 Task: Find connections with filter location Bichena with filter topic #technologywith filter profile language Spanish with filter current company SWAROVSKI with filter school Shree Jain Vidyalaya with filter industry Gambling Facilities and Casinos with filter service category Computer Repair with filter keywords title Data Analyst
Action: Mouse moved to (304, 363)
Screenshot: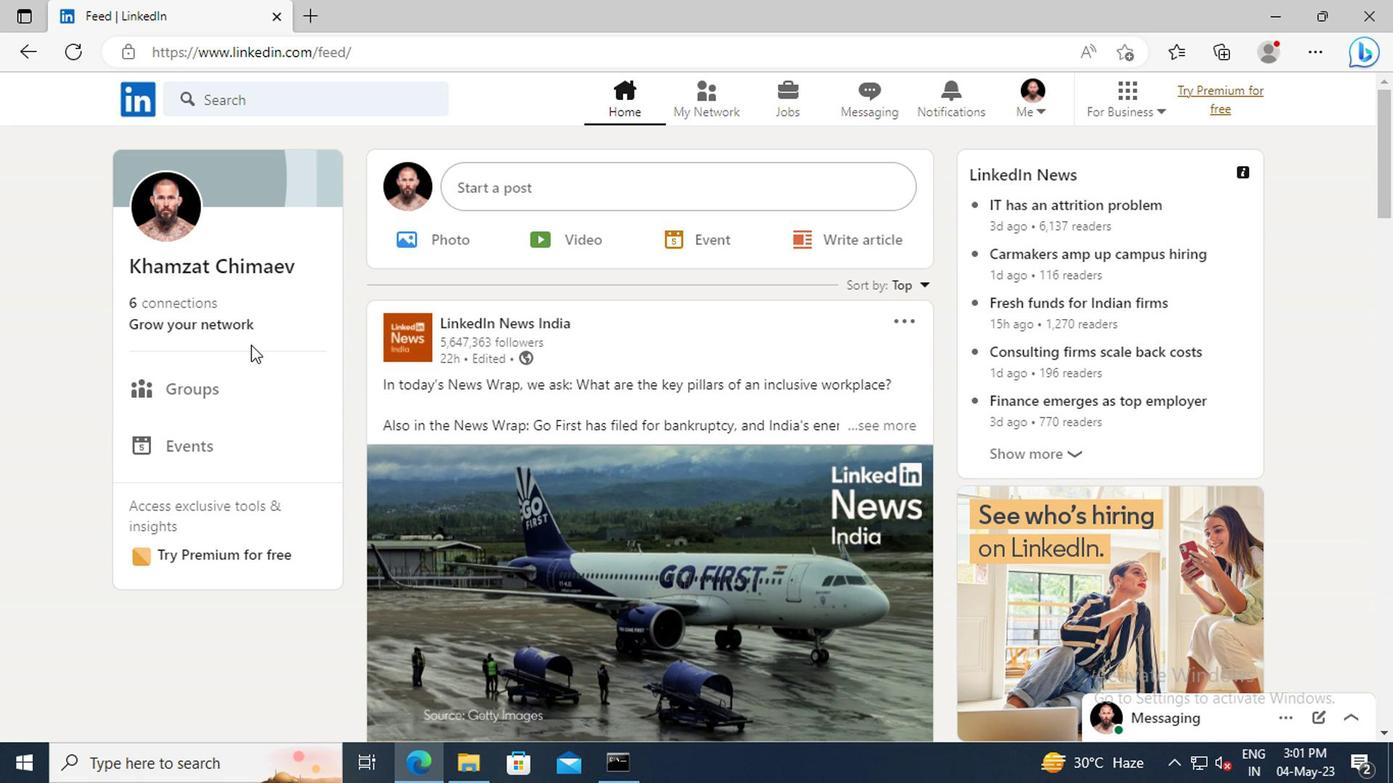 
Action: Mouse pressed left at (304, 363)
Screenshot: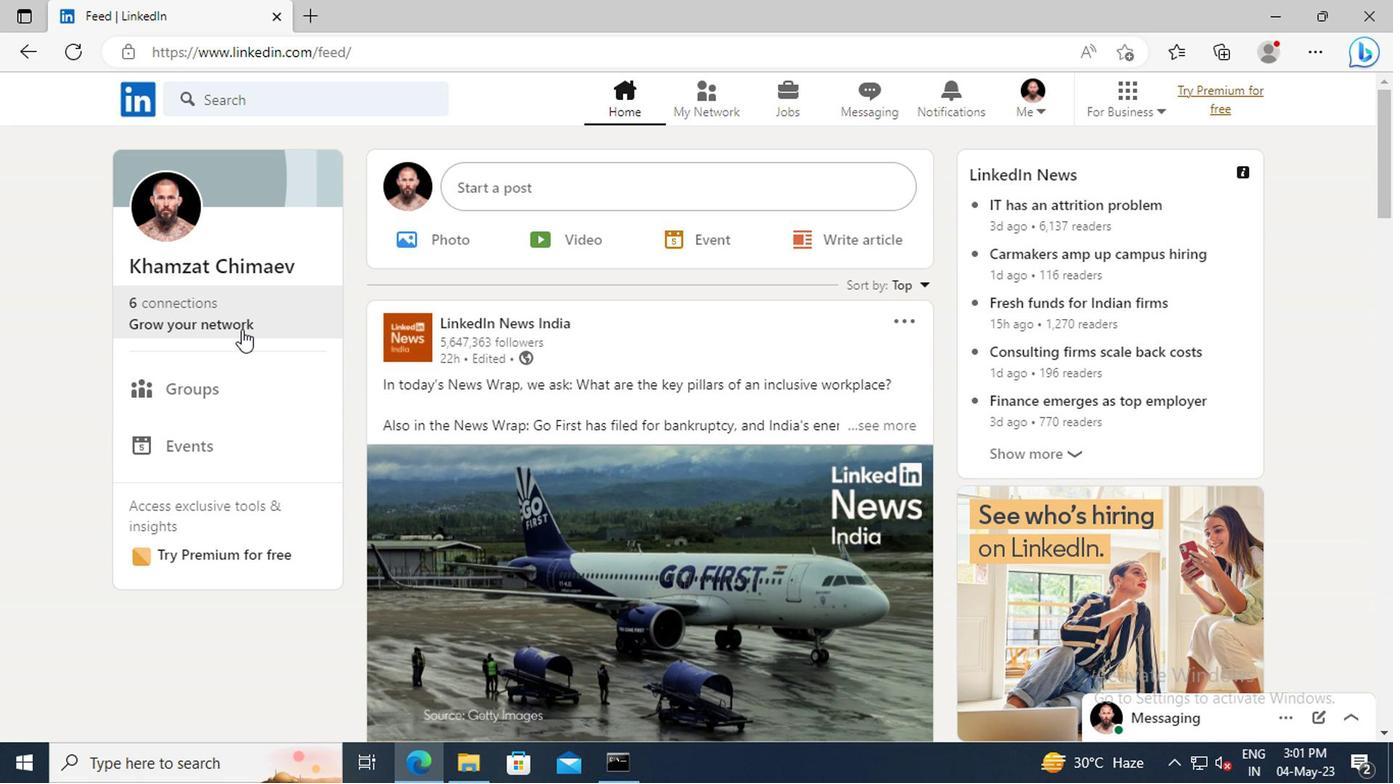 
Action: Mouse moved to (296, 291)
Screenshot: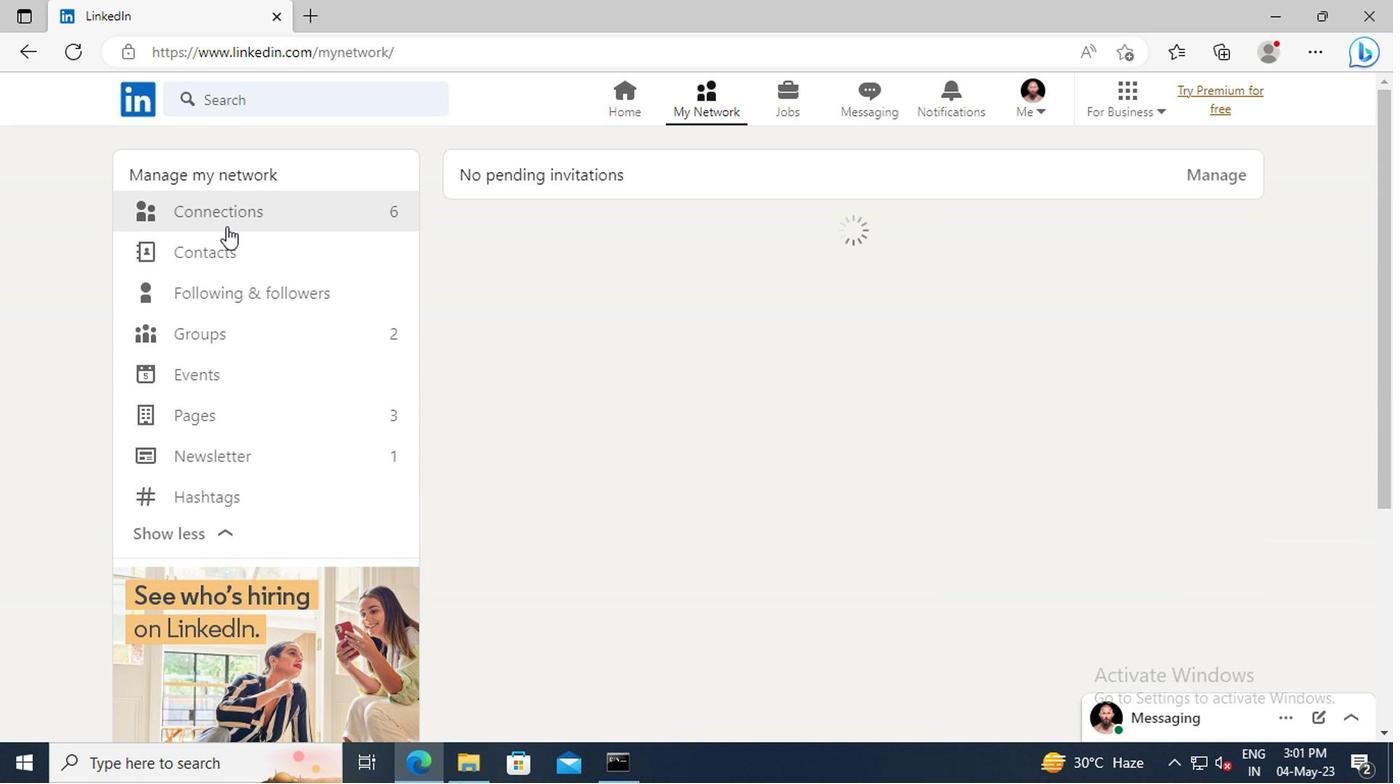 
Action: Mouse pressed left at (296, 291)
Screenshot: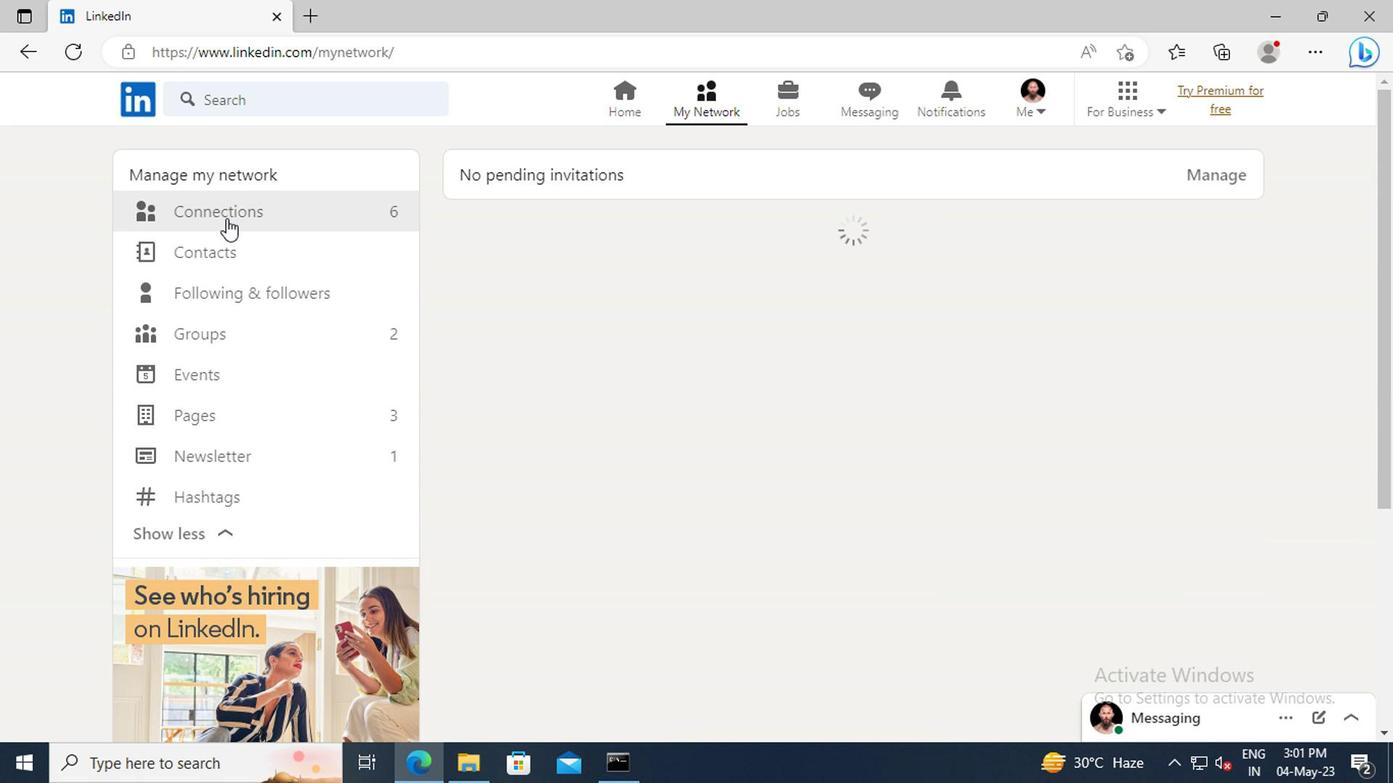 
Action: Mouse moved to (729, 289)
Screenshot: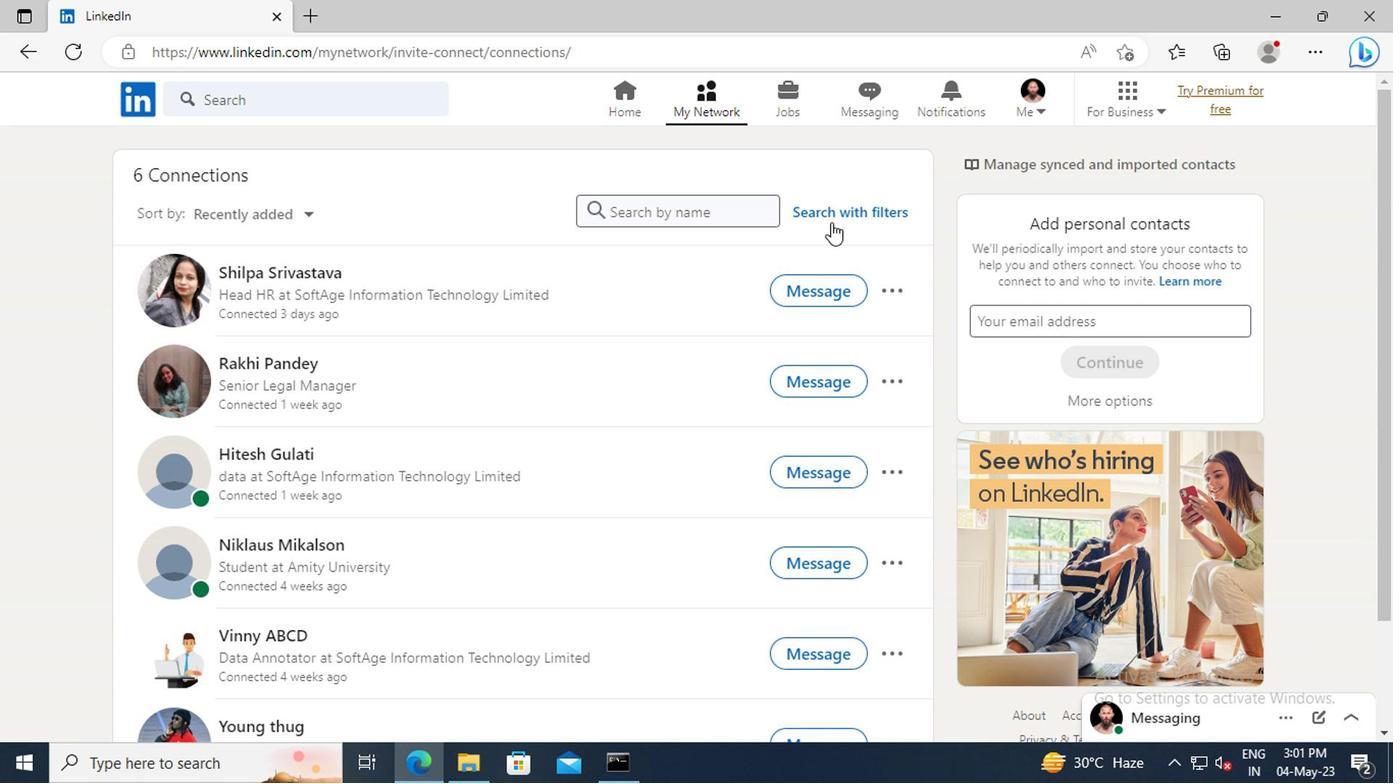 
Action: Mouse pressed left at (729, 289)
Screenshot: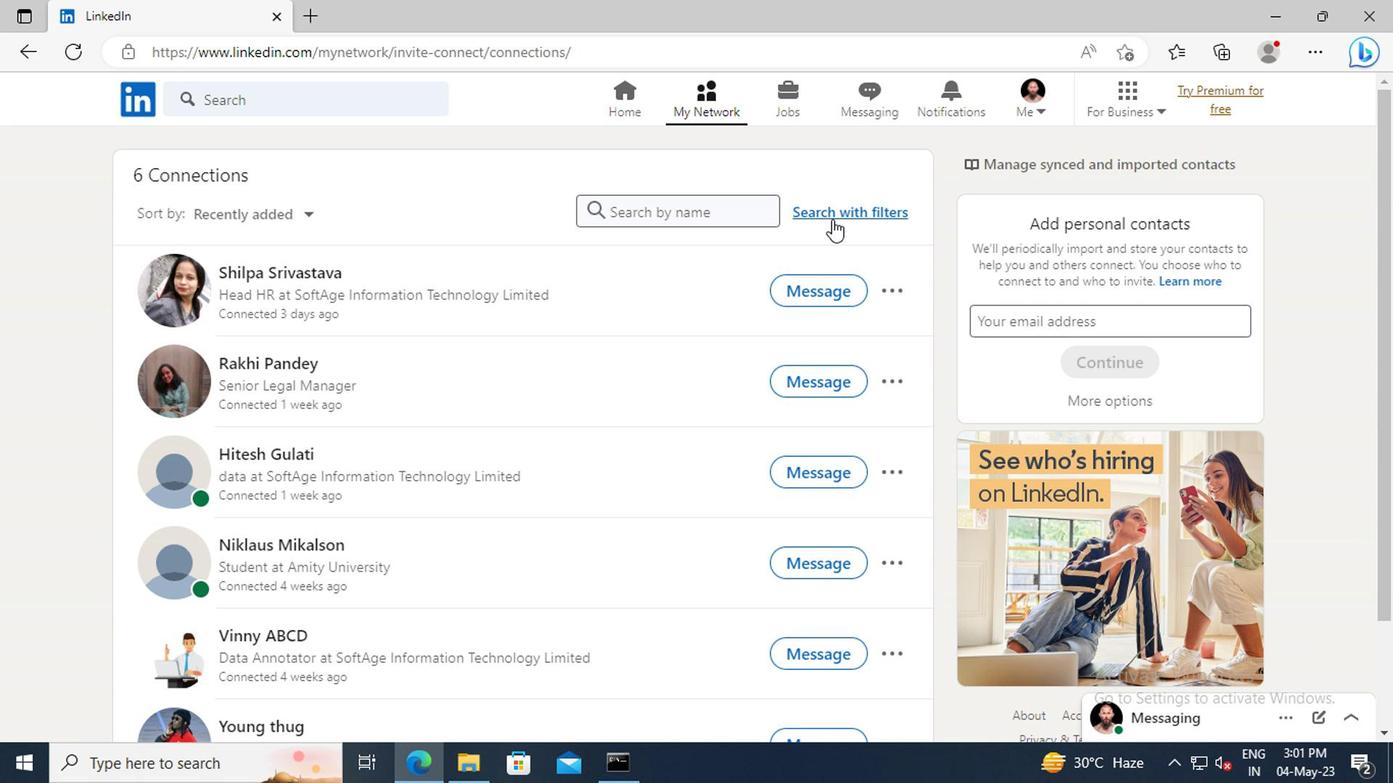 
Action: Mouse moved to (684, 250)
Screenshot: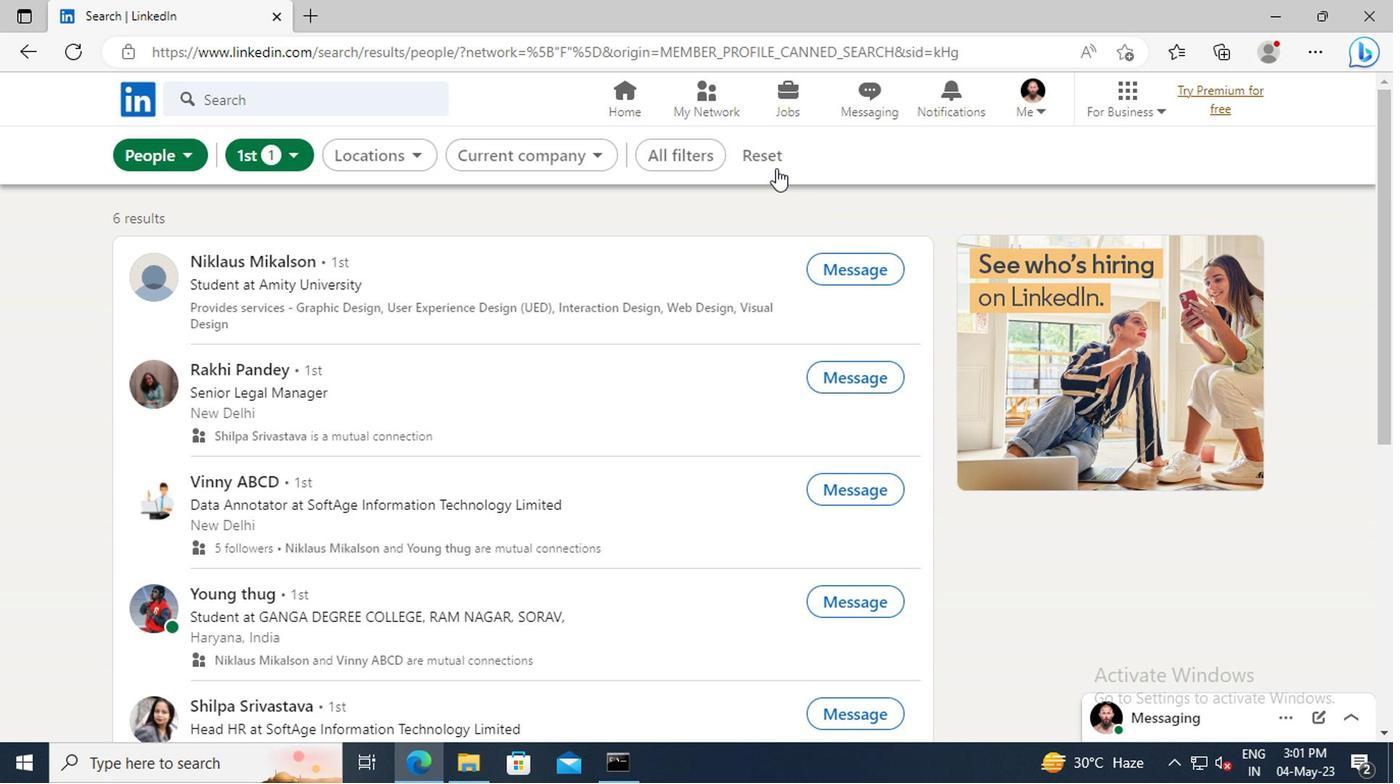 
Action: Mouse pressed left at (684, 250)
Screenshot: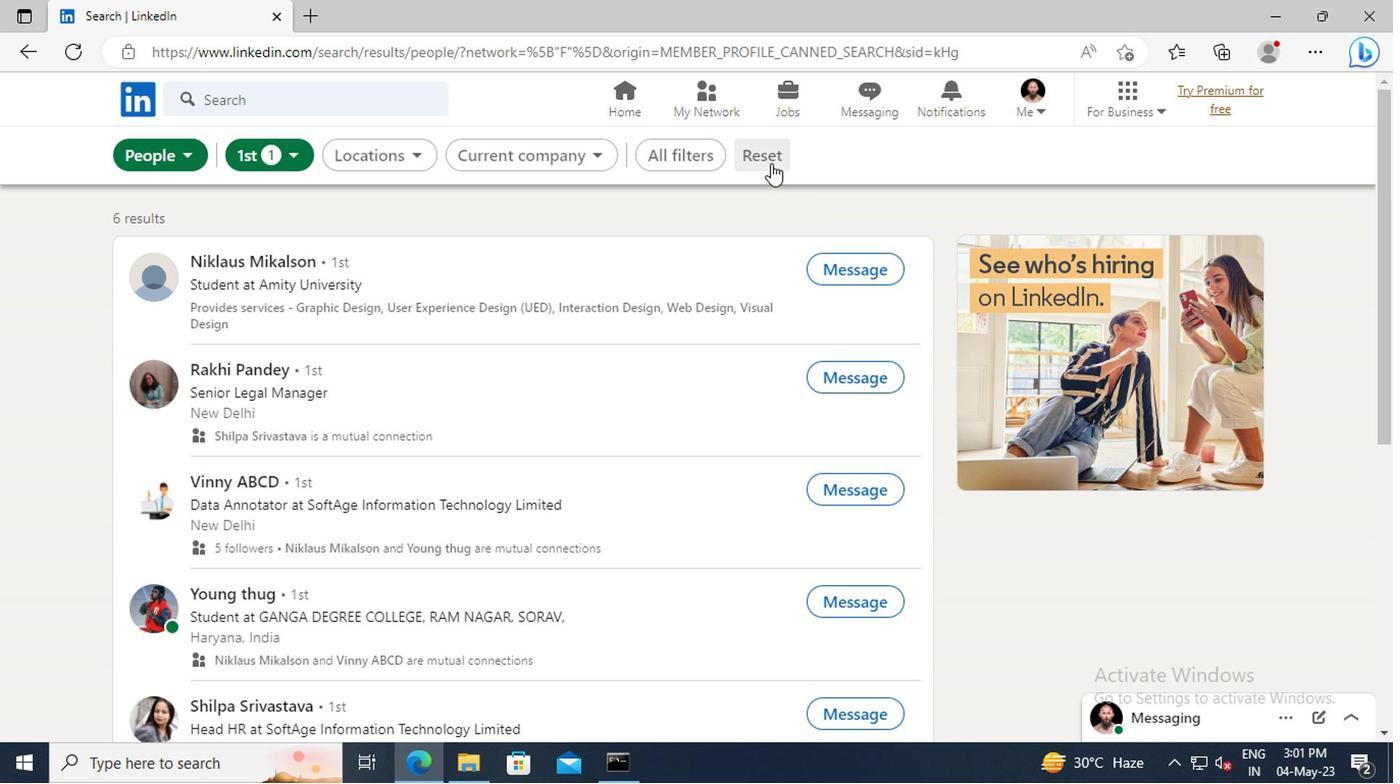
Action: Mouse moved to (669, 249)
Screenshot: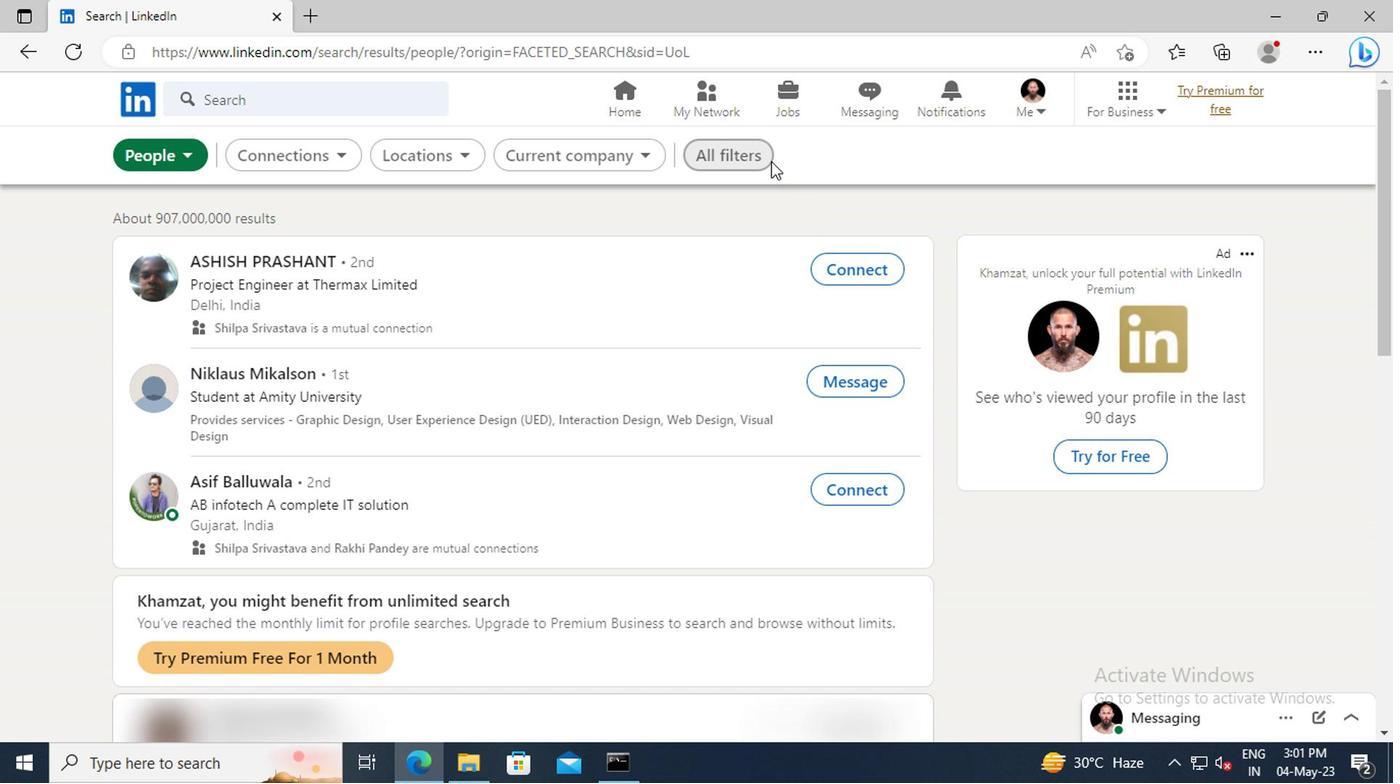 
Action: Mouse pressed left at (669, 249)
Screenshot: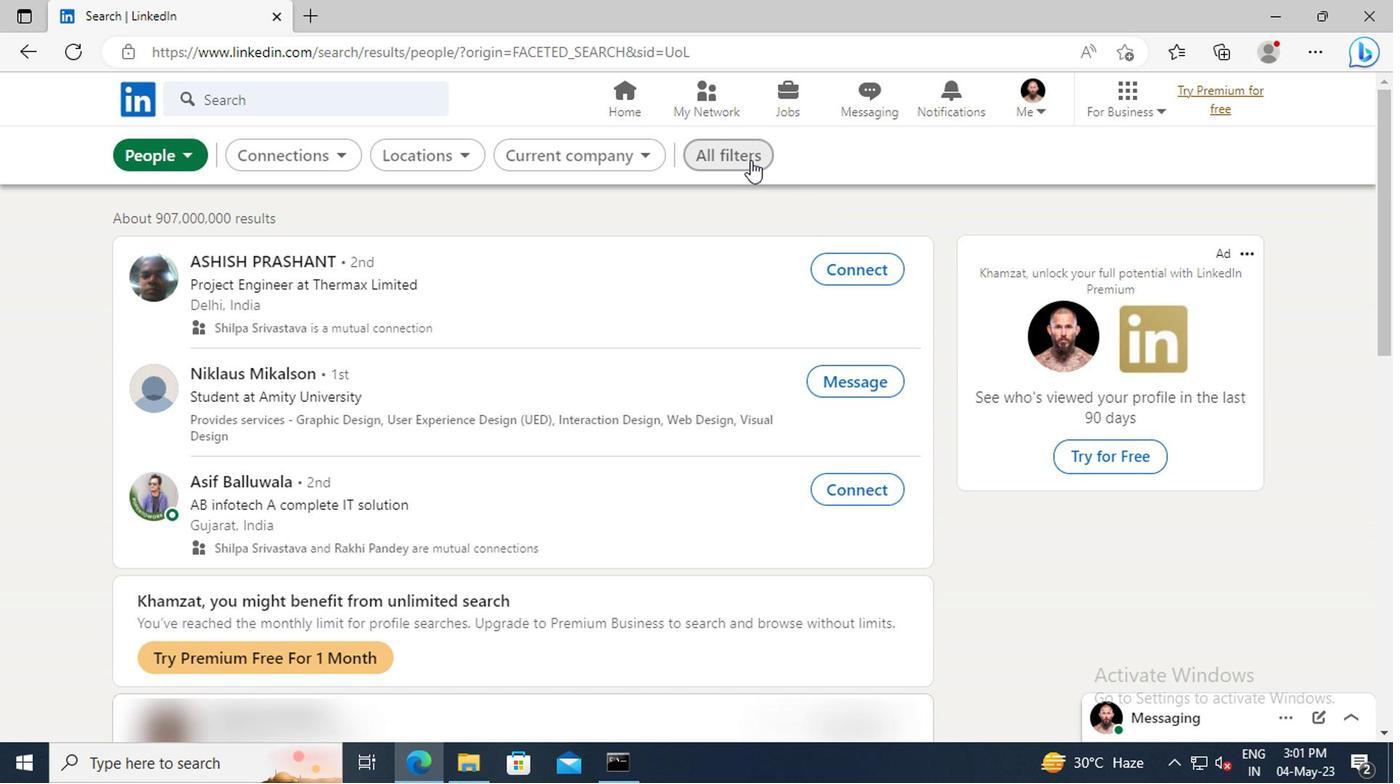 
Action: Mouse moved to (928, 398)
Screenshot: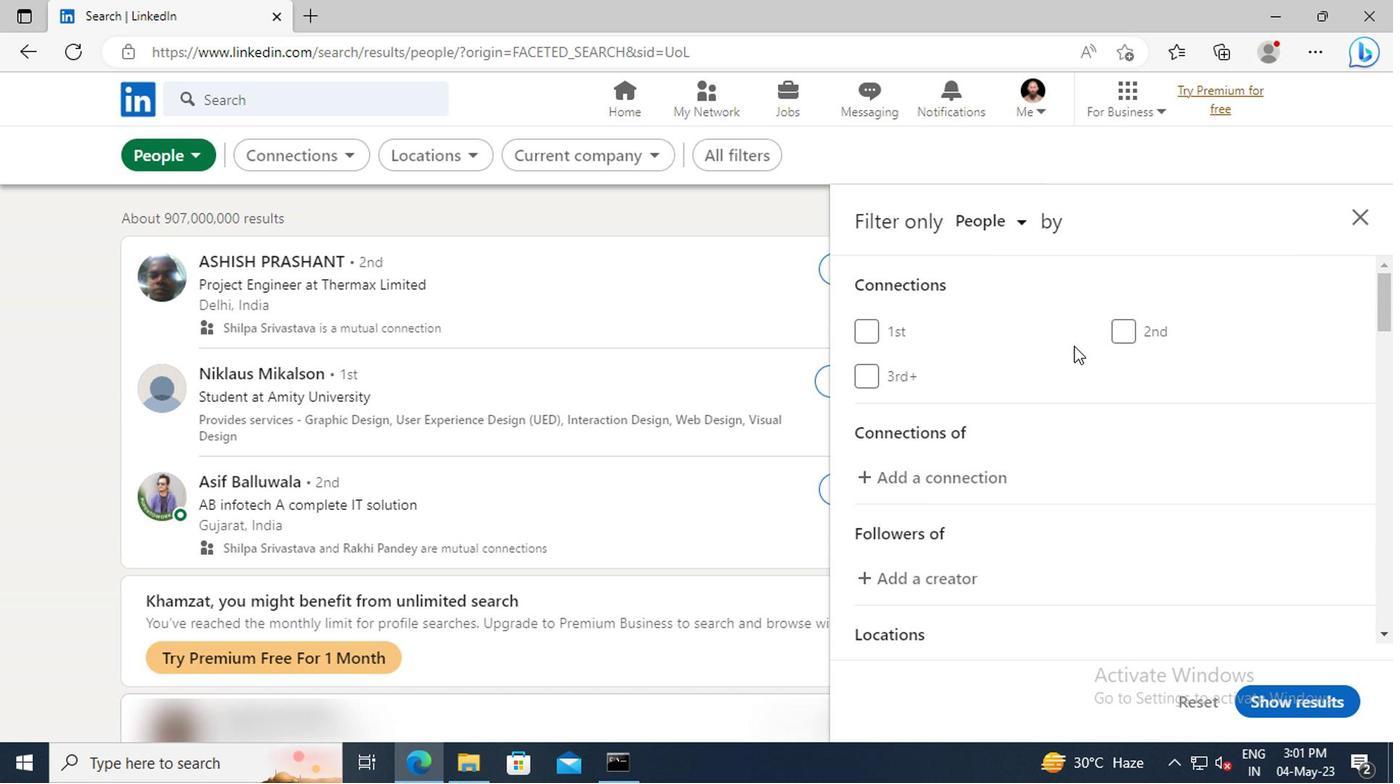 
Action: Mouse scrolled (928, 397) with delta (0, 0)
Screenshot: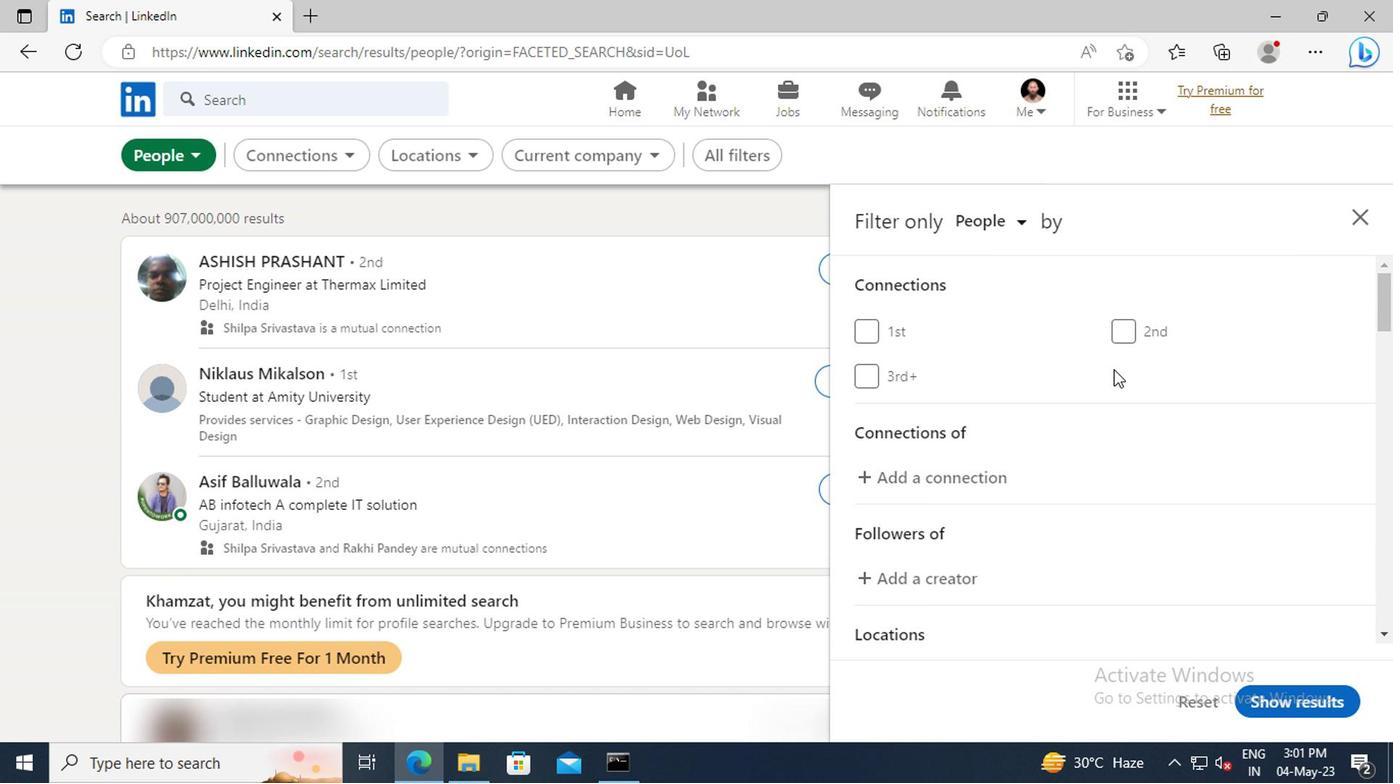 
Action: Mouse scrolled (928, 397) with delta (0, 0)
Screenshot: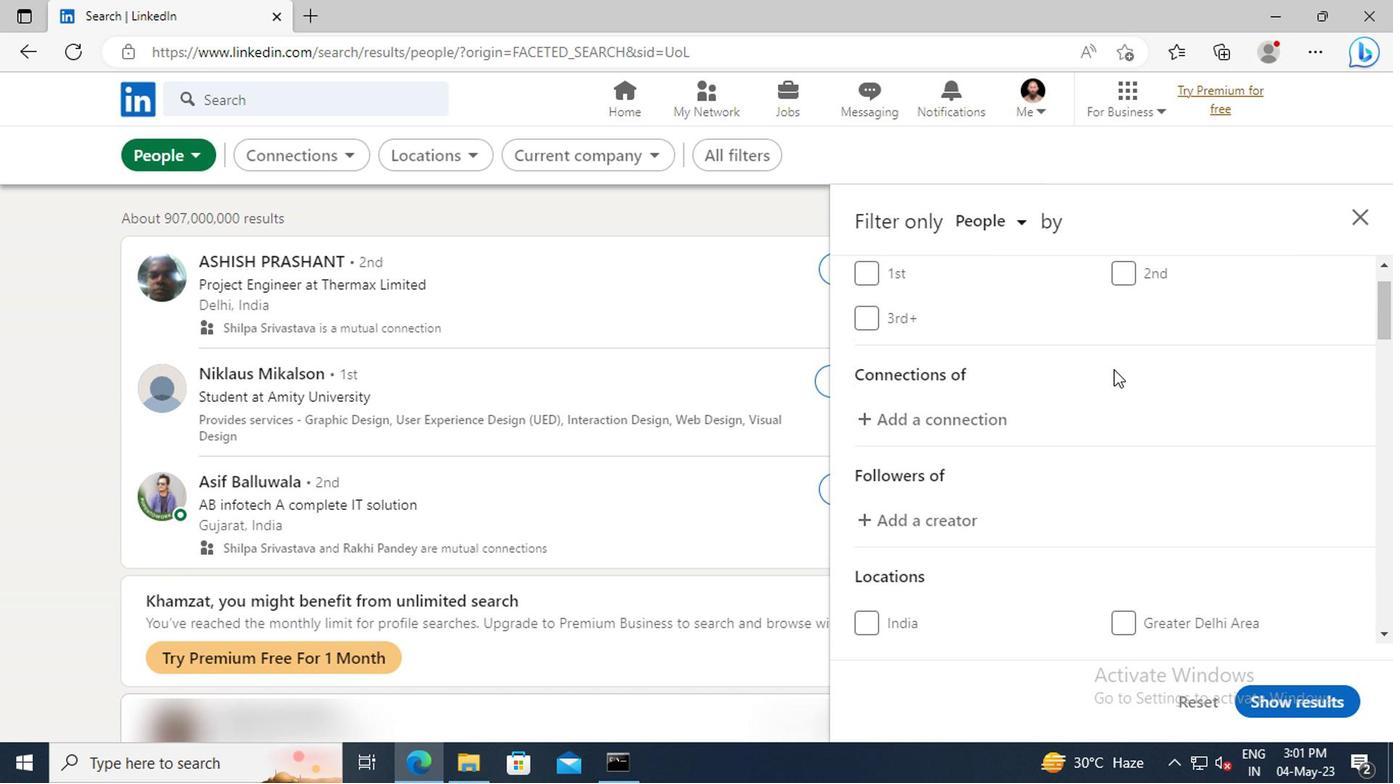 
Action: Mouse scrolled (928, 397) with delta (0, 0)
Screenshot: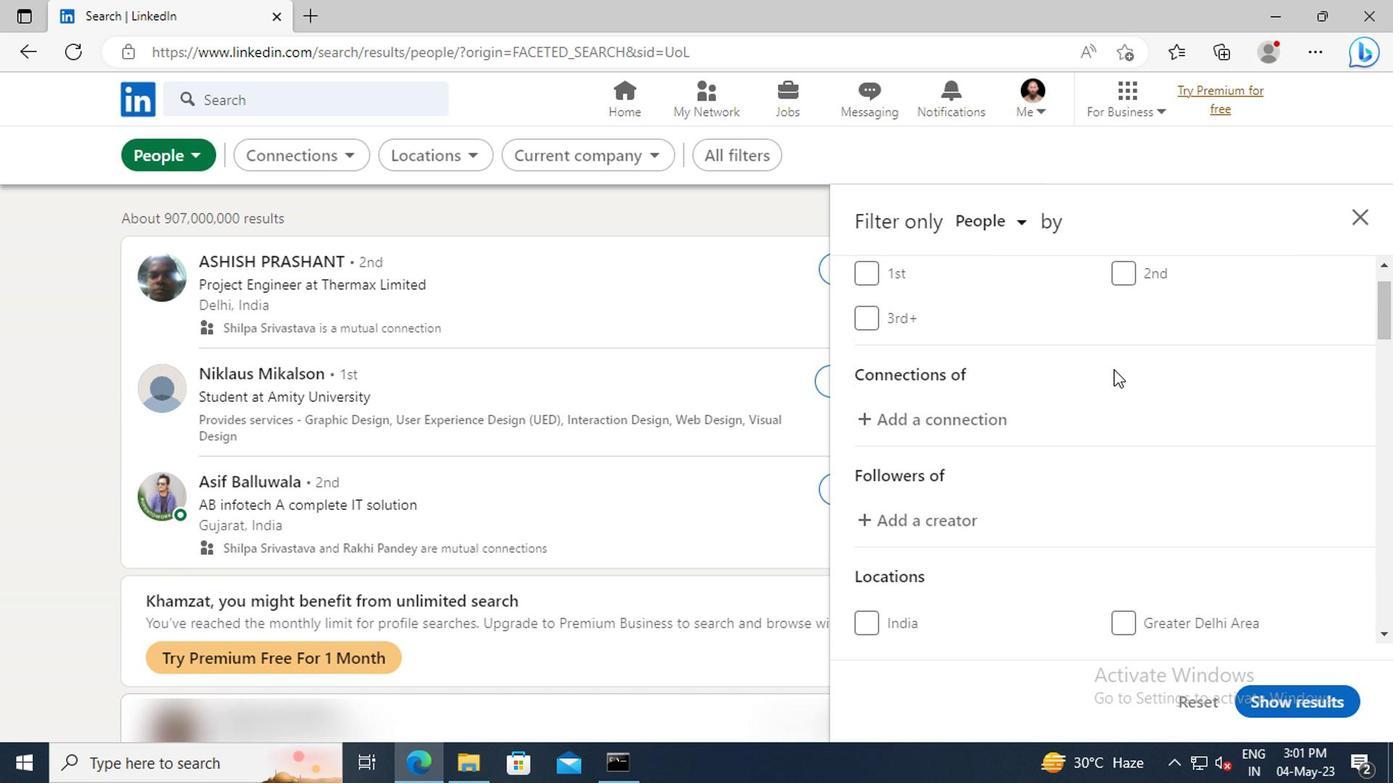 
Action: Mouse scrolled (928, 397) with delta (0, 0)
Screenshot: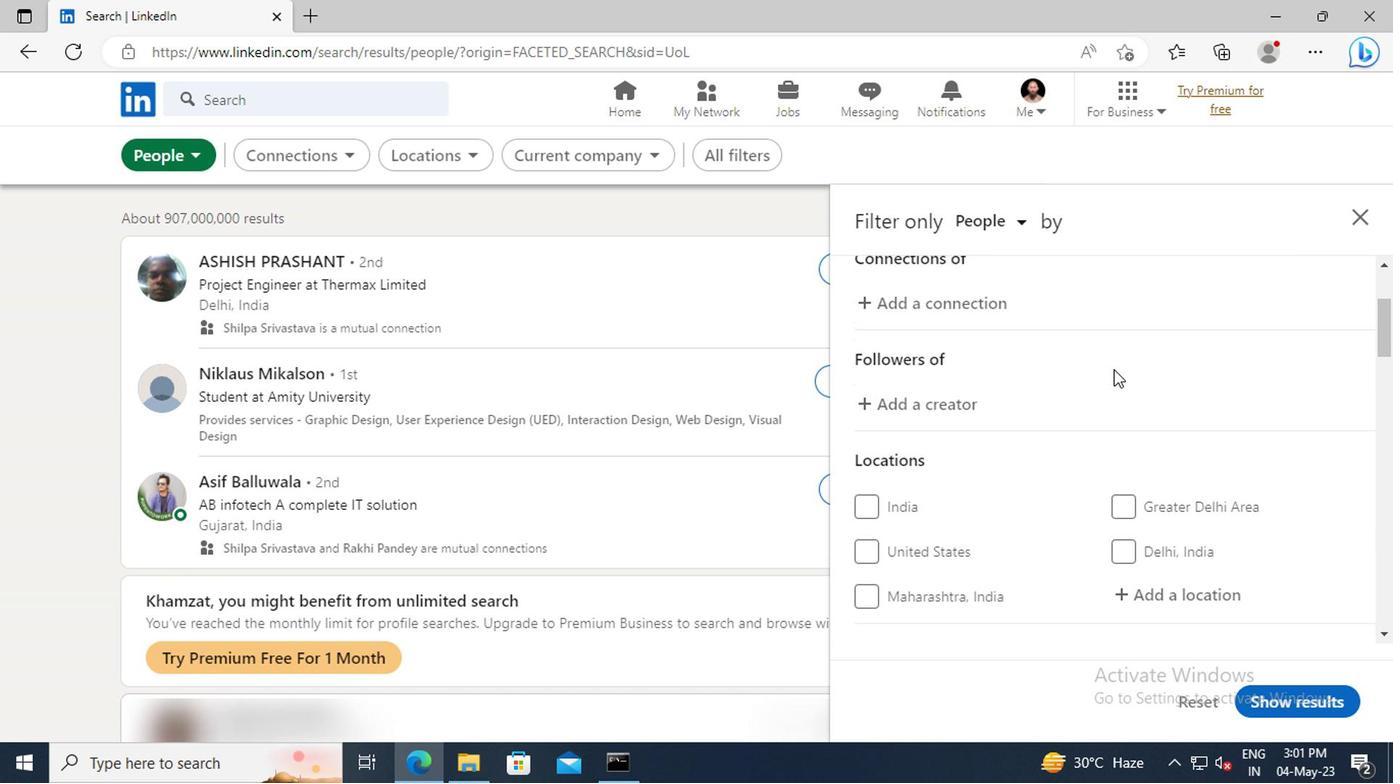 
Action: Mouse scrolled (928, 397) with delta (0, 0)
Screenshot: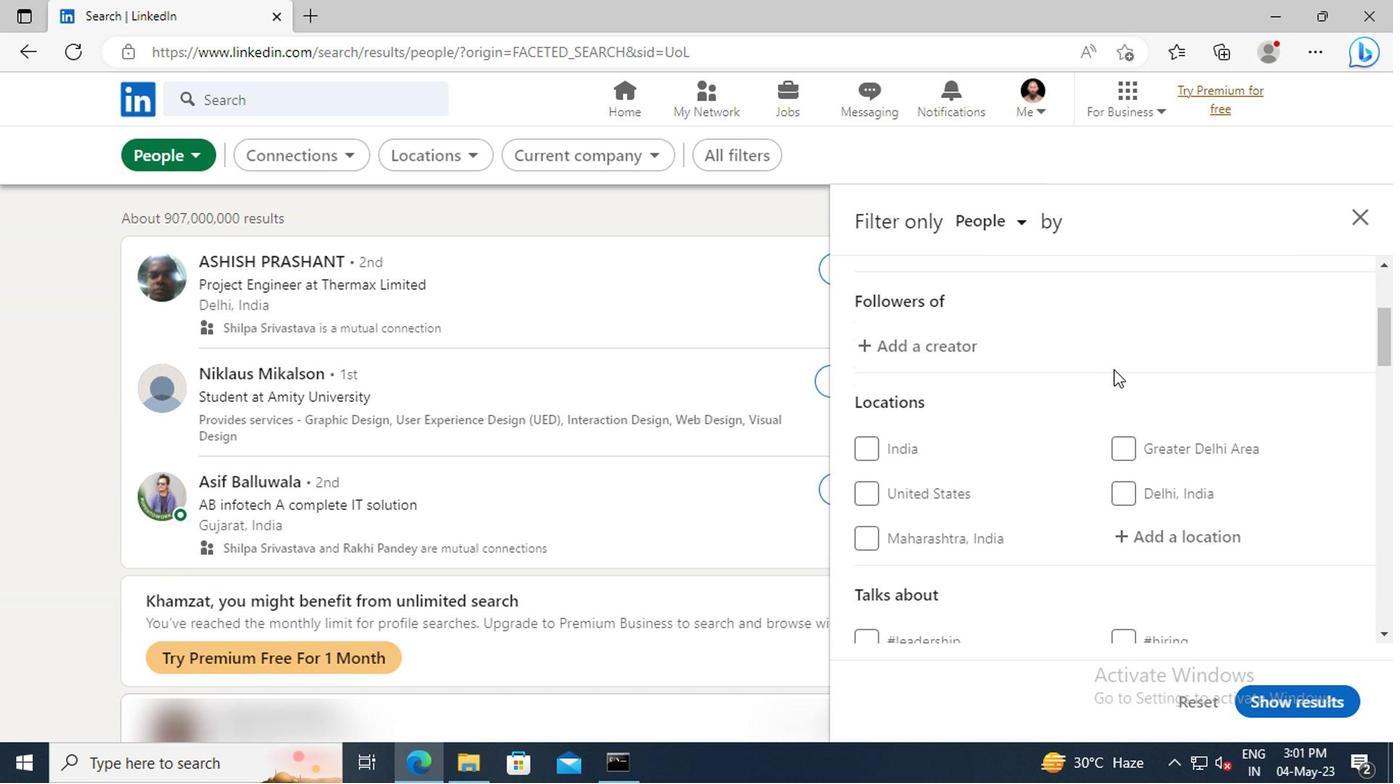 
Action: Mouse moved to (935, 475)
Screenshot: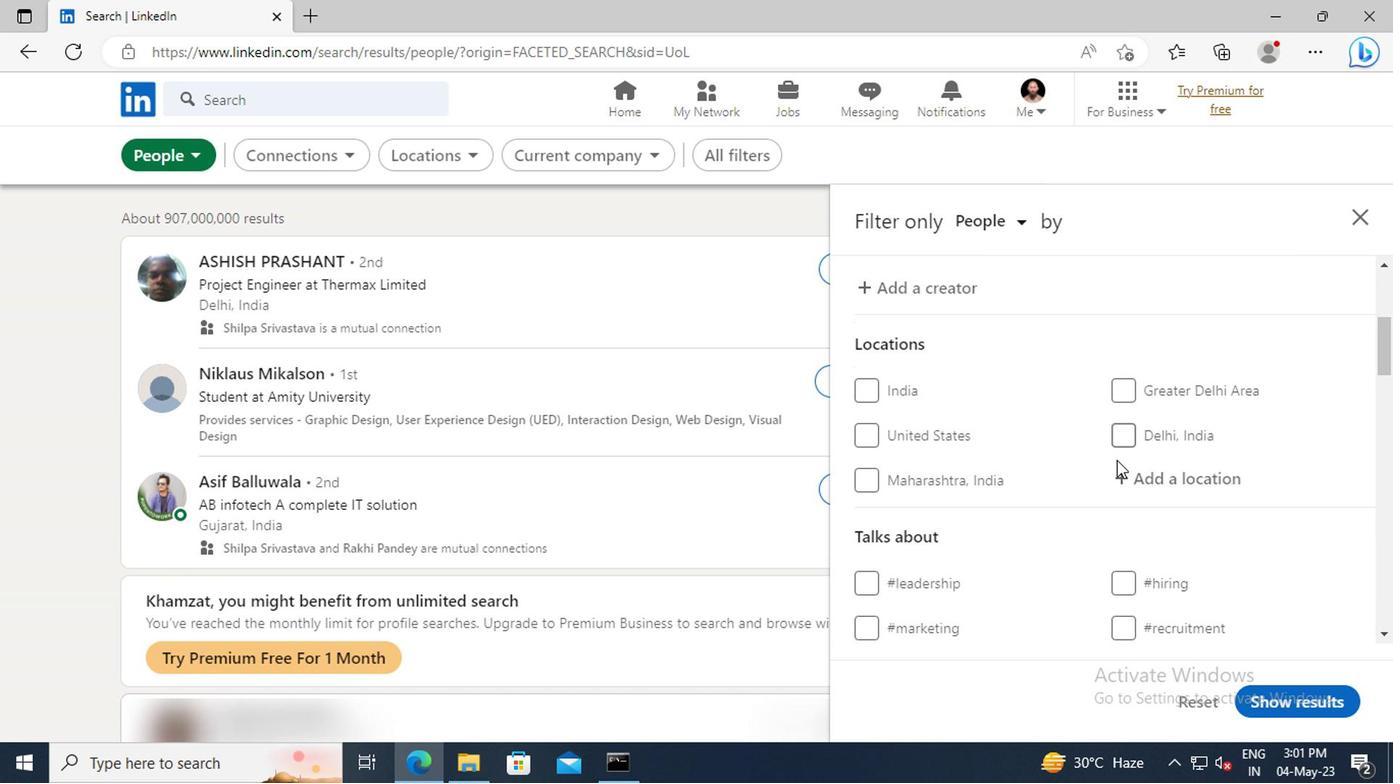 
Action: Mouse pressed left at (935, 475)
Screenshot: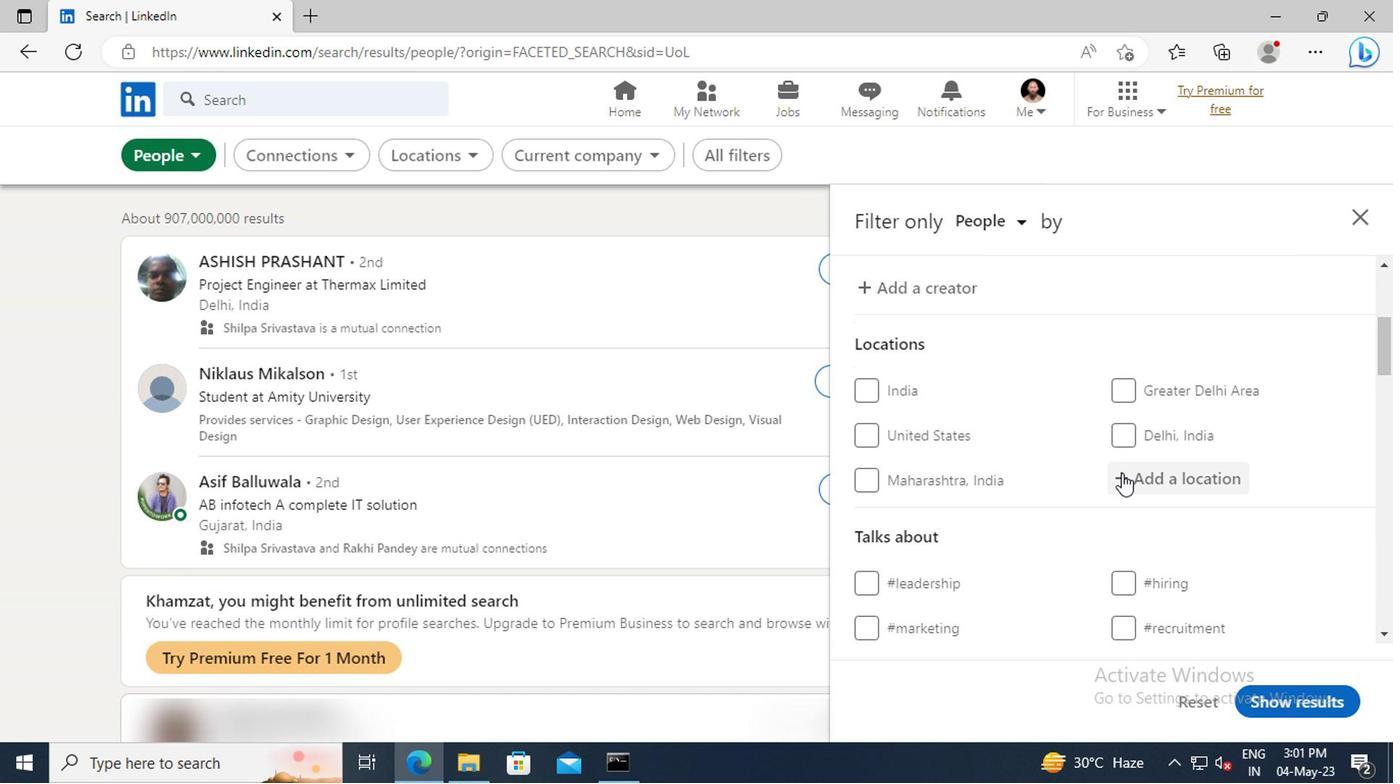 
Action: Key pressed <Key.shift>BICHENA<Key.enter>
Screenshot: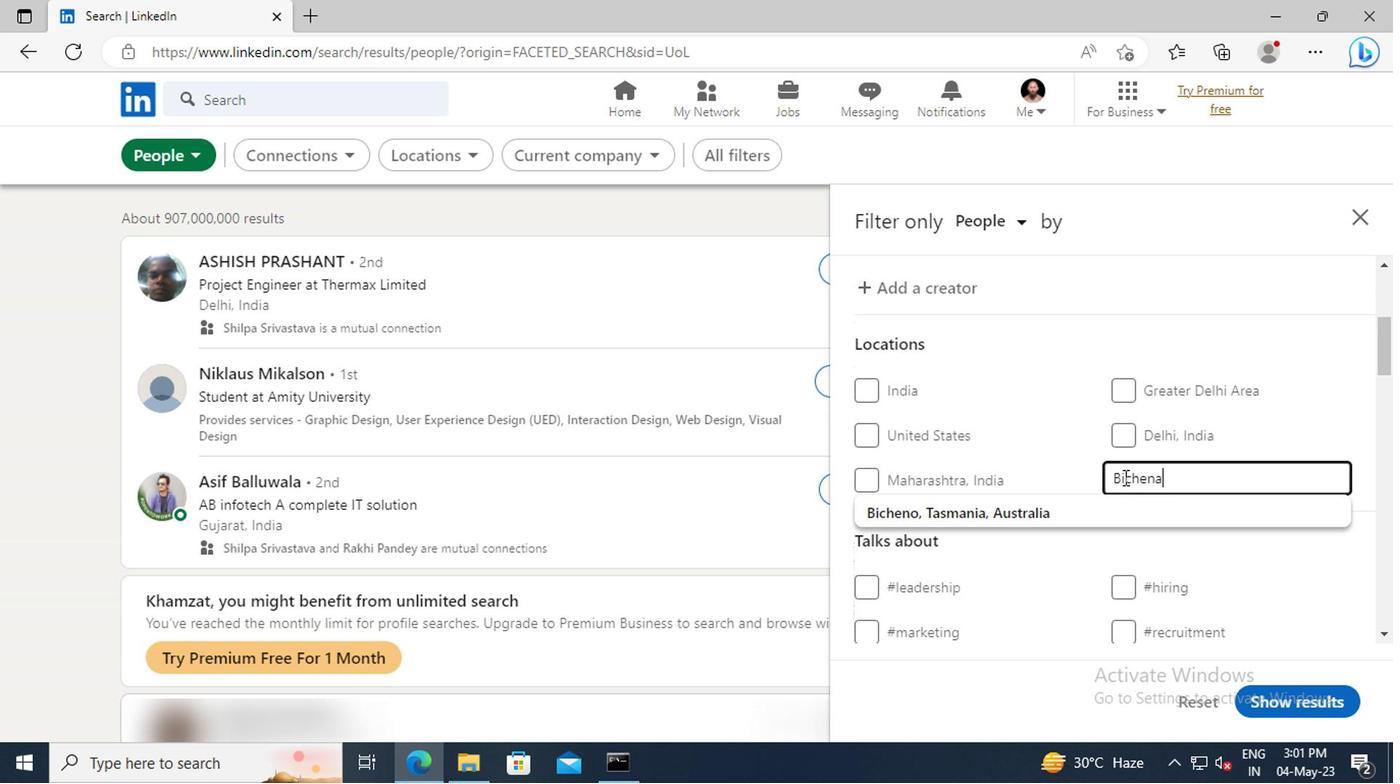 
Action: Mouse scrolled (935, 474) with delta (0, 0)
Screenshot: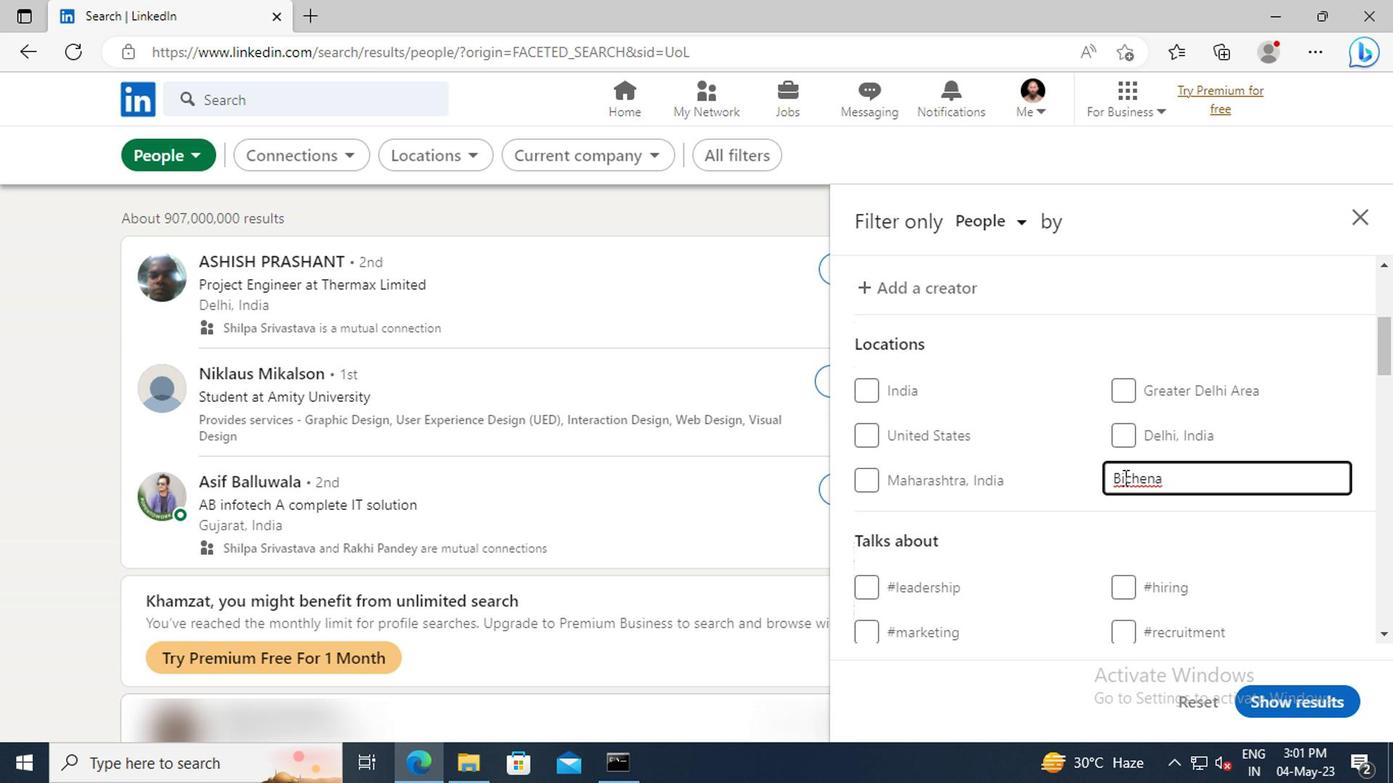 
Action: Mouse scrolled (935, 474) with delta (0, 0)
Screenshot: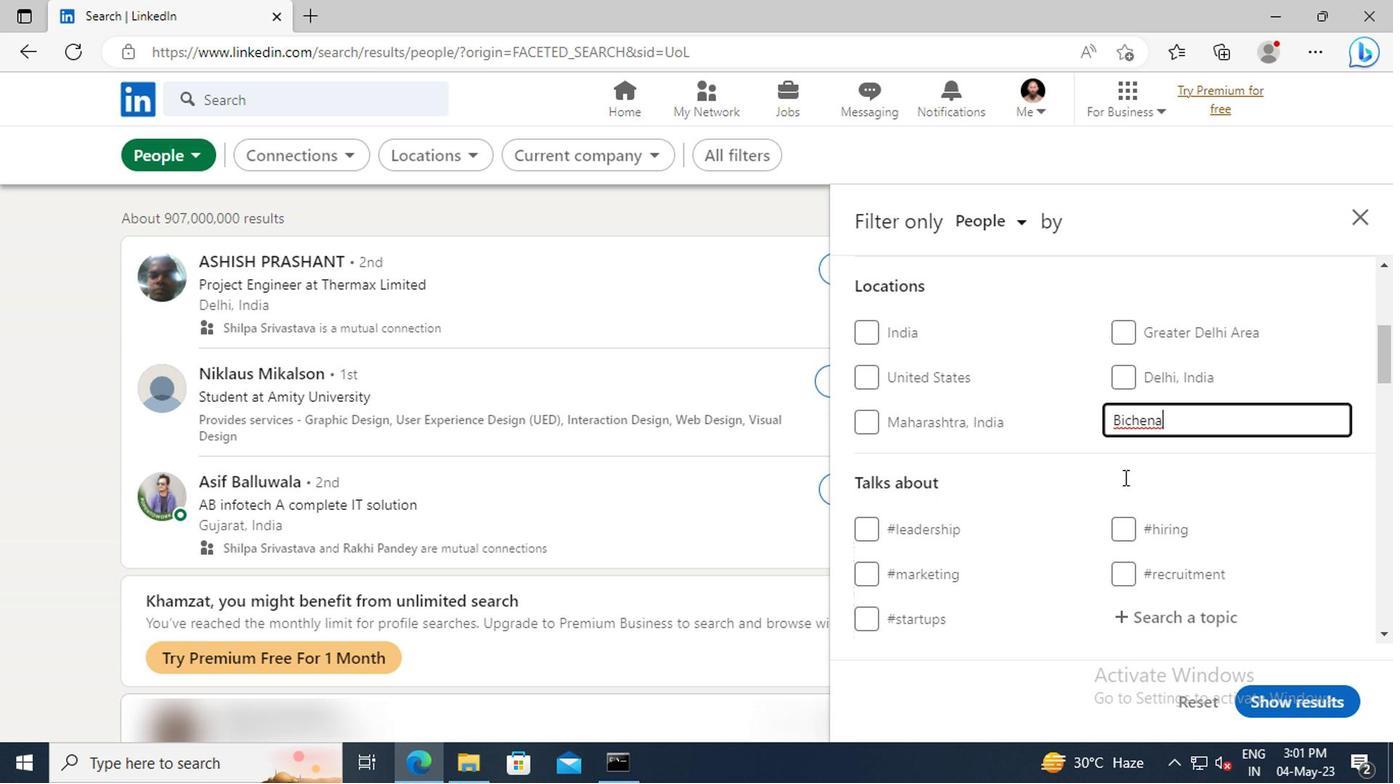 
Action: Mouse scrolled (935, 474) with delta (0, 0)
Screenshot: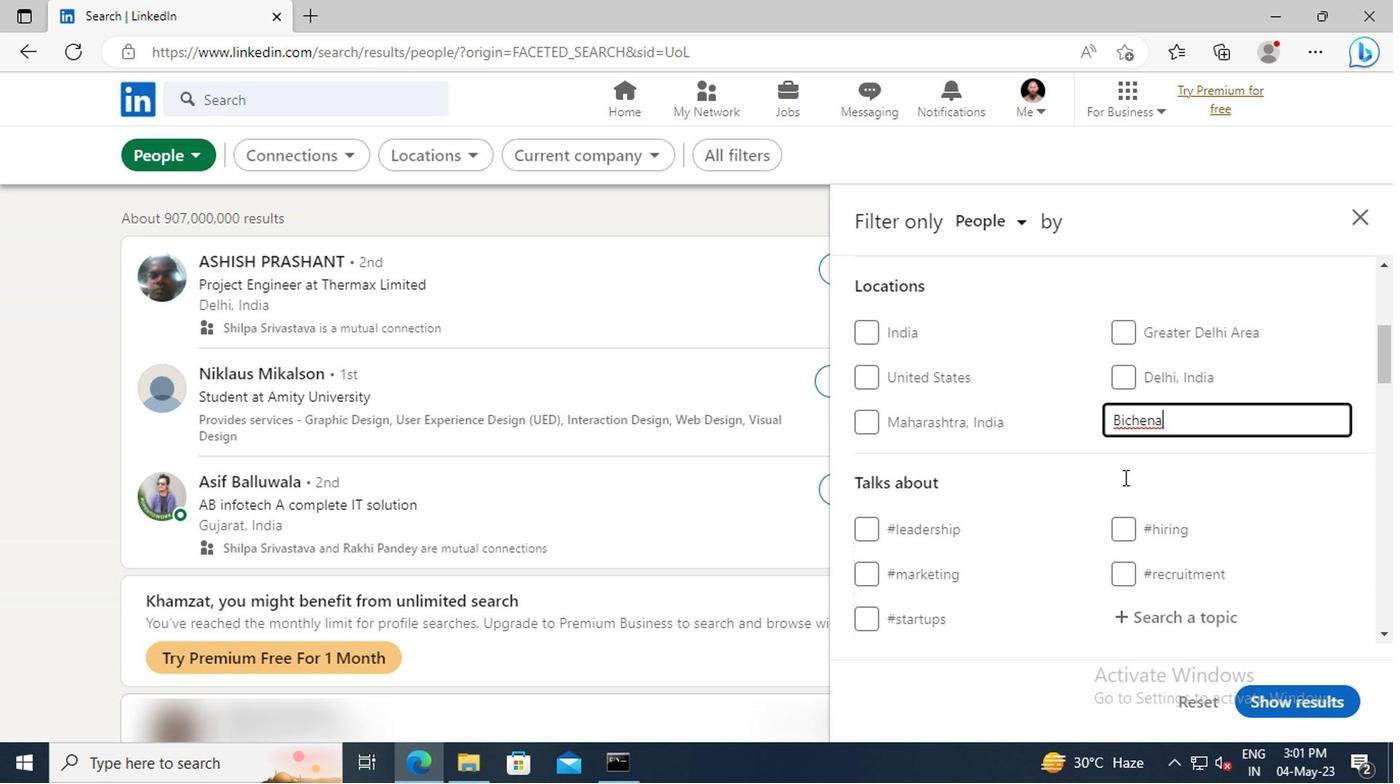 
Action: Mouse moved to (946, 484)
Screenshot: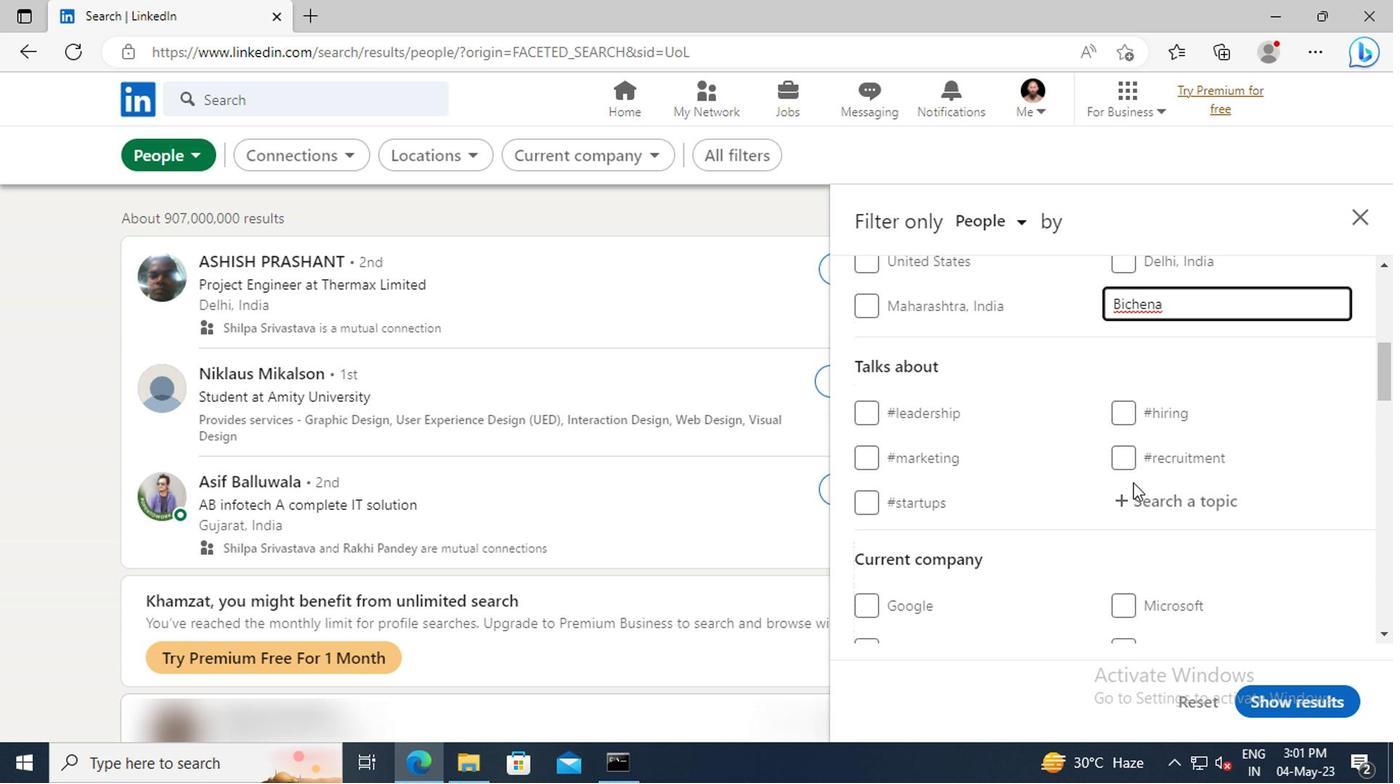 
Action: Mouse pressed left at (946, 484)
Screenshot: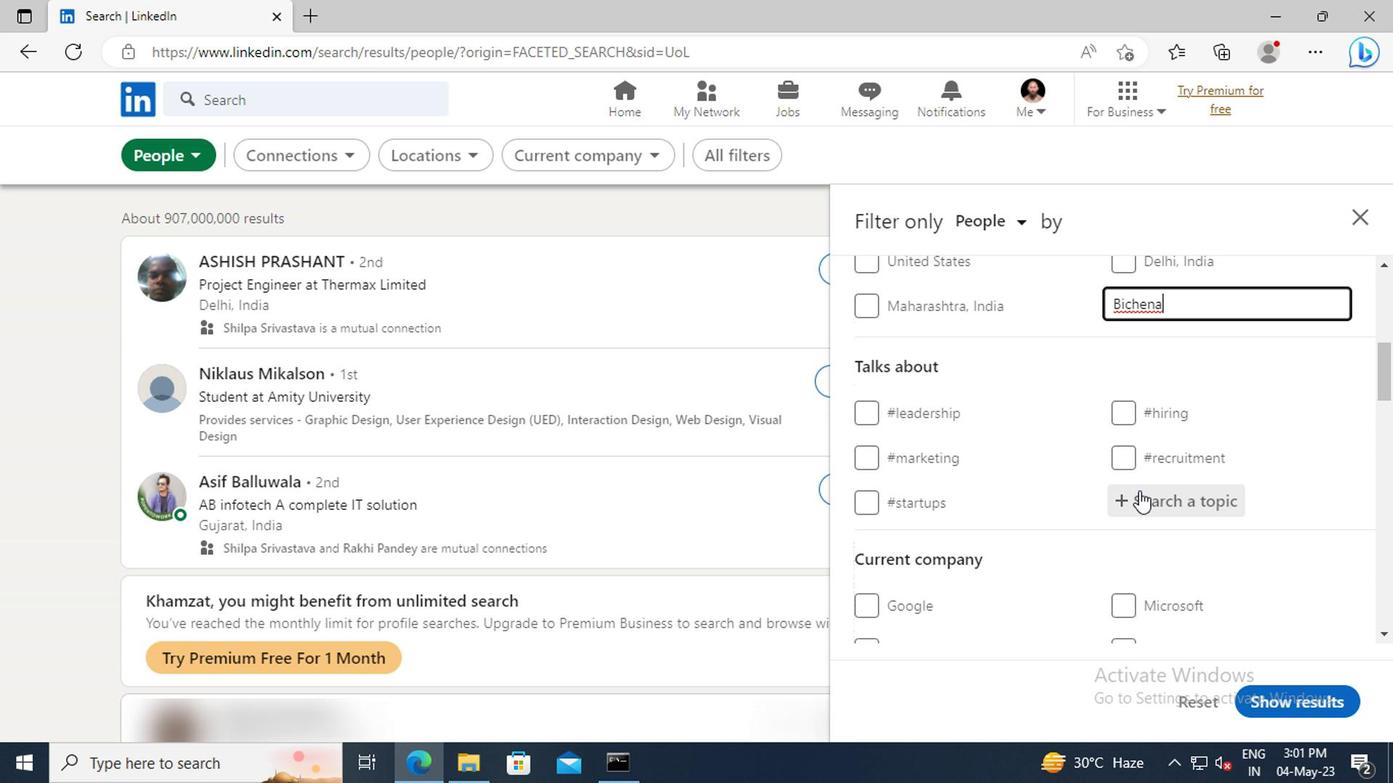 
Action: Key pressed TECHNOLO
Screenshot: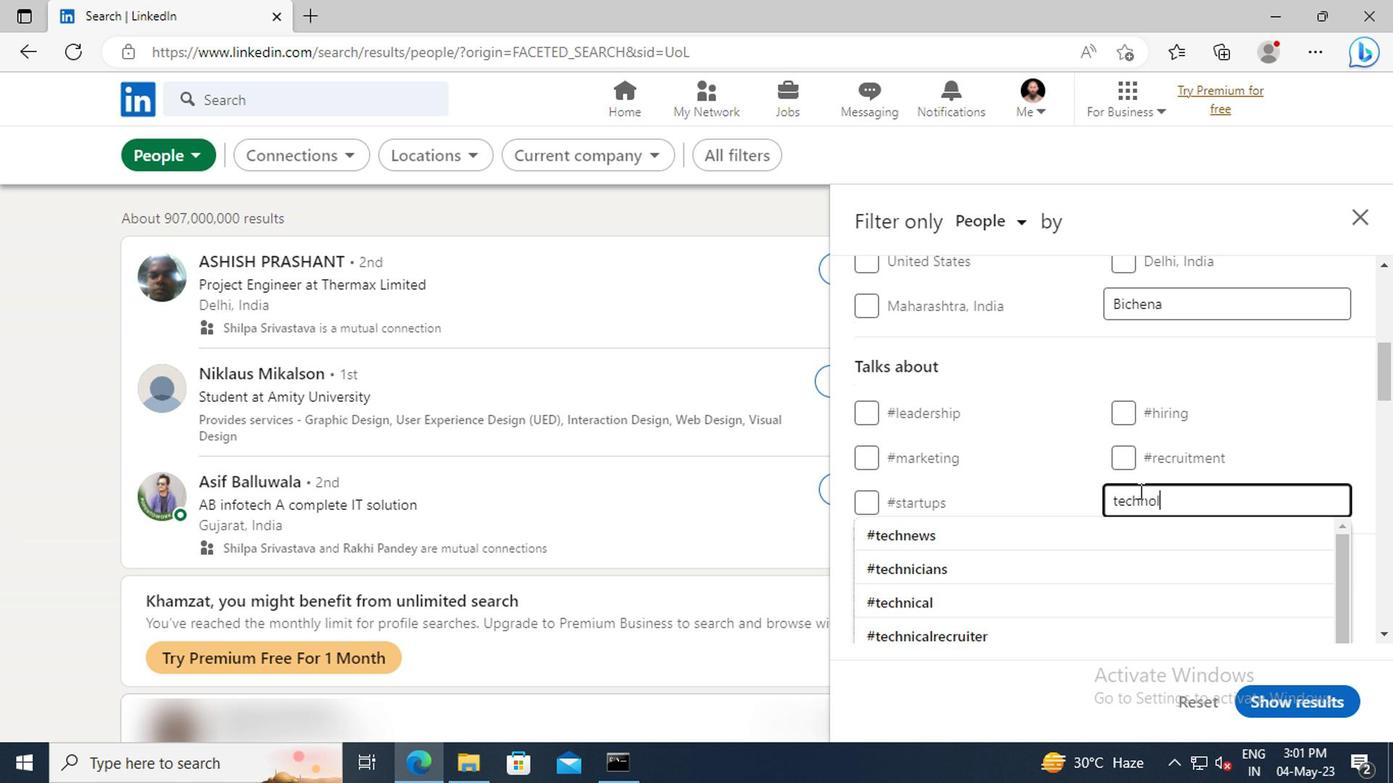 
Action: Mouse moved to (947, 508)
Screenshot: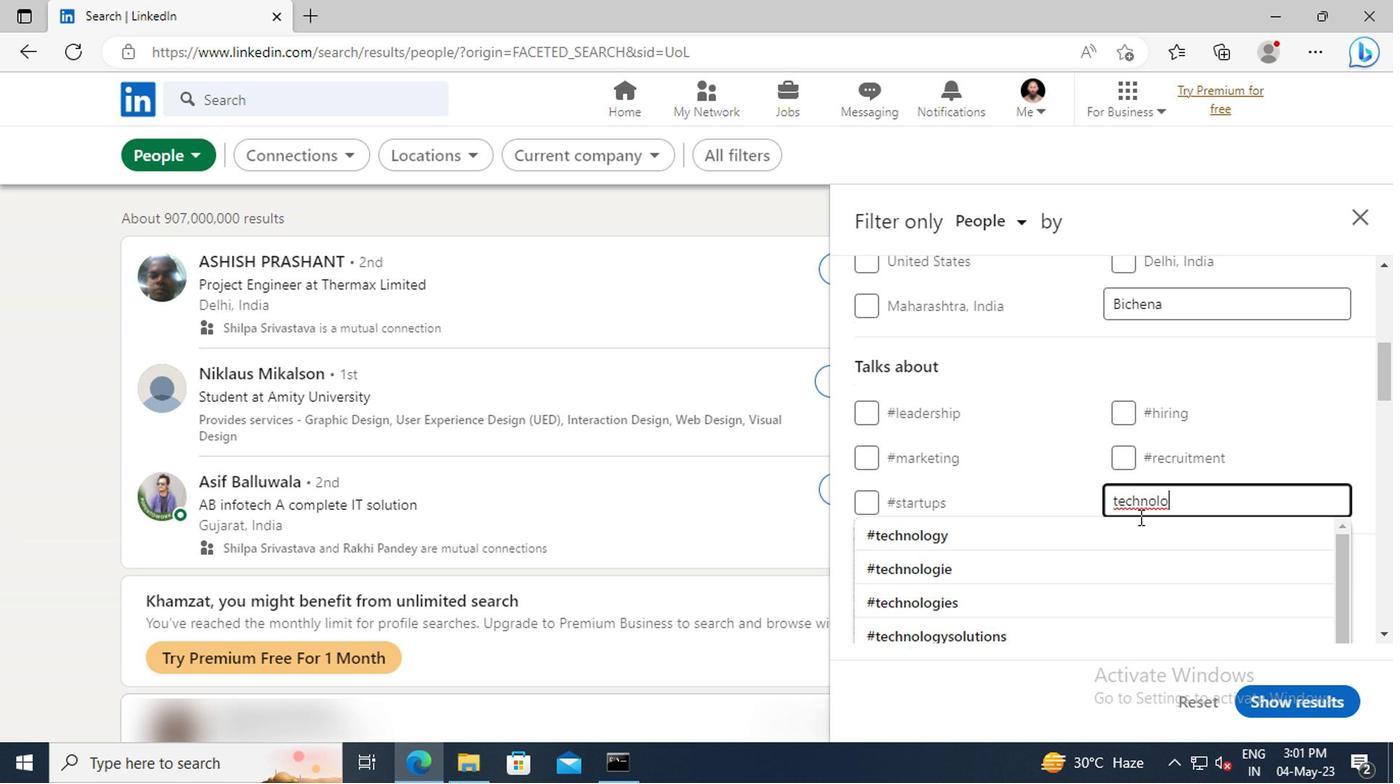 
Action: Mouse pressed left at (947, 508)
Screenshot: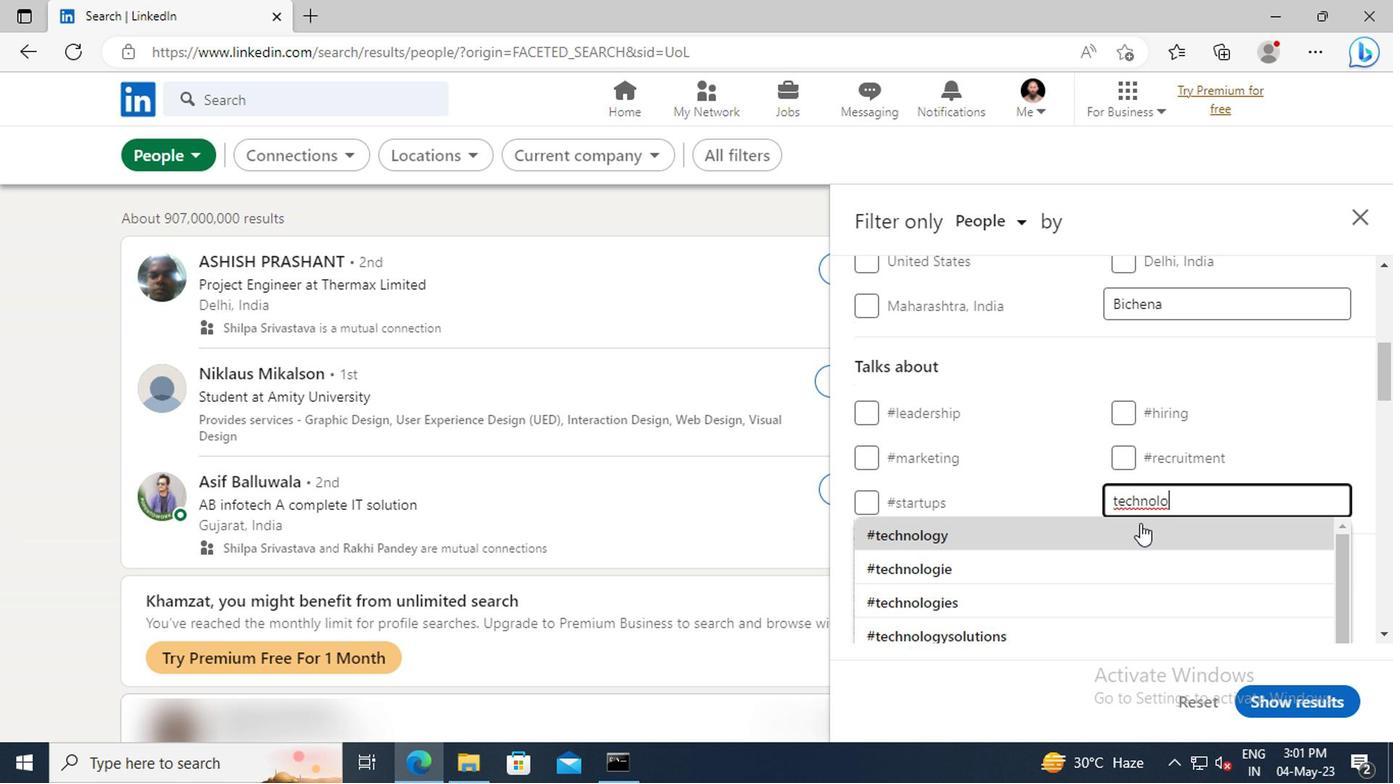 
Action: Mouse scrolled (947, 507) with delta (0, 0)
Screenshot: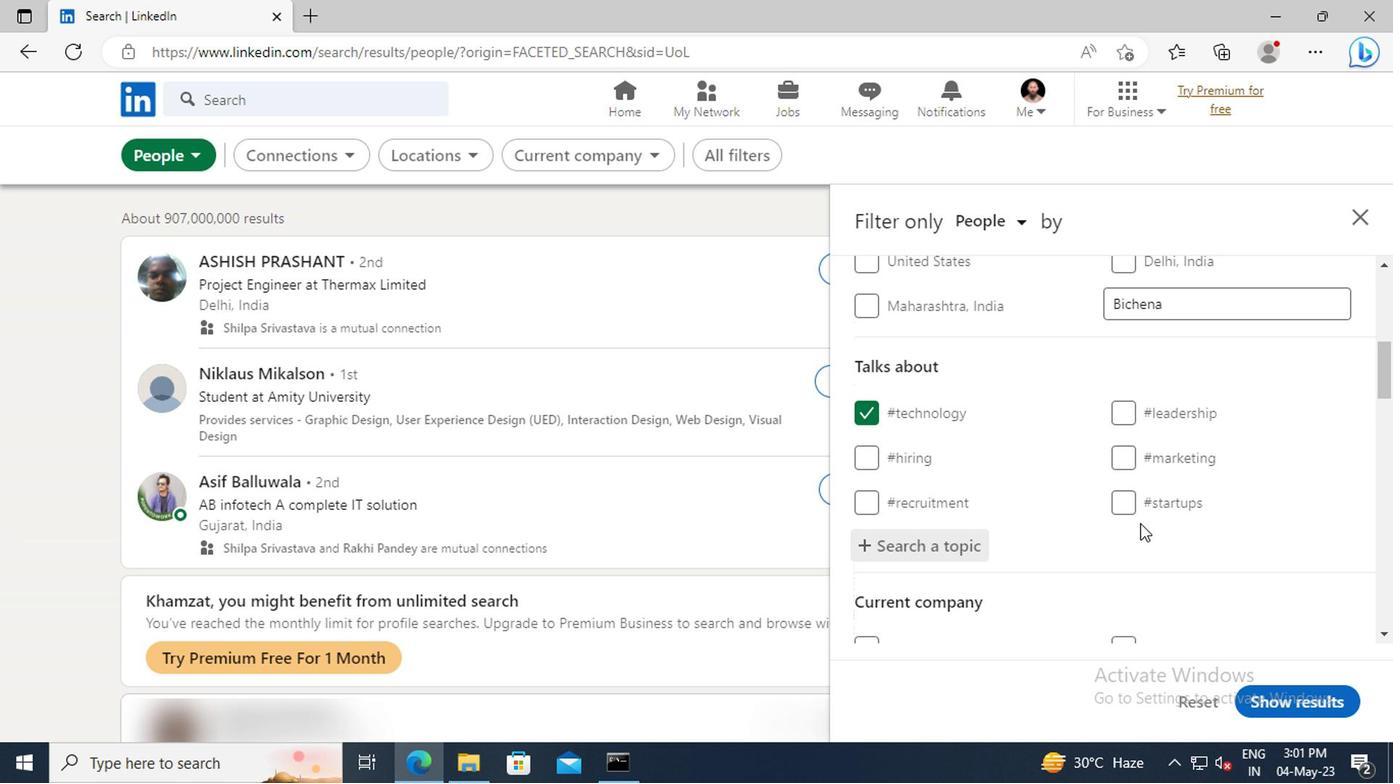 
Action: Mouse scrolled (947, 507) with delta (0, 0)
Screenshot: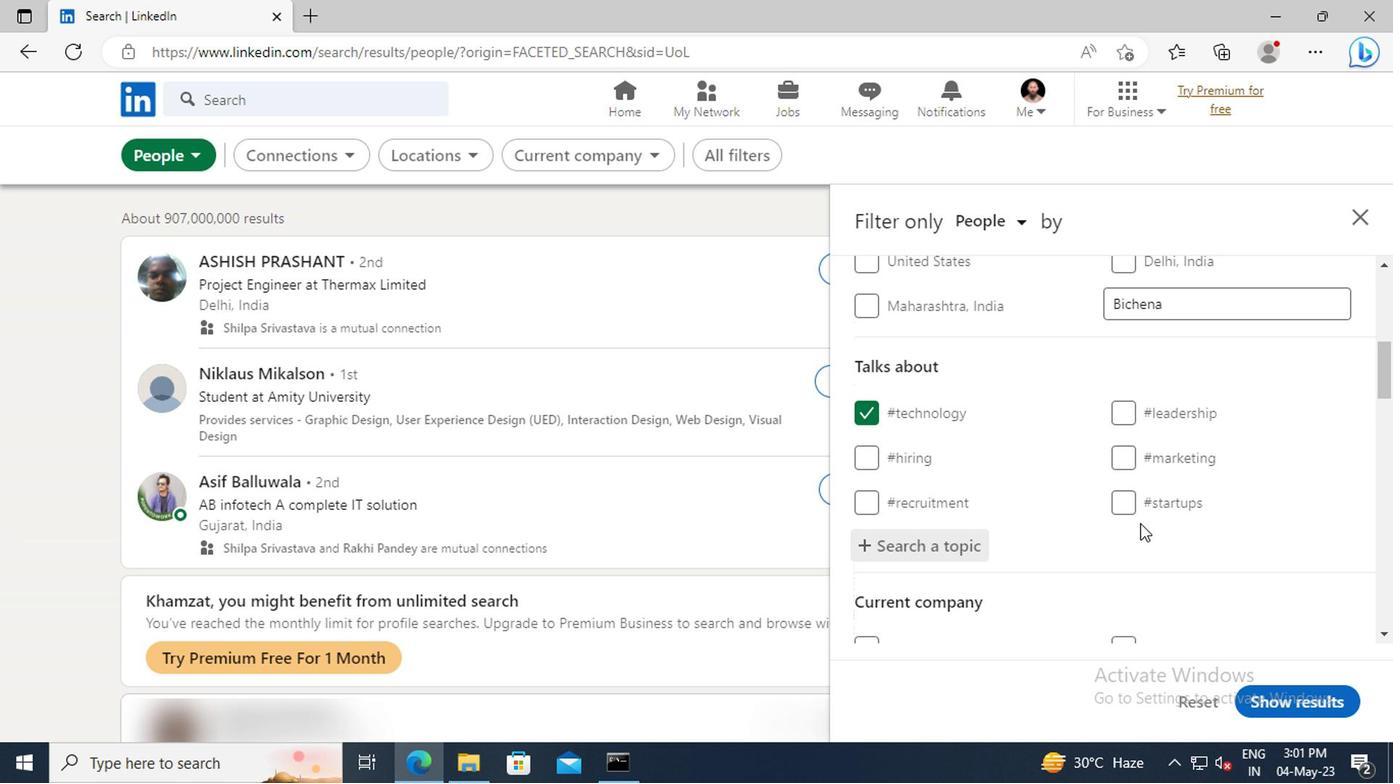 
Action: Mouse scrolled (947, 507) with delta (0, 0)
Screenshot: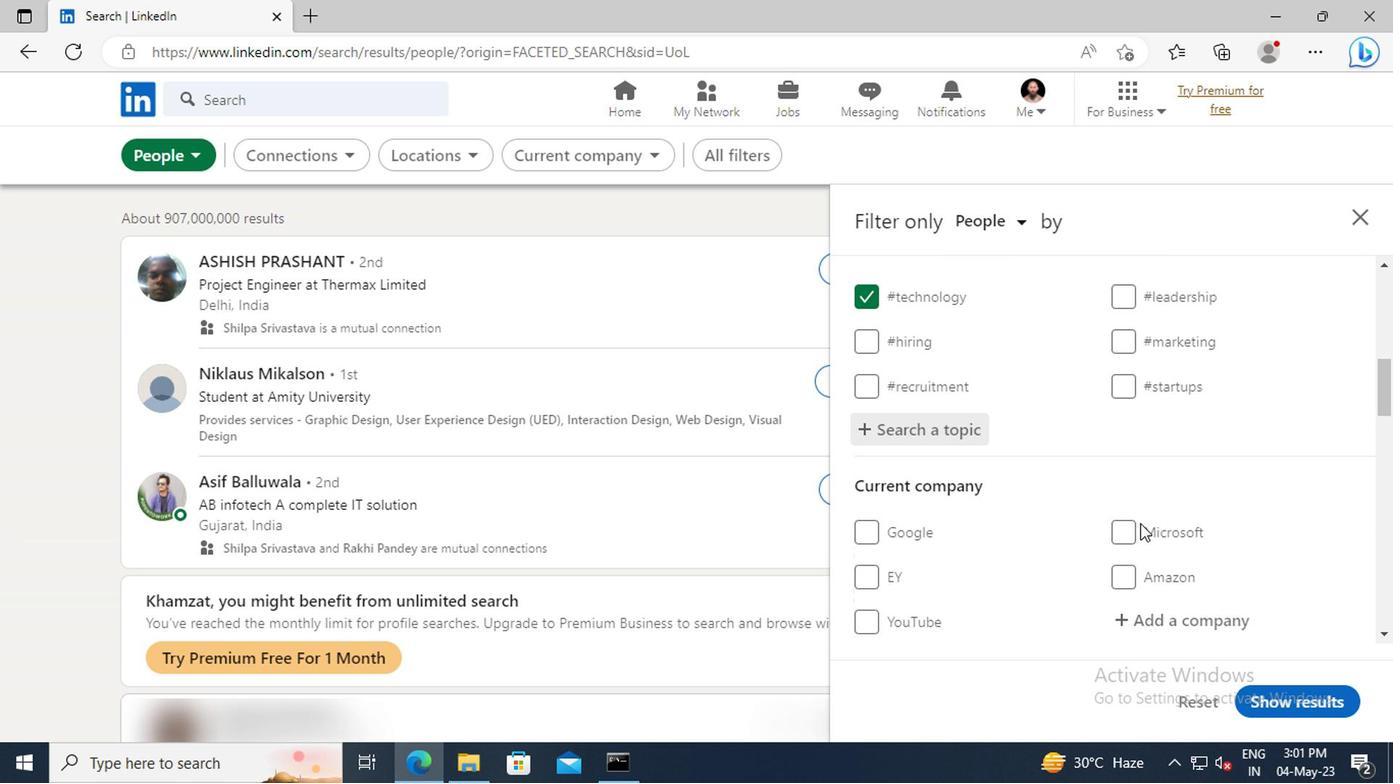 
Action: Mouse scrolled (947, 507) with delta (0, 0)
Screenshot: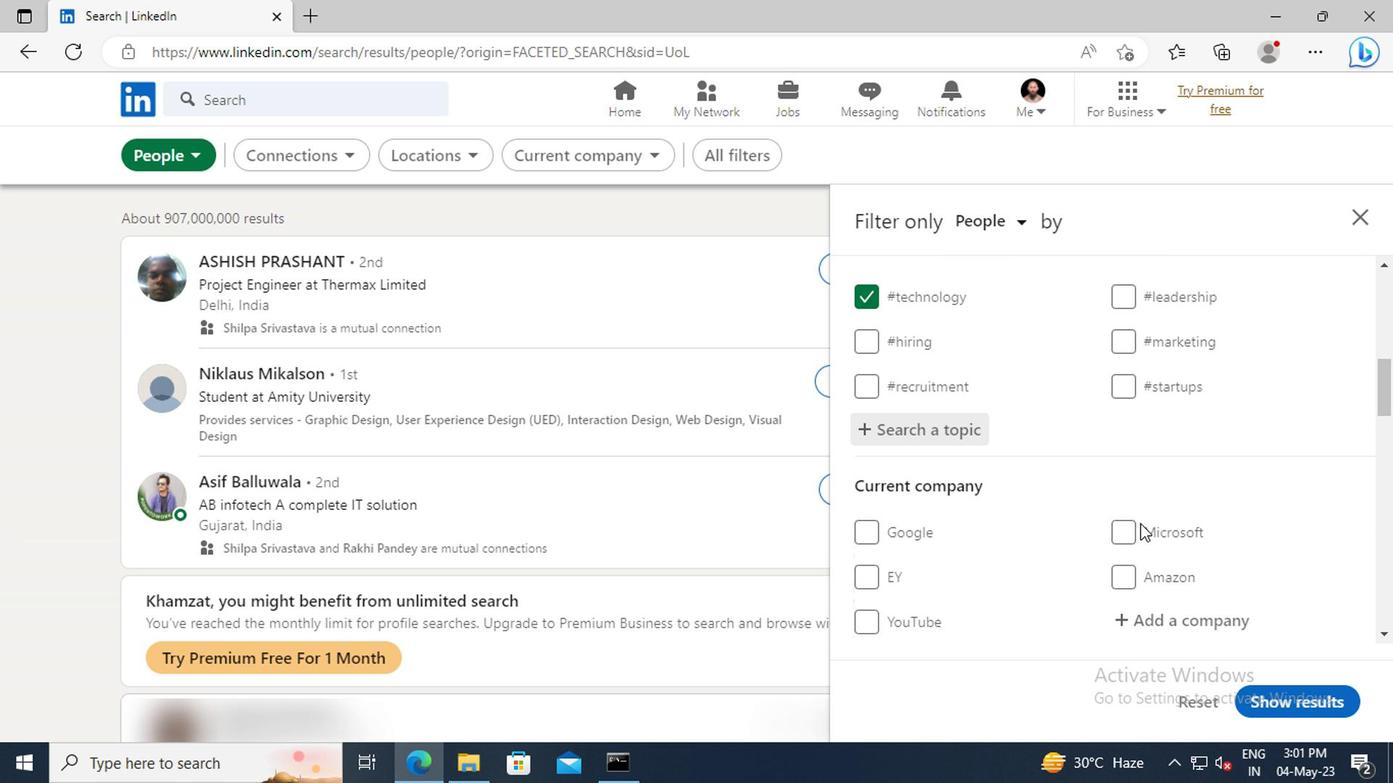 
Action: Mouse scrolled (947, 507) with delta (0, 0)
Screenshot: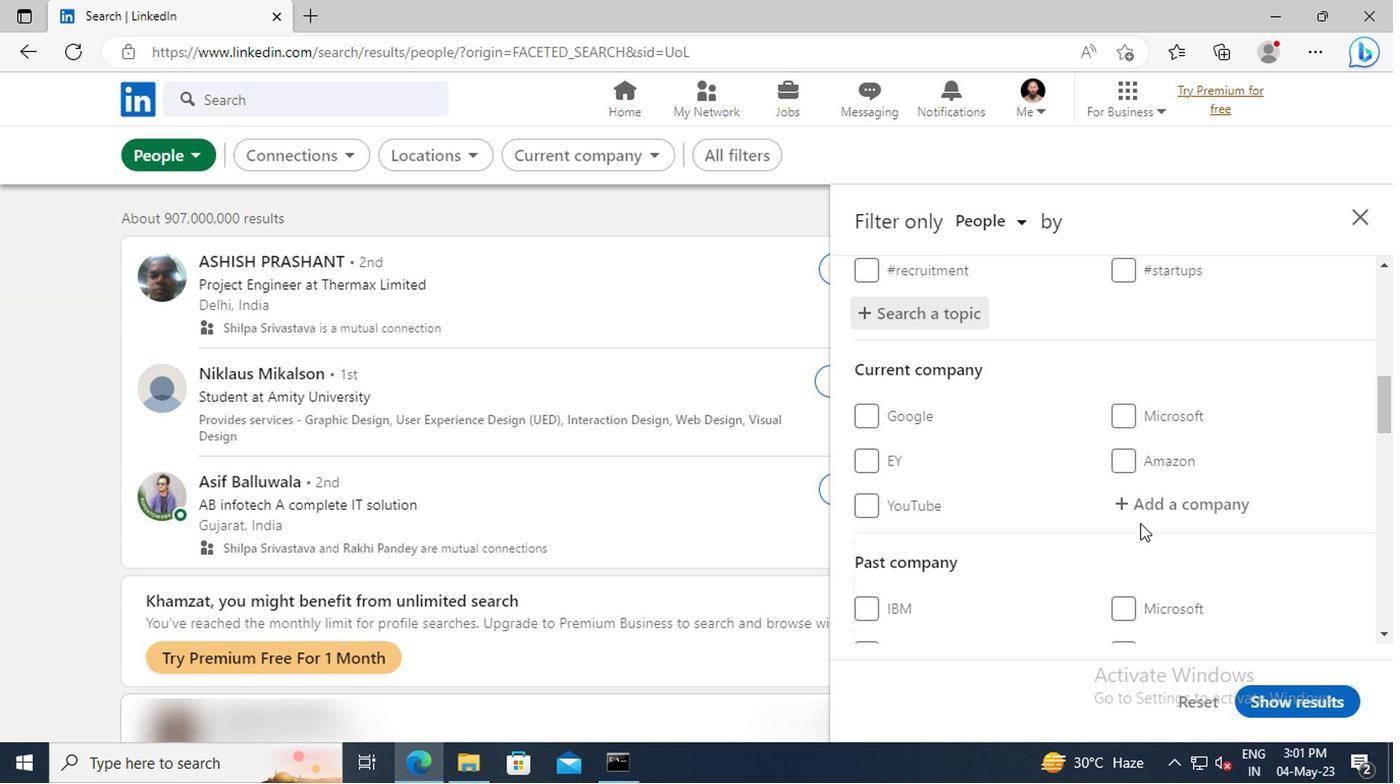 
Action: Mouse scrolled (947, 507) with delta (0, 0)
Screenshot: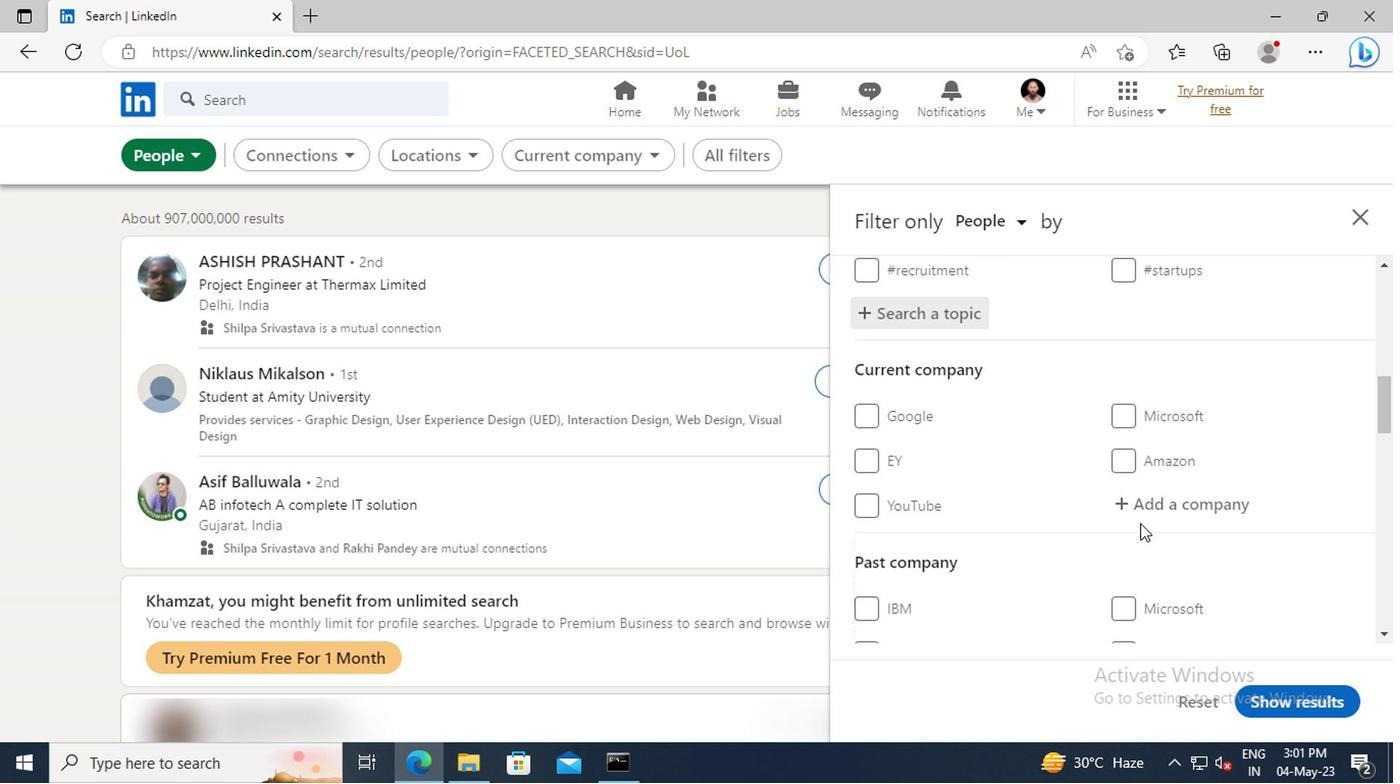 
Action: Mouse scrolled (947, 507) with delta (0, 0)
Screenshot: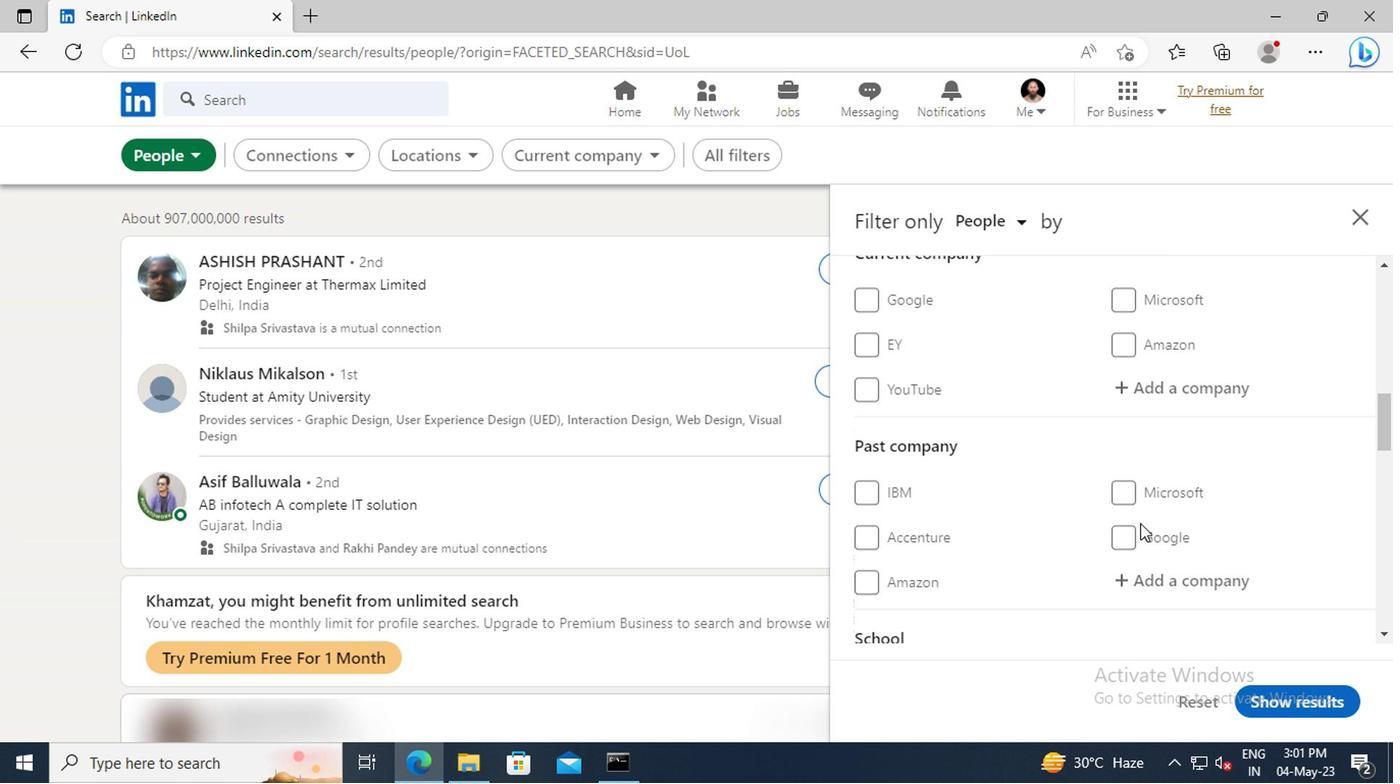 
Action: Mouse scrolled (947, 507) with delta (0, 0)
Screenshot: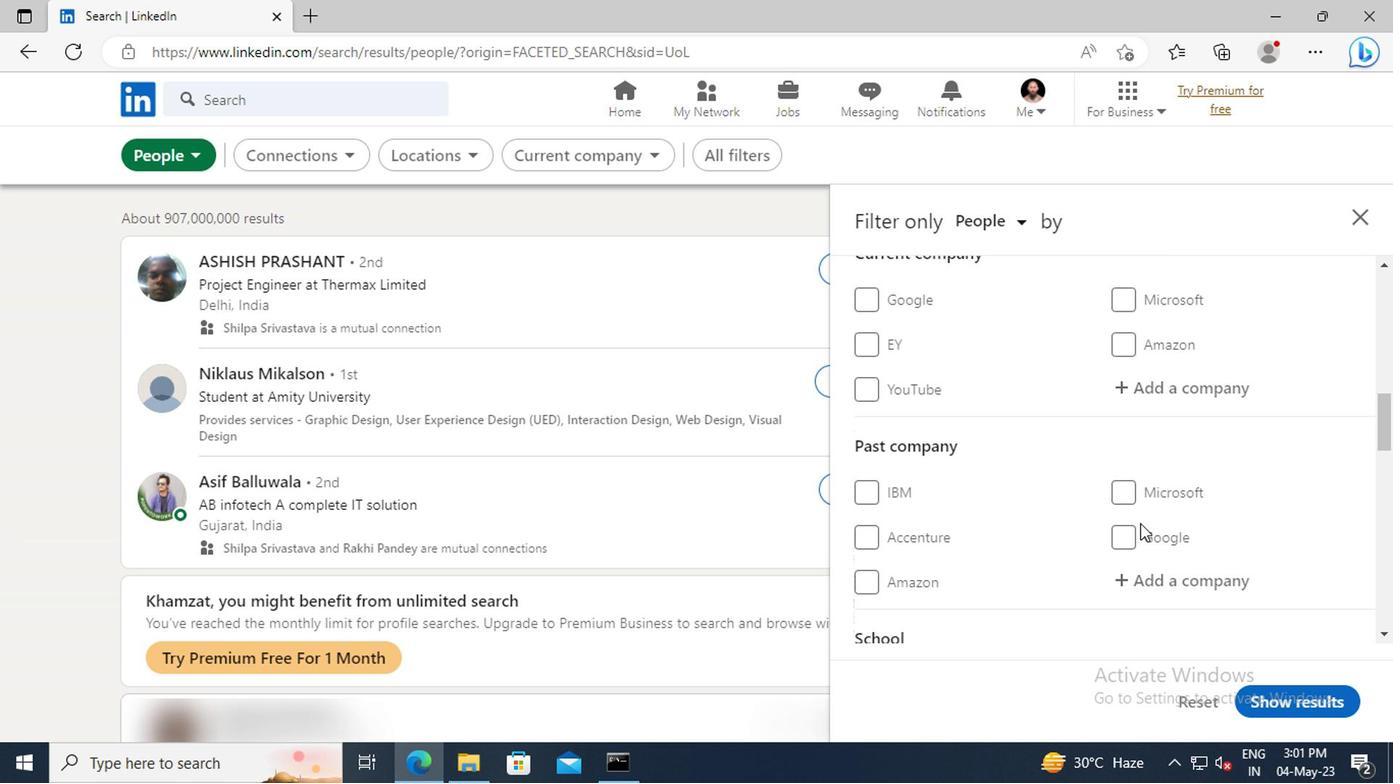 
Action: Mouse scrolled (947, 507) with delta (0, 0)
Screenshot: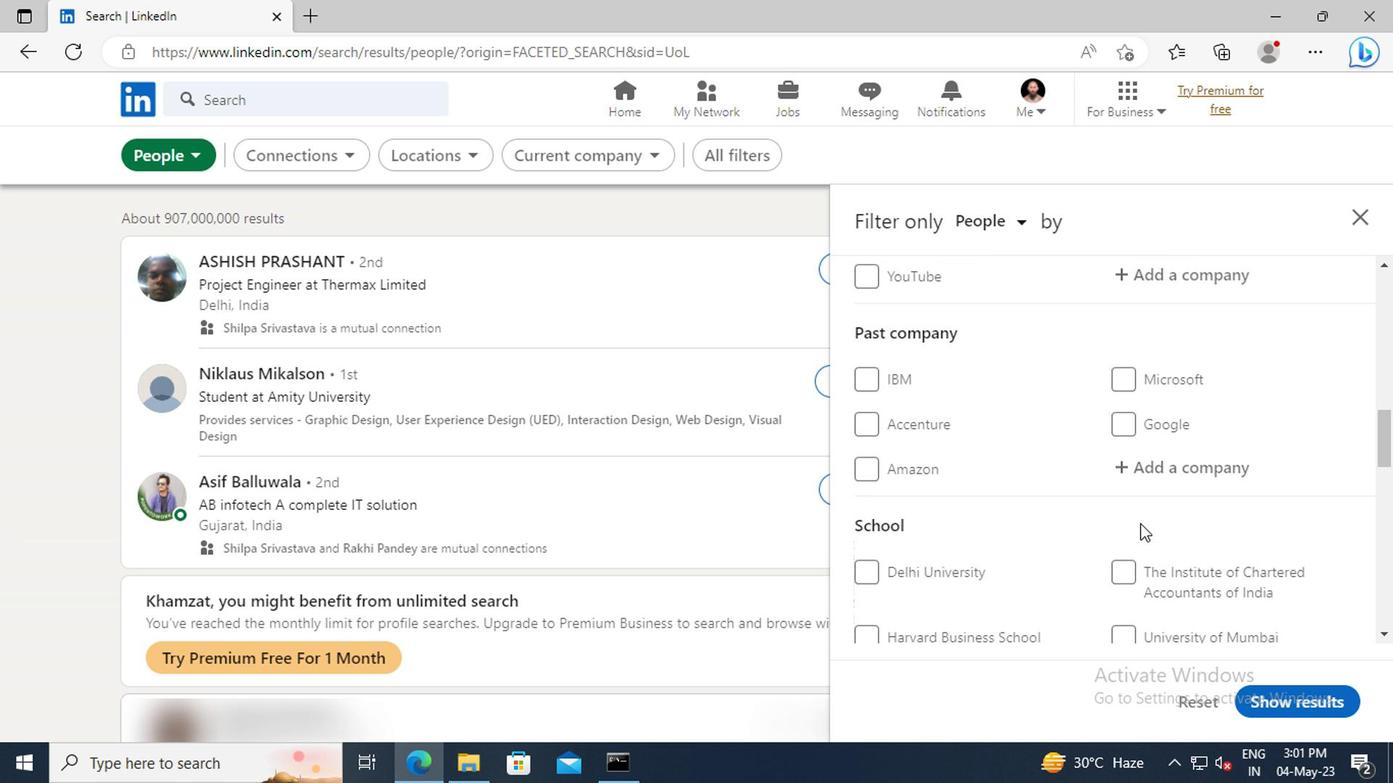 
Action: Mouse scrolled (947, 507) with delta (0, 0)
Screenshot: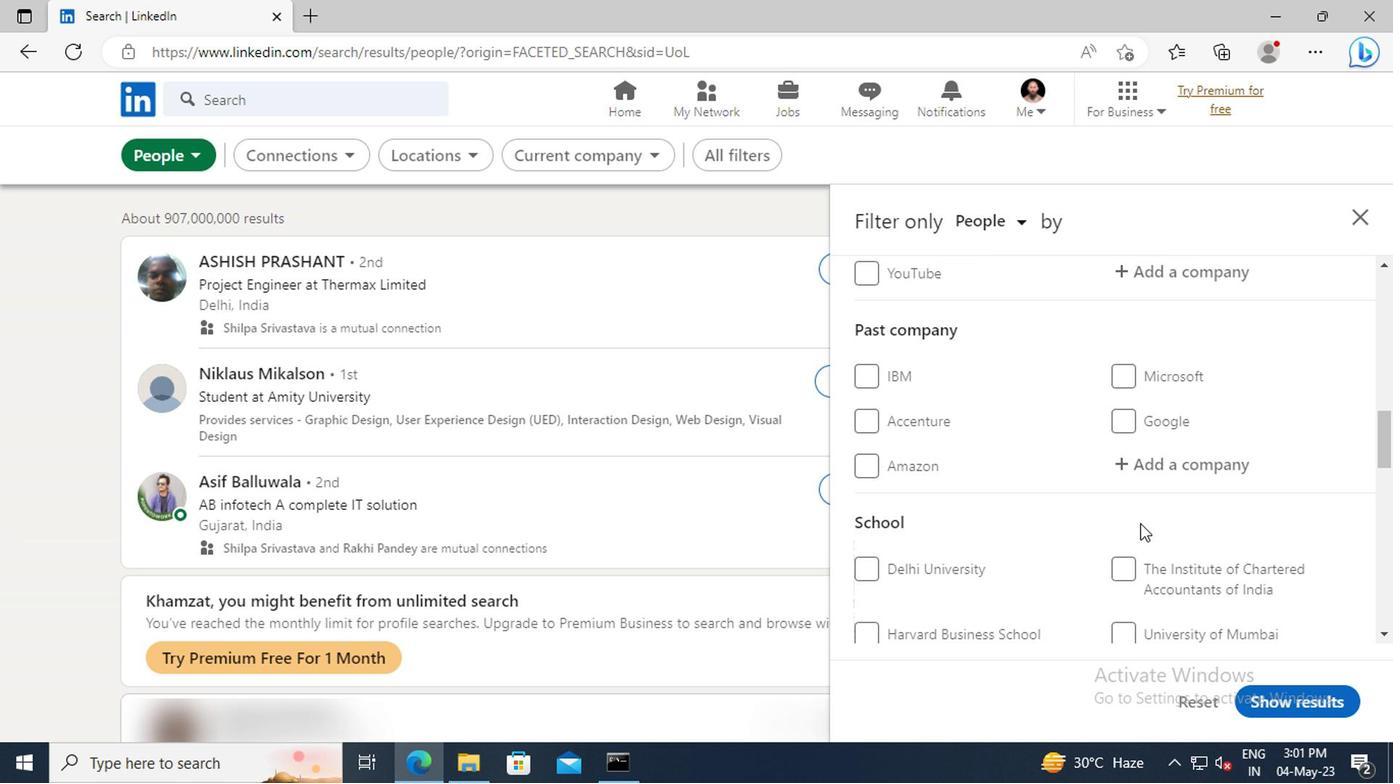 
Action: Mouse scrolled (947, 507) with delta (0, 0)
Screenshot: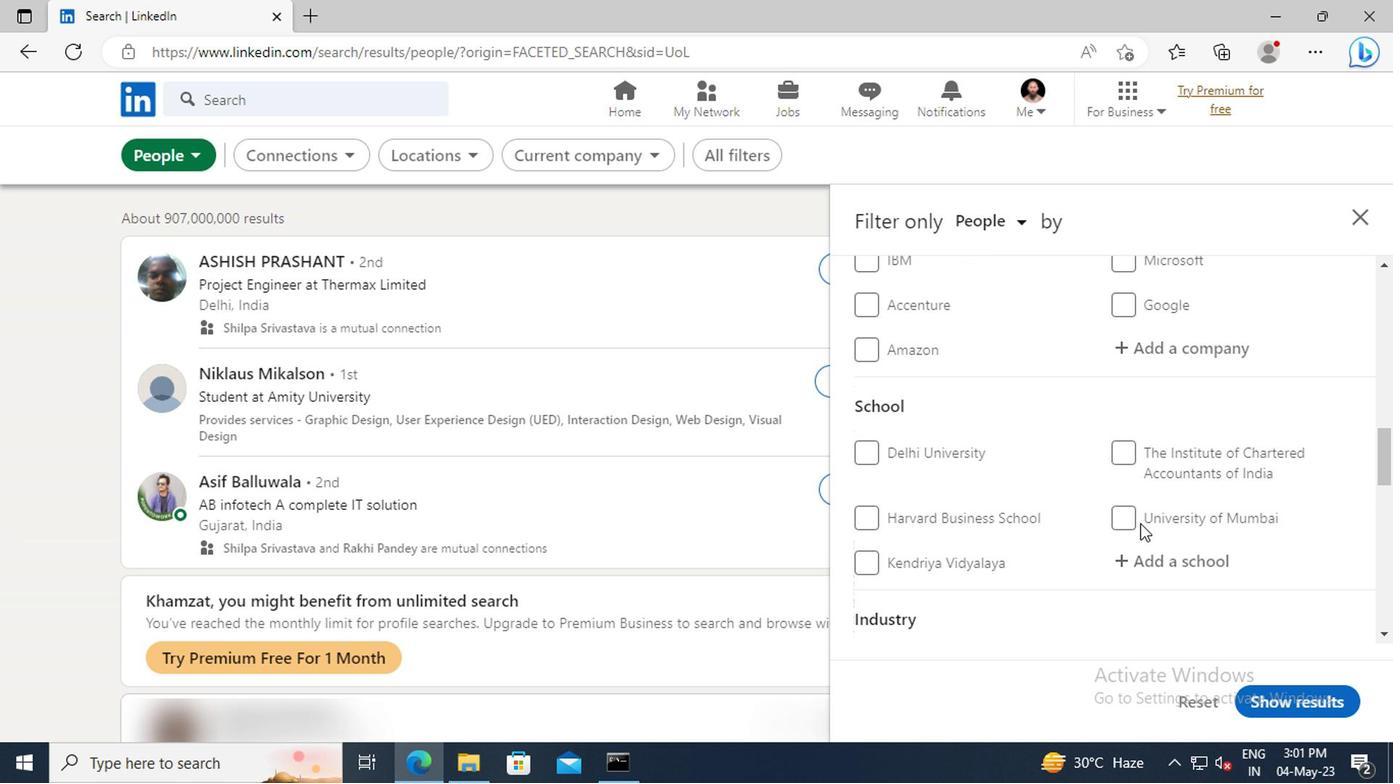 
Action: Mouse scrolled (947, 507) with delta (0, 0)
Screenshot: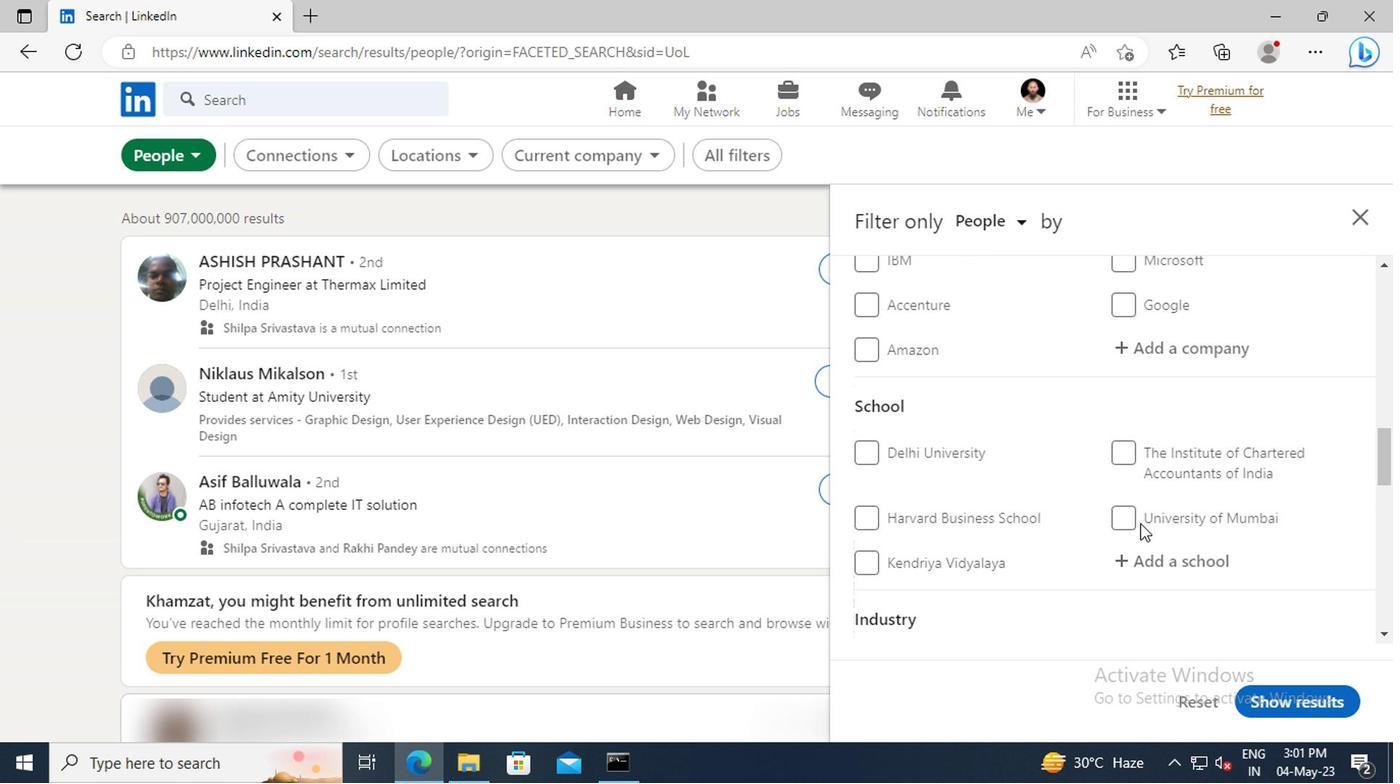 
Action: Mouse scrolled (947, 507) with delta (0, 0)
Screenshot: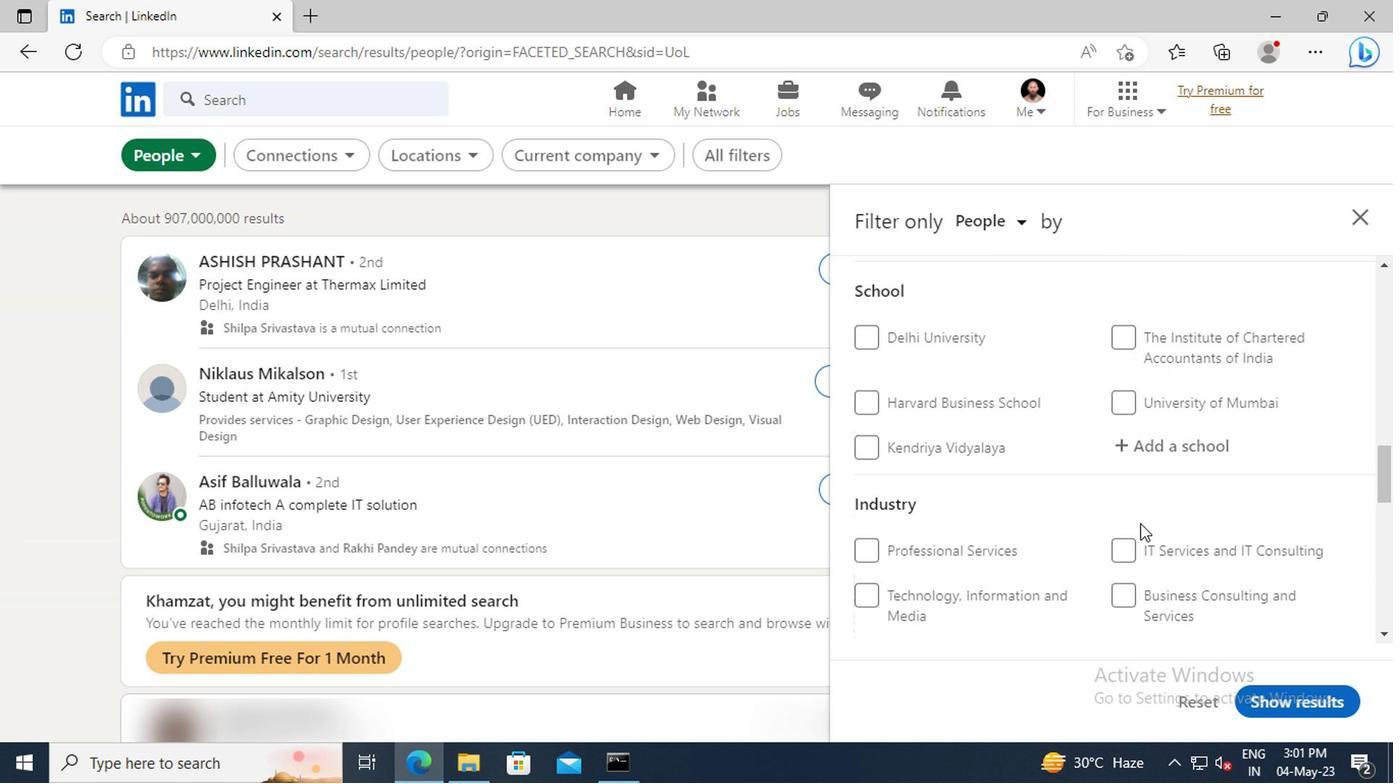 
Action: Mouse scrolled (947, 507) with delta (0, 0)
Screenshot: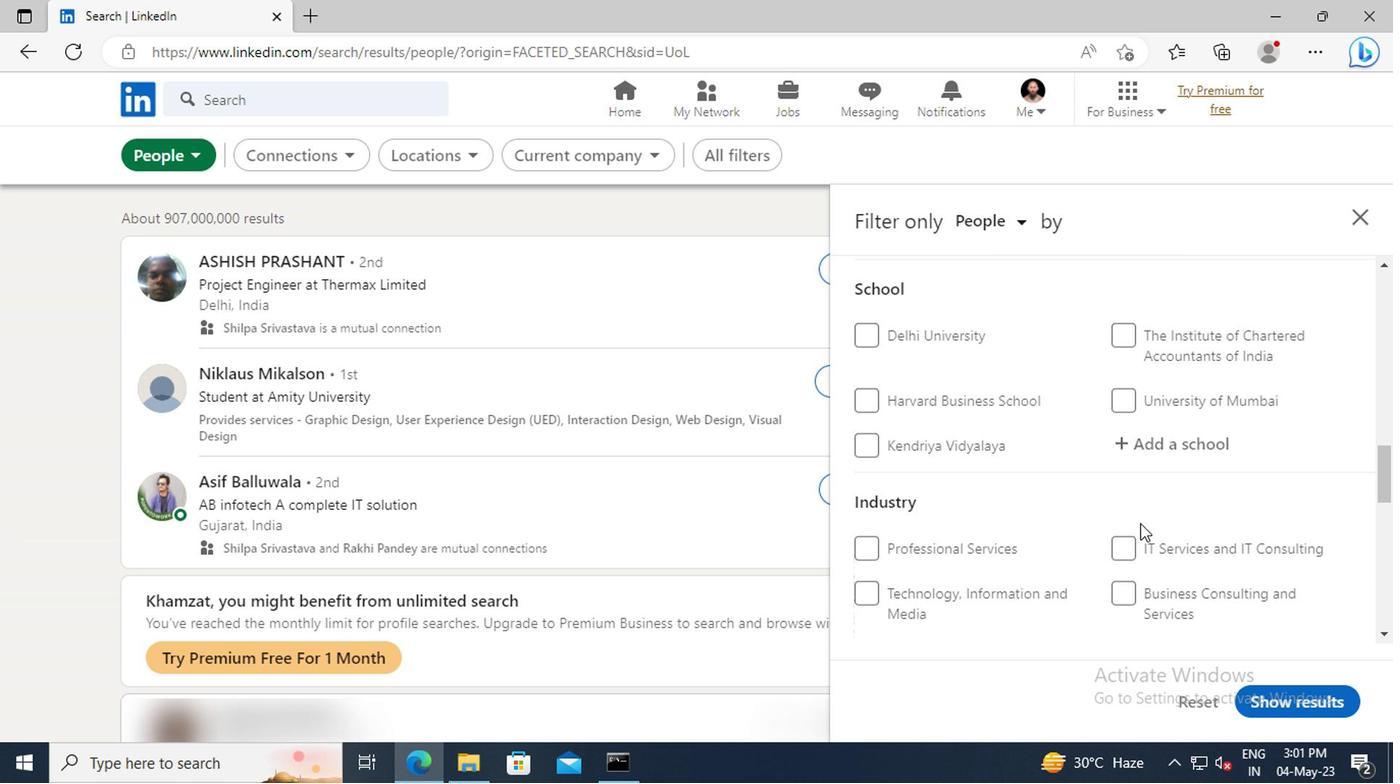 
Action: Mouse scrolled (947, 507) with delta (0, 0)
Screenshot: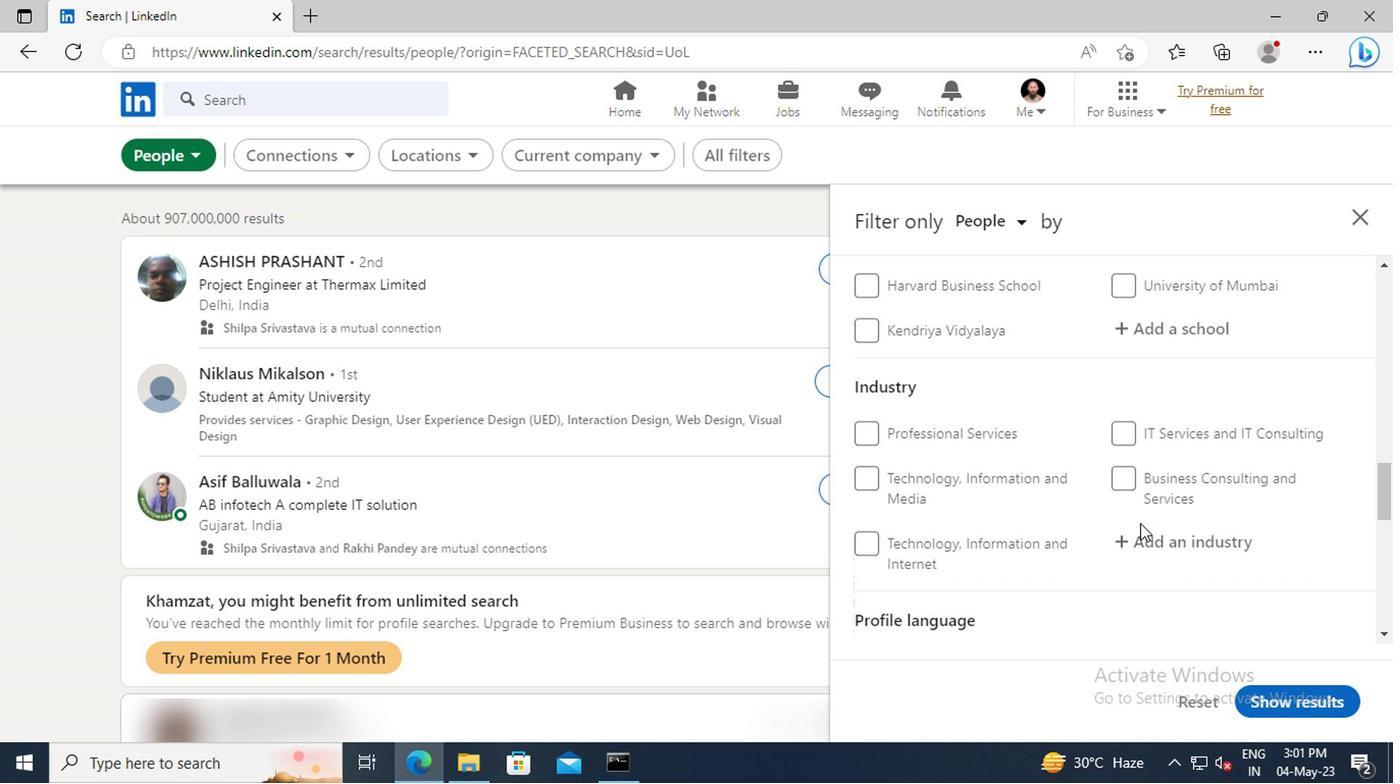 
Action: Mouse scrolled (947, 507) with delta (0, 0)
Screenshot: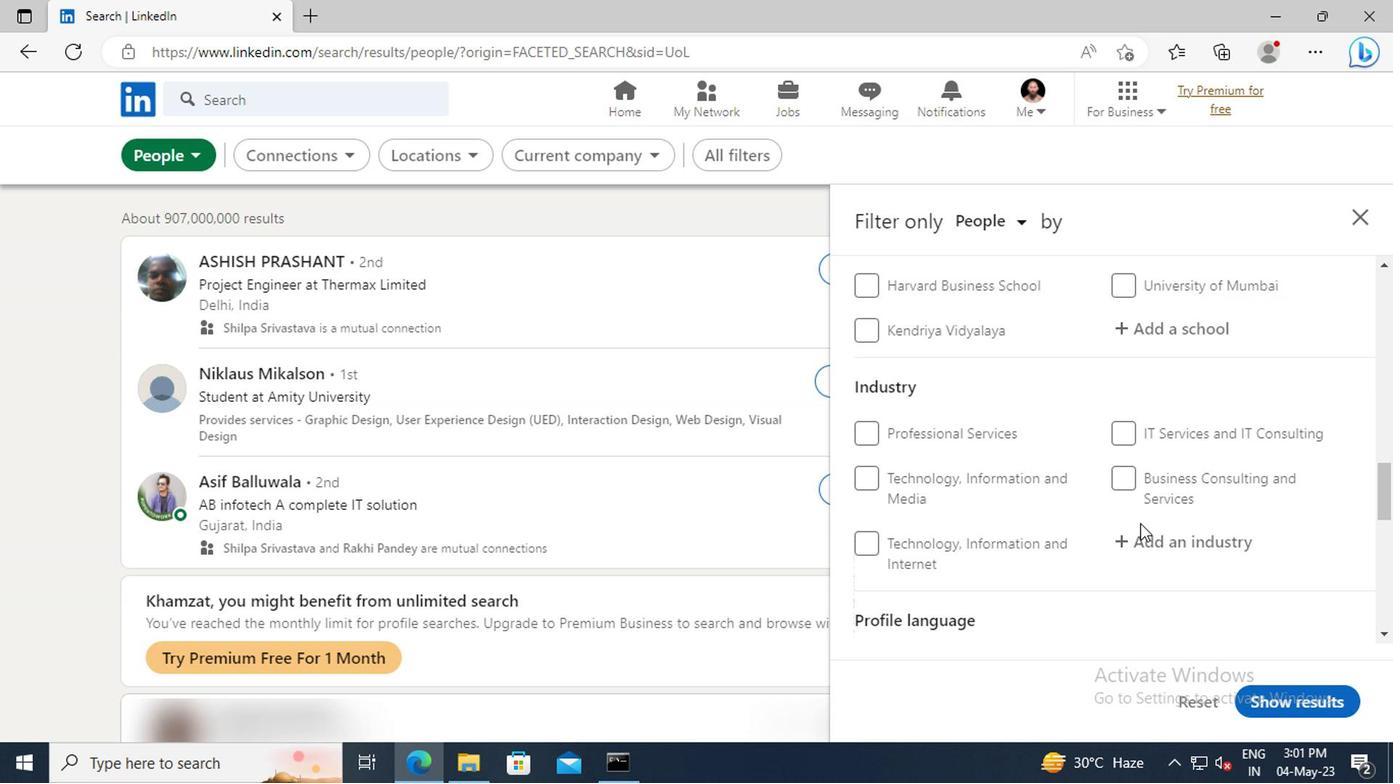 
Action: Mouse scrolled (947, 507) with delta (0, 0)
Screenshot: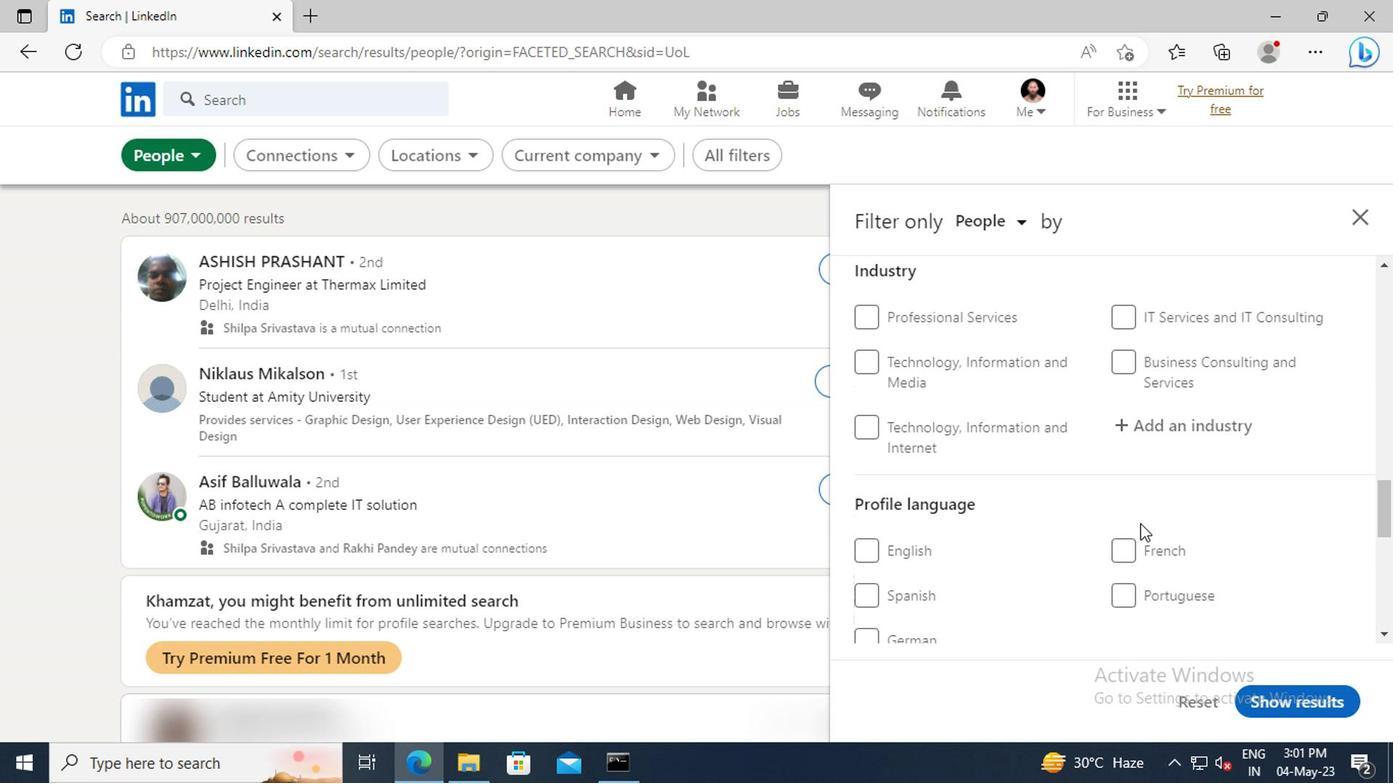 
Action: Mouse moved to (753, 516)
Screenshot: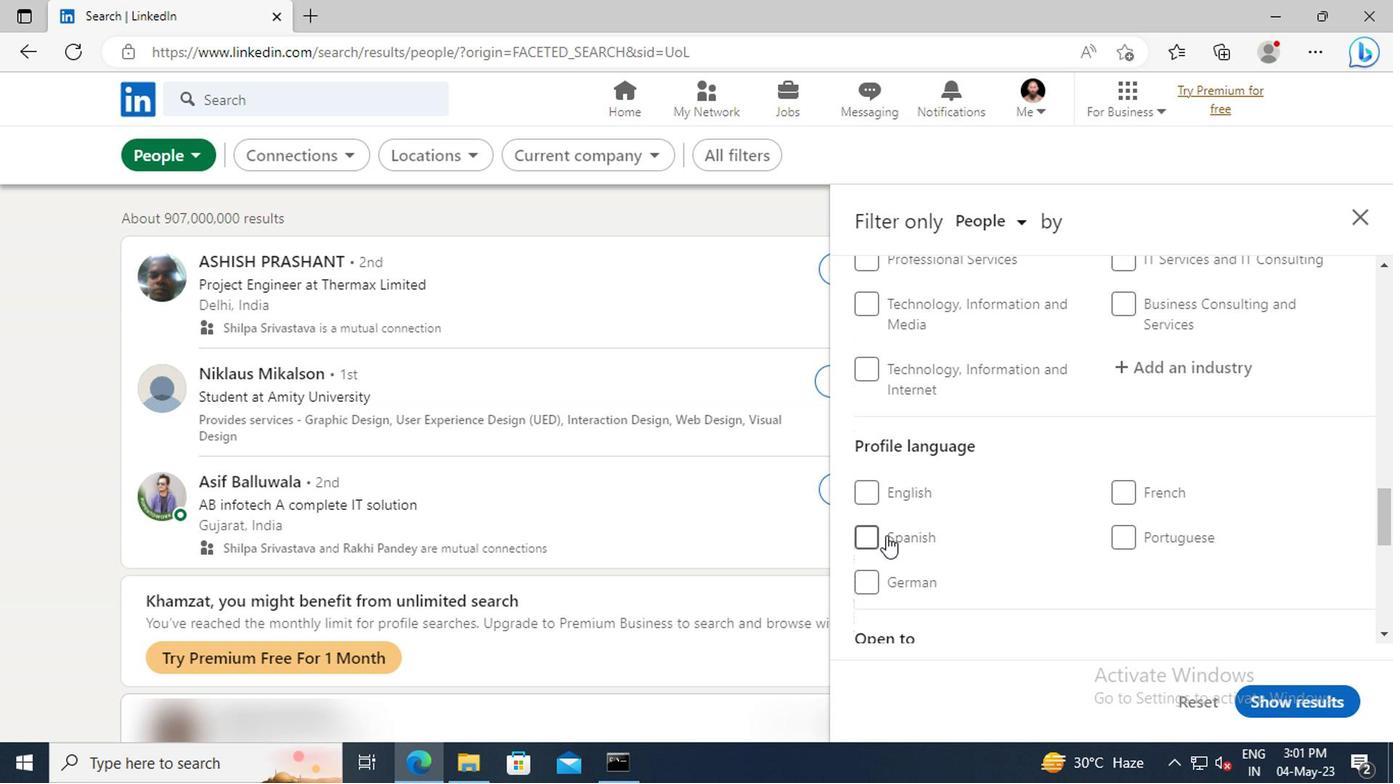 
Action: Mouse pressed left at (753, 516)
Screenshot: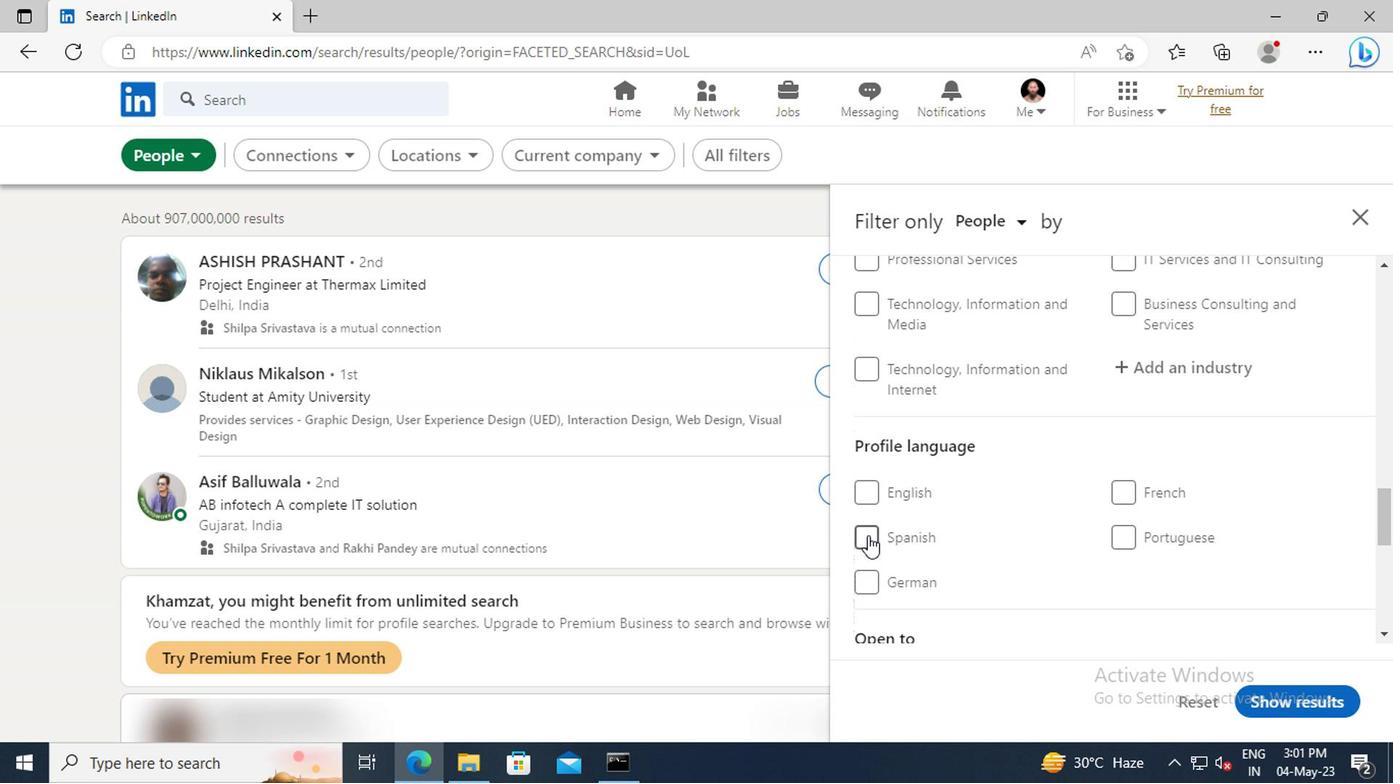 
Action: Mouse moved to (942, 511)
Screenshot: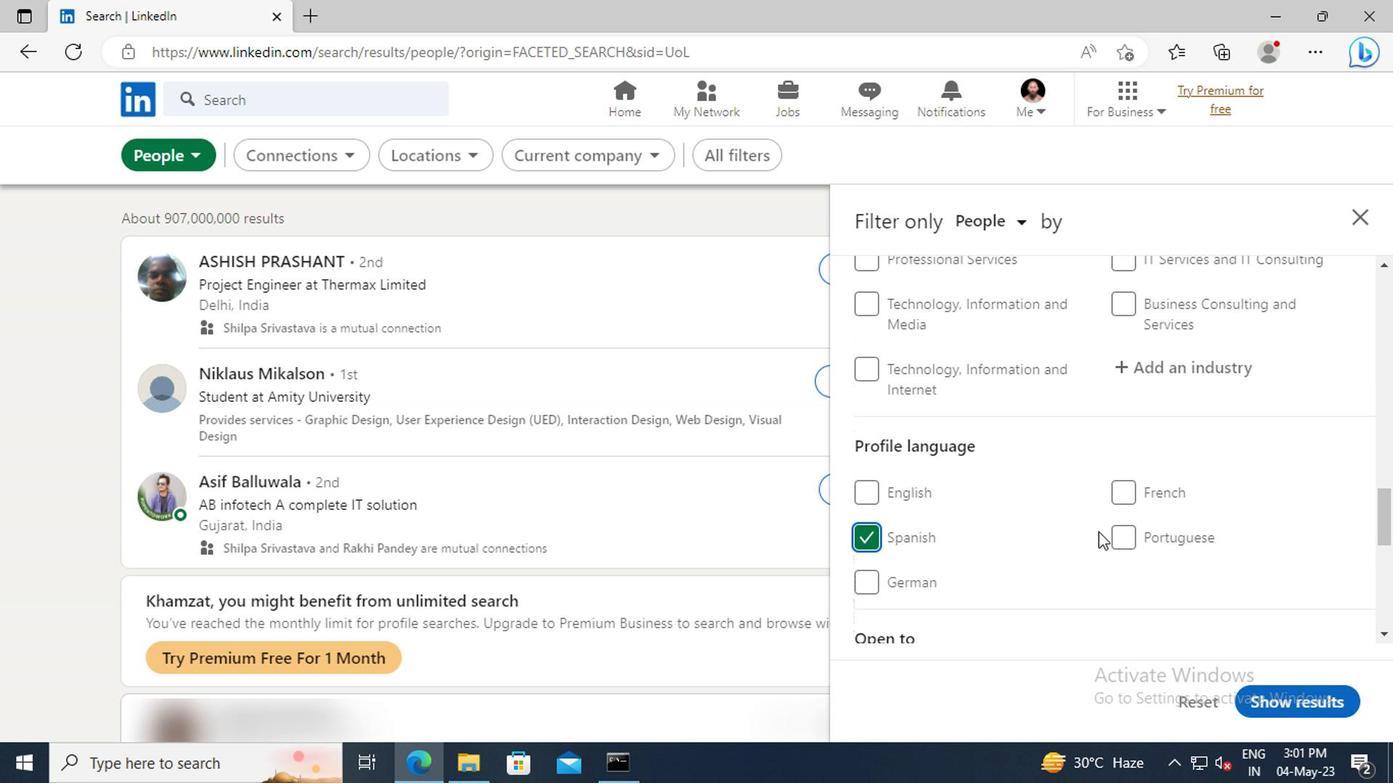 
Action: Mouse scrolled (942, 511) with delta (0, 0)
Screenshot: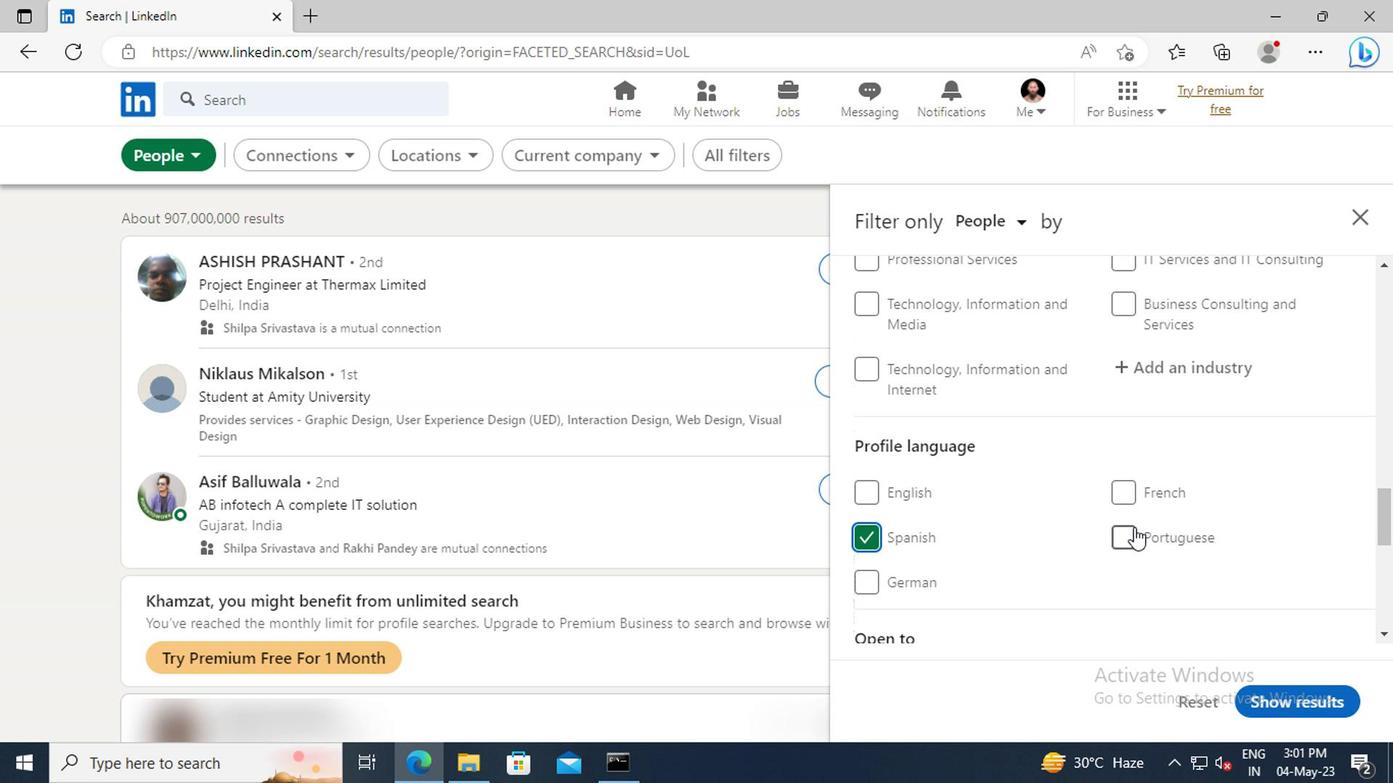 
Action: Mouse scrolled (942, 511) with delta (0, 0)
Screenshot: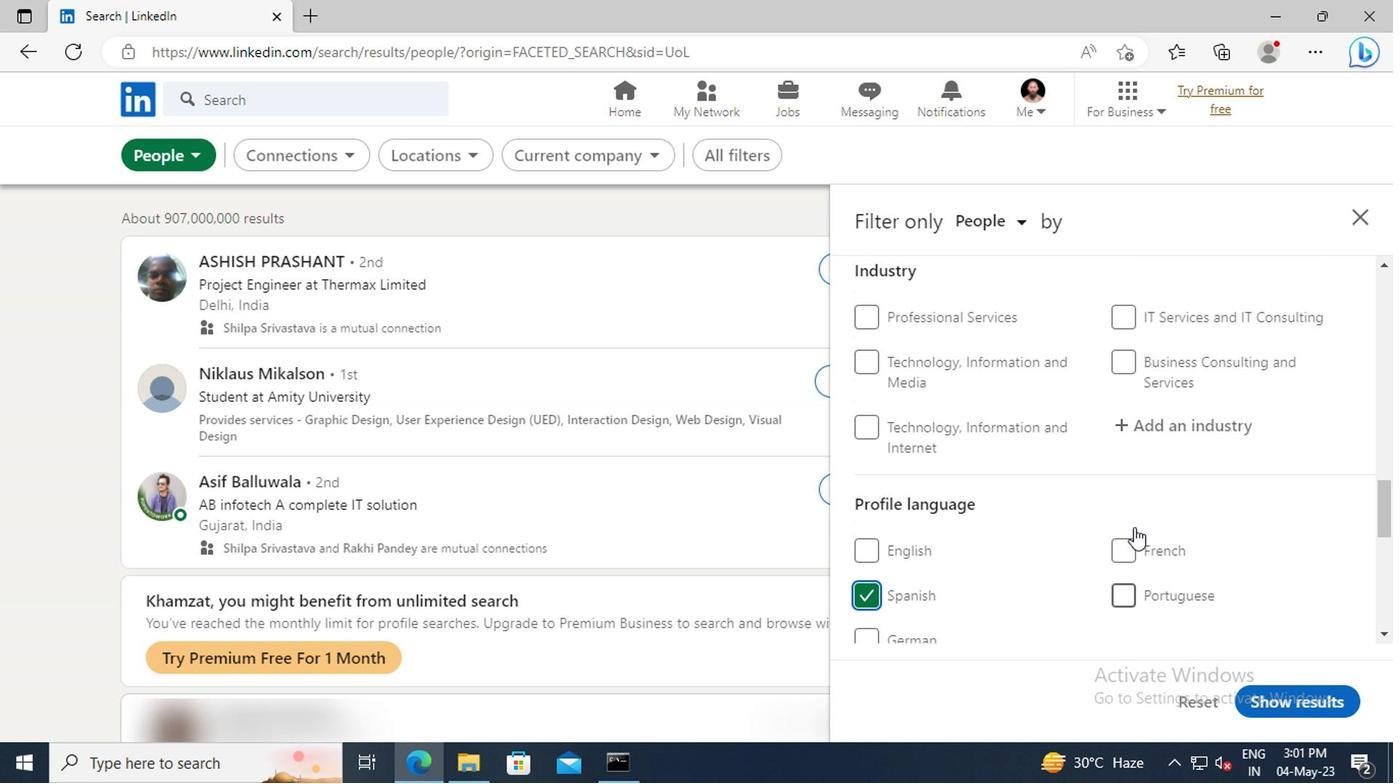 
Action: Mouse scrolled (942, 511) with delta (0, 0)
Screenshot: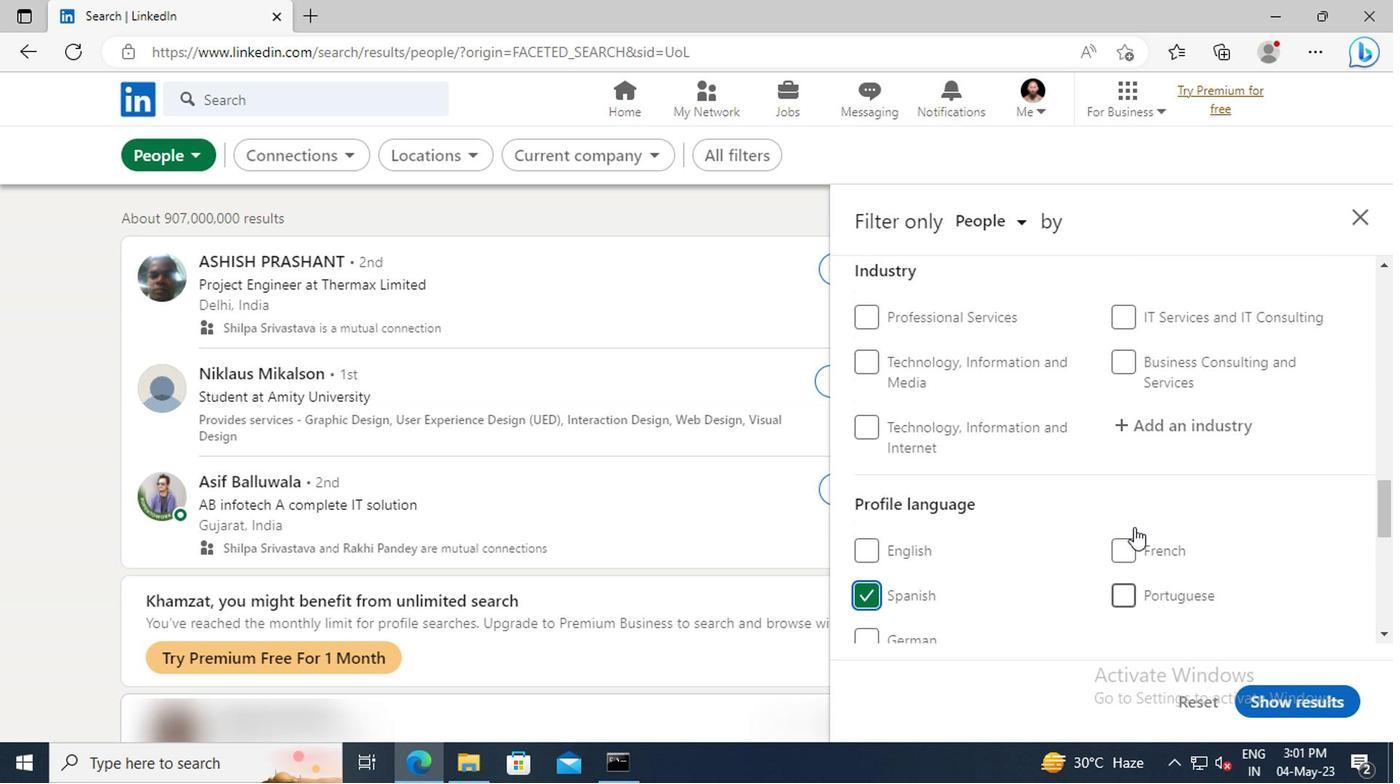 
Action: Mouse scrolled (942, 511) with delta (0, 0)
Screenshot: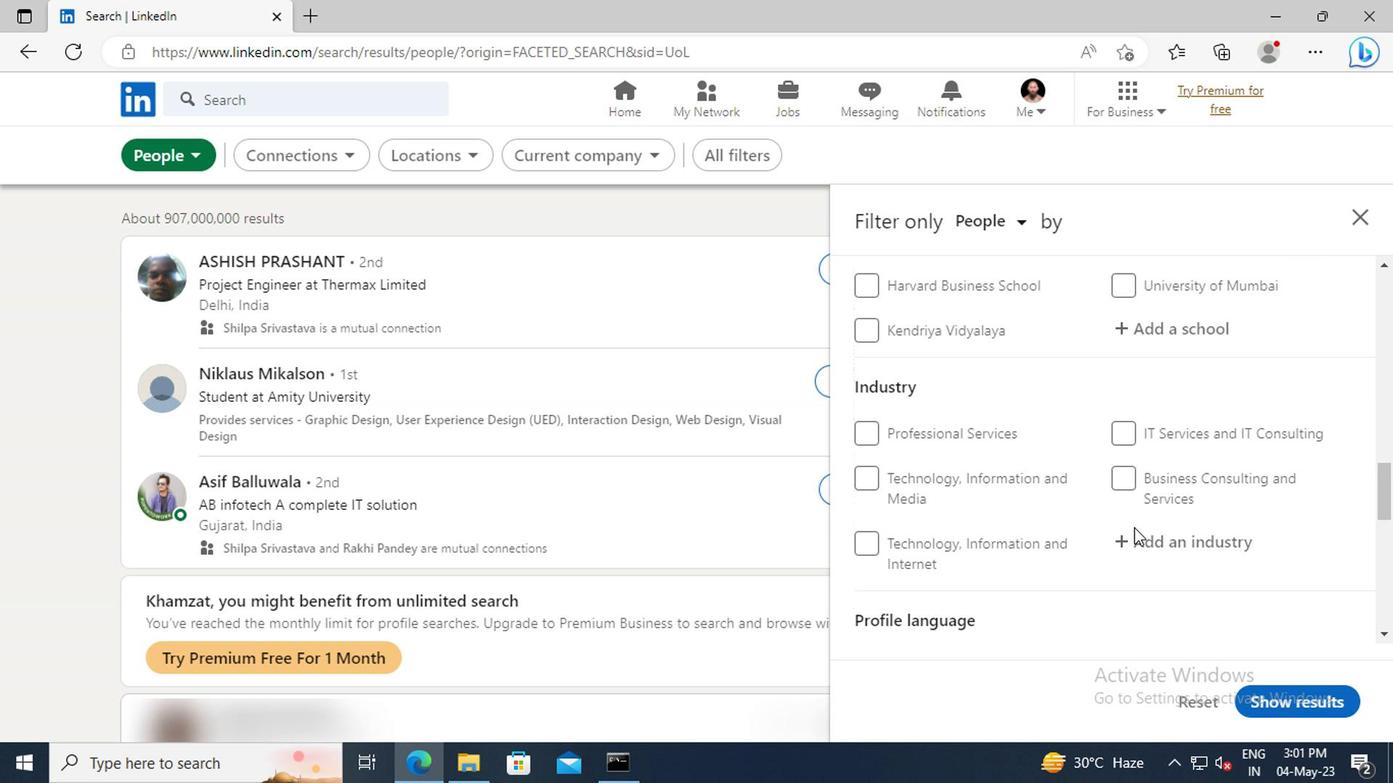
Action: Mouse scrolled (942, 511) with delta (0, 0)
Screenshot: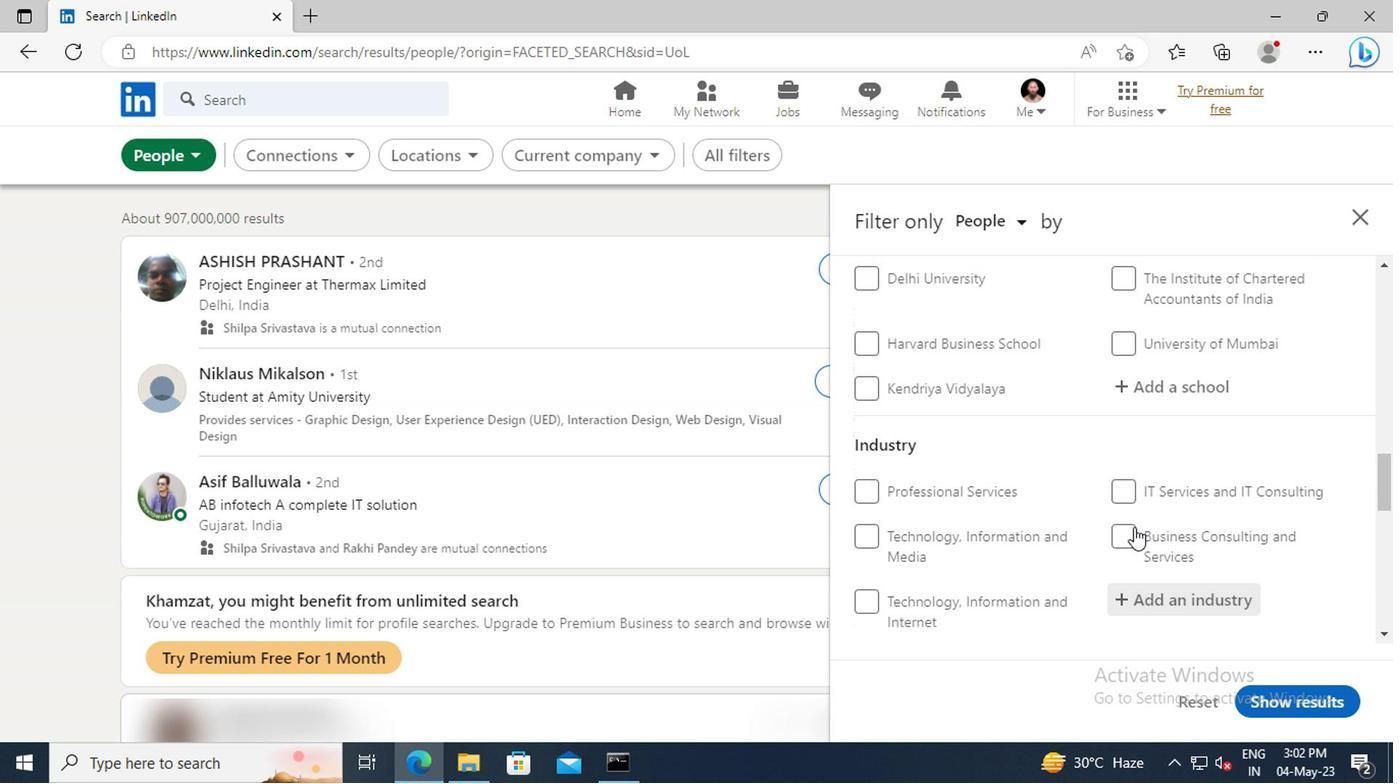 
Action: Mouse scrolled (942, 511) with delta (0, 0)
Screenshot: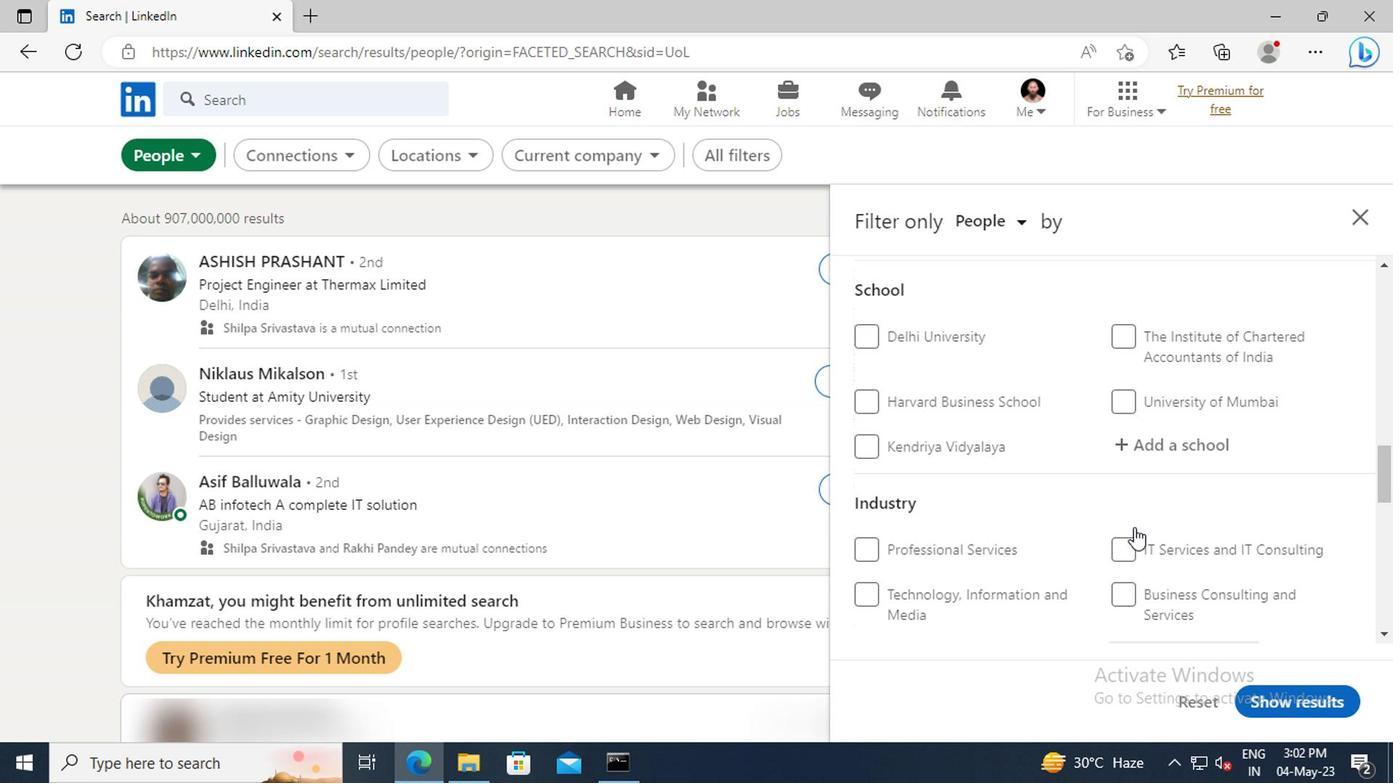 
Action: Mouse scrolled (942, 511) with delta (0, 0)
Screenshot: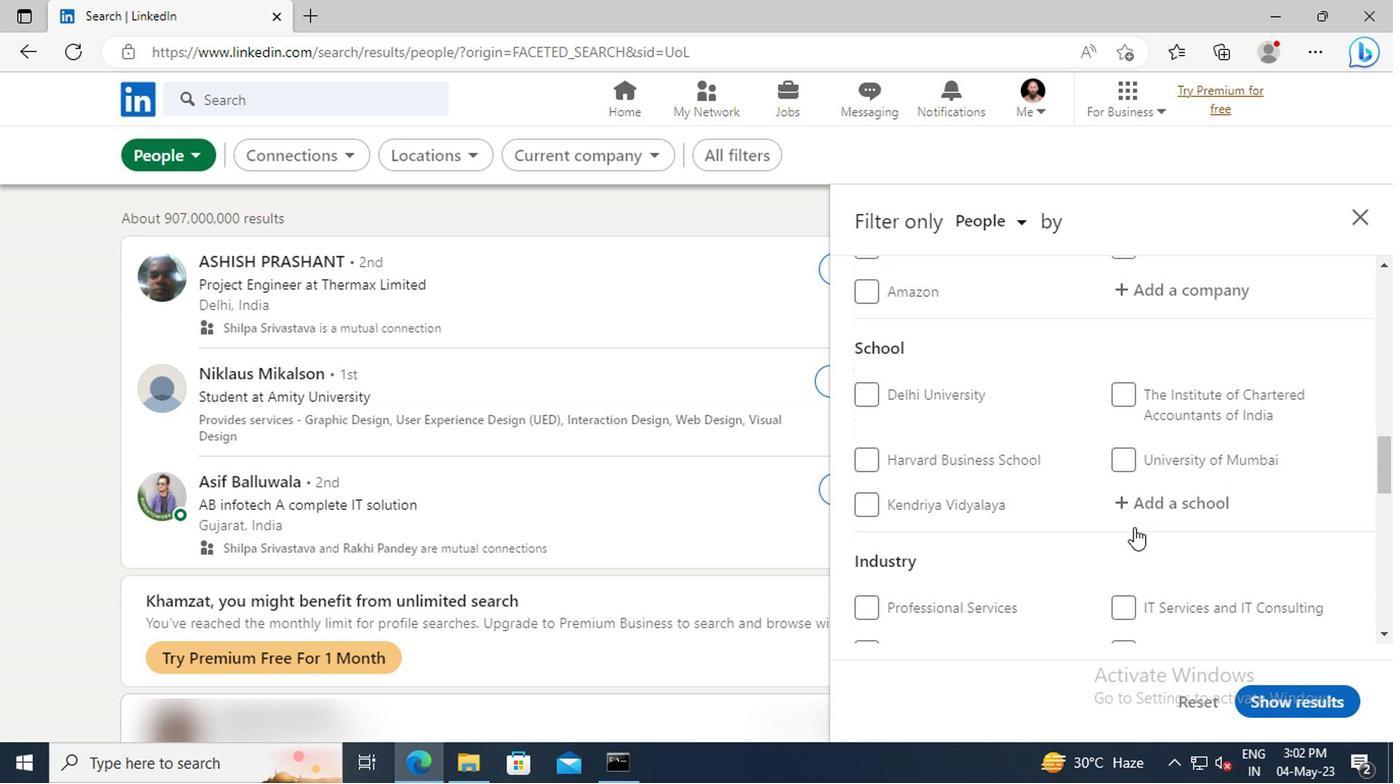 
Action: Mouse scrolled (942, 511) with delta (0, 0)
Screenshot: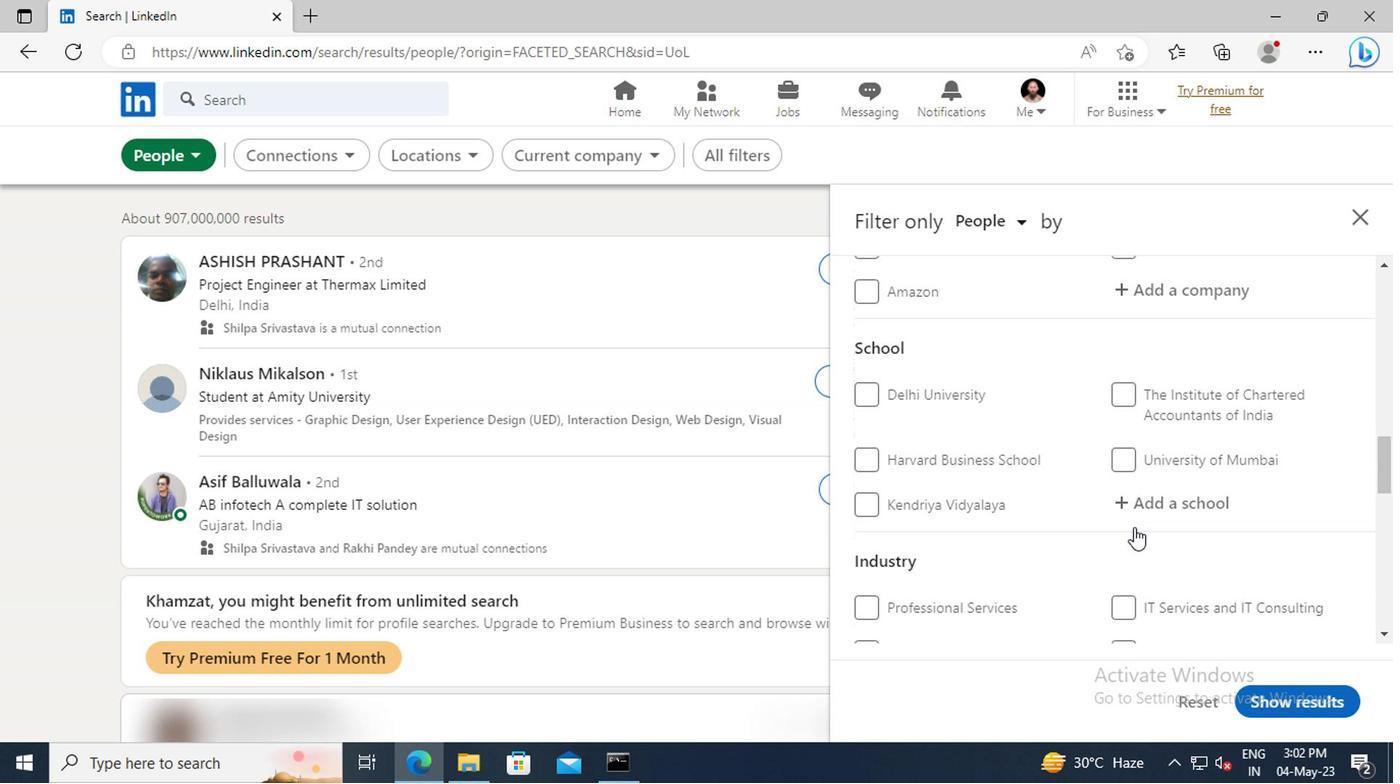 
Action: Mouse scrolled (942, 511) with delta (0, 0)
Screenshot: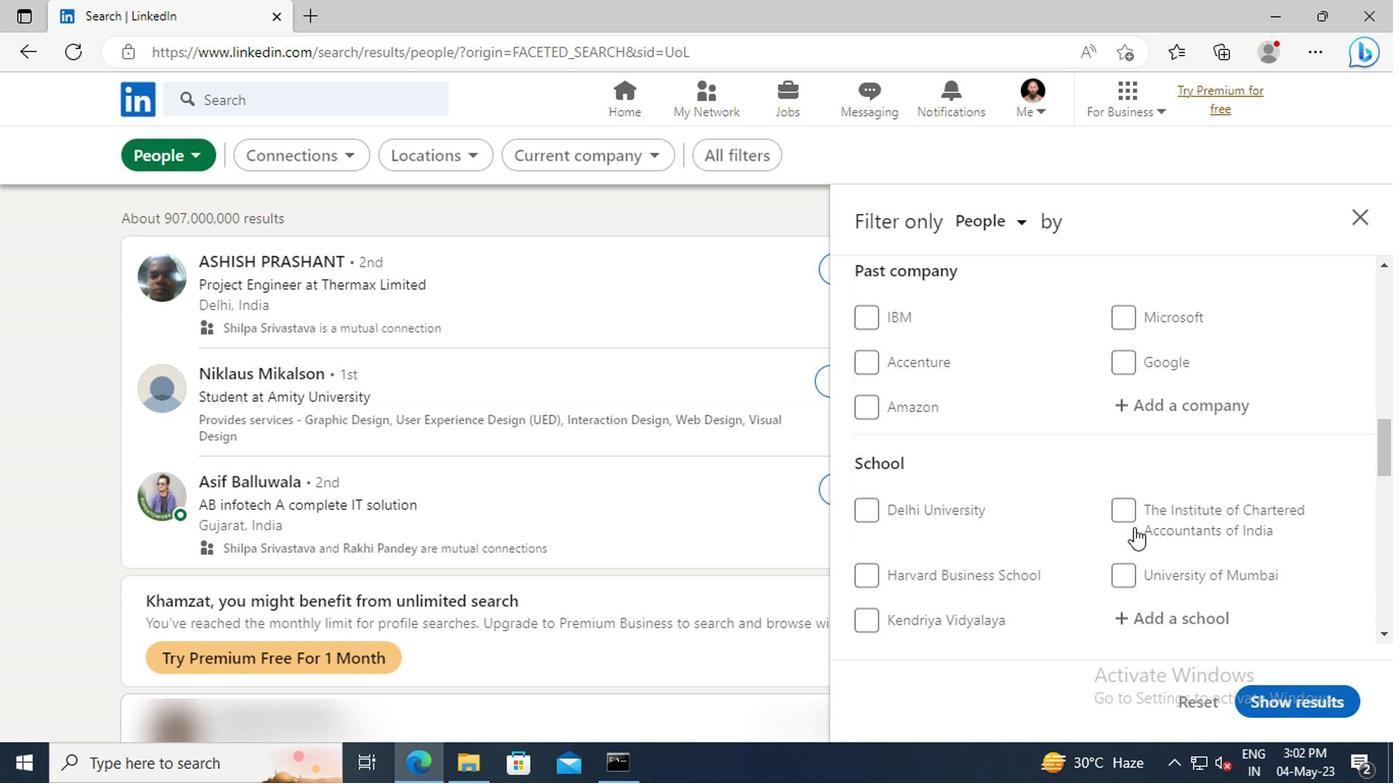 
Action: Mouse scrolled (942, 511) with delta (0, 0)
Screenshot: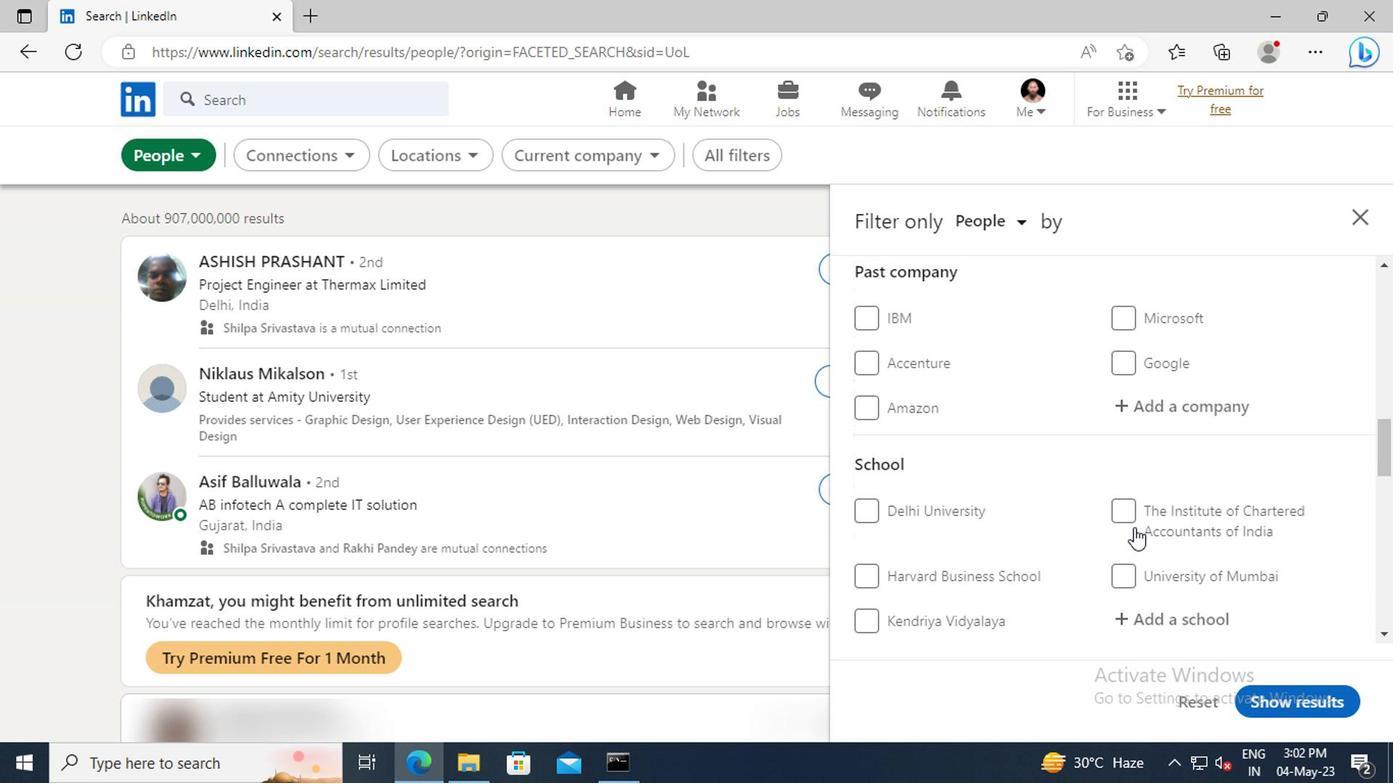 
Action: Mouse scrolled (942, 511) with delta (0, 0)
Screenshot: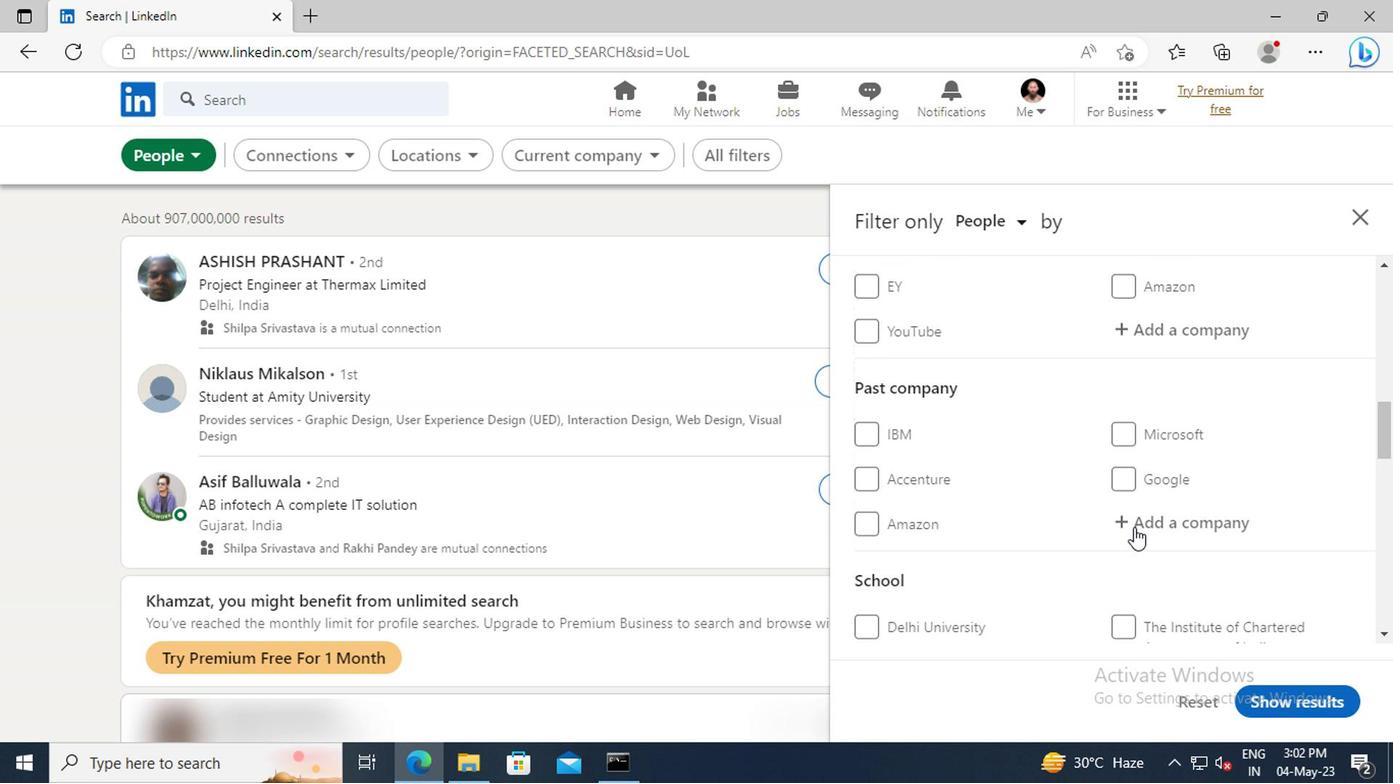 
Action: Mouse scrolled (942, 511) with delta (0, 0)
Screenshot: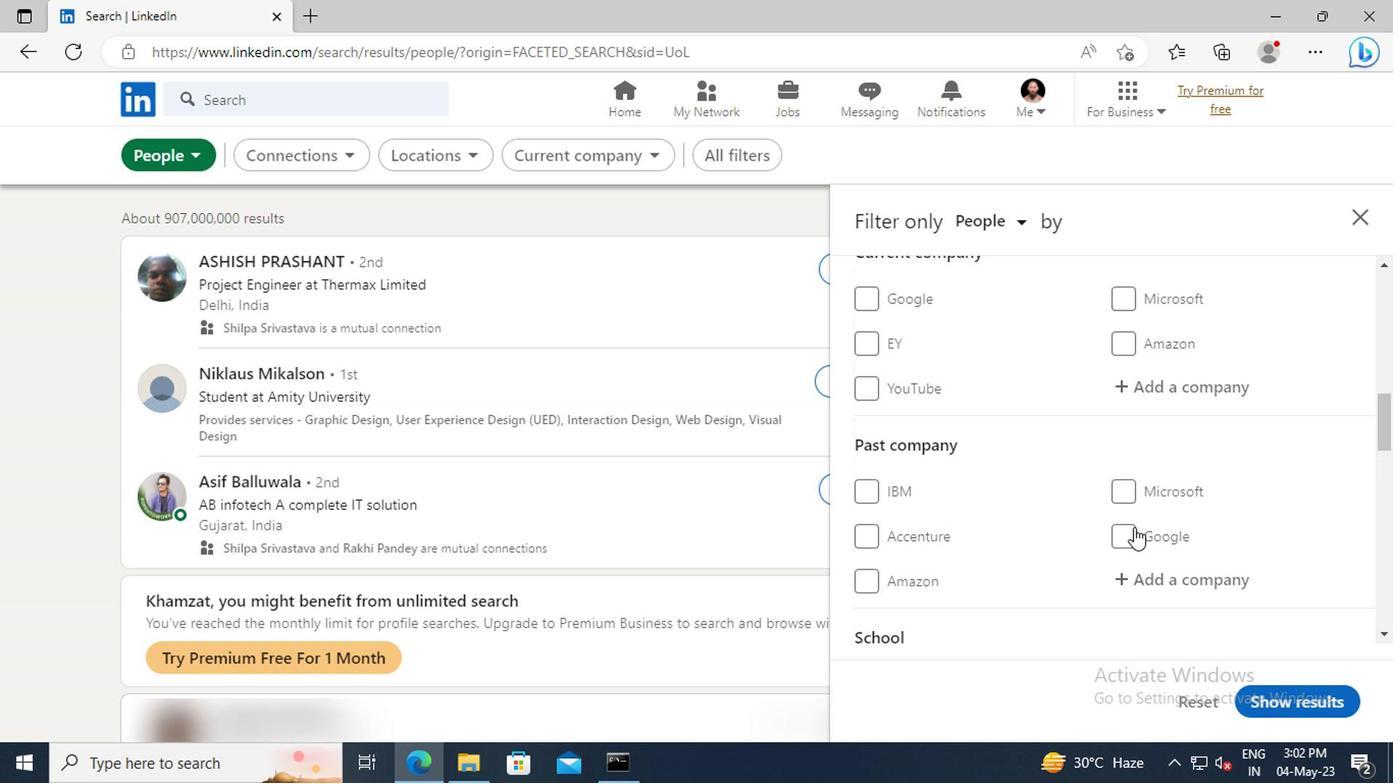 
Action: Mouse moved to (937, 458)
Screenshot: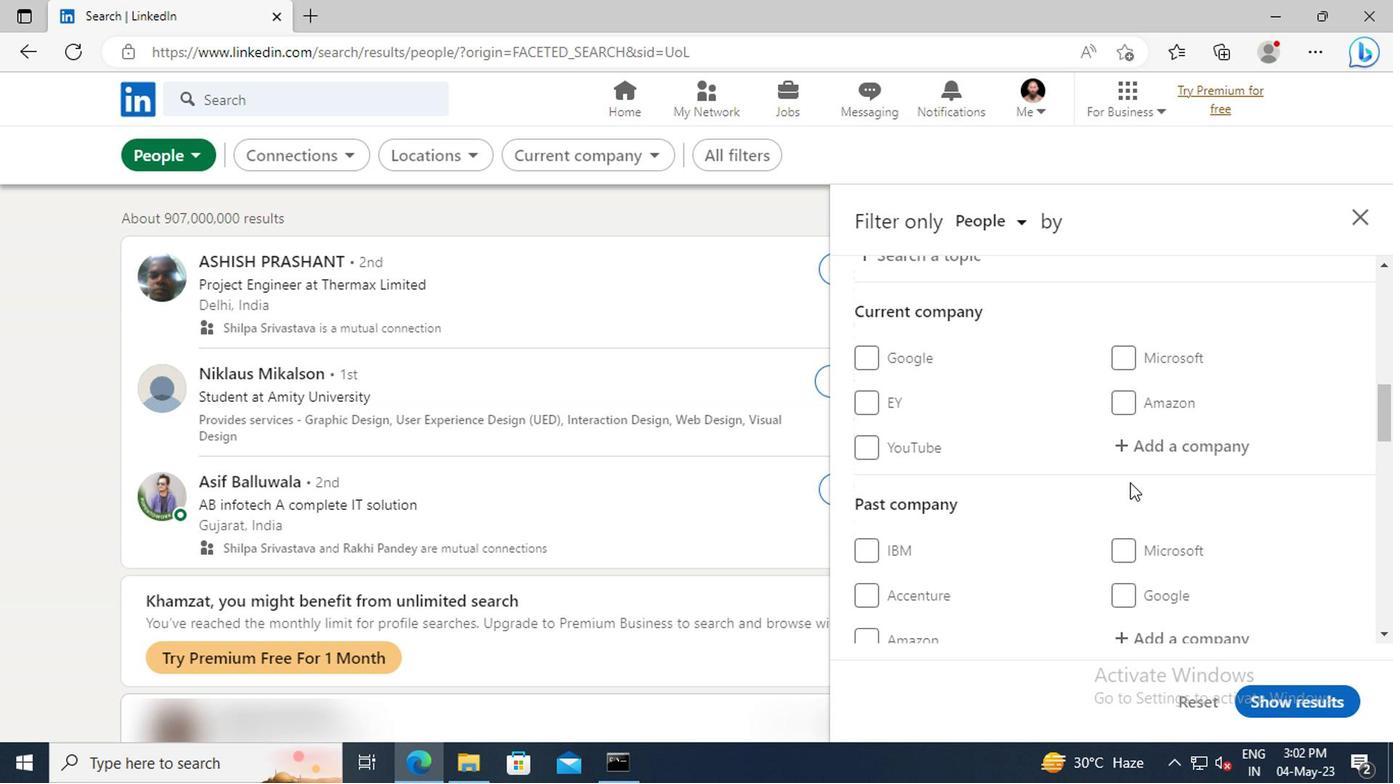 
Action: Mouse pressed left at (937, 458)
Screenshot: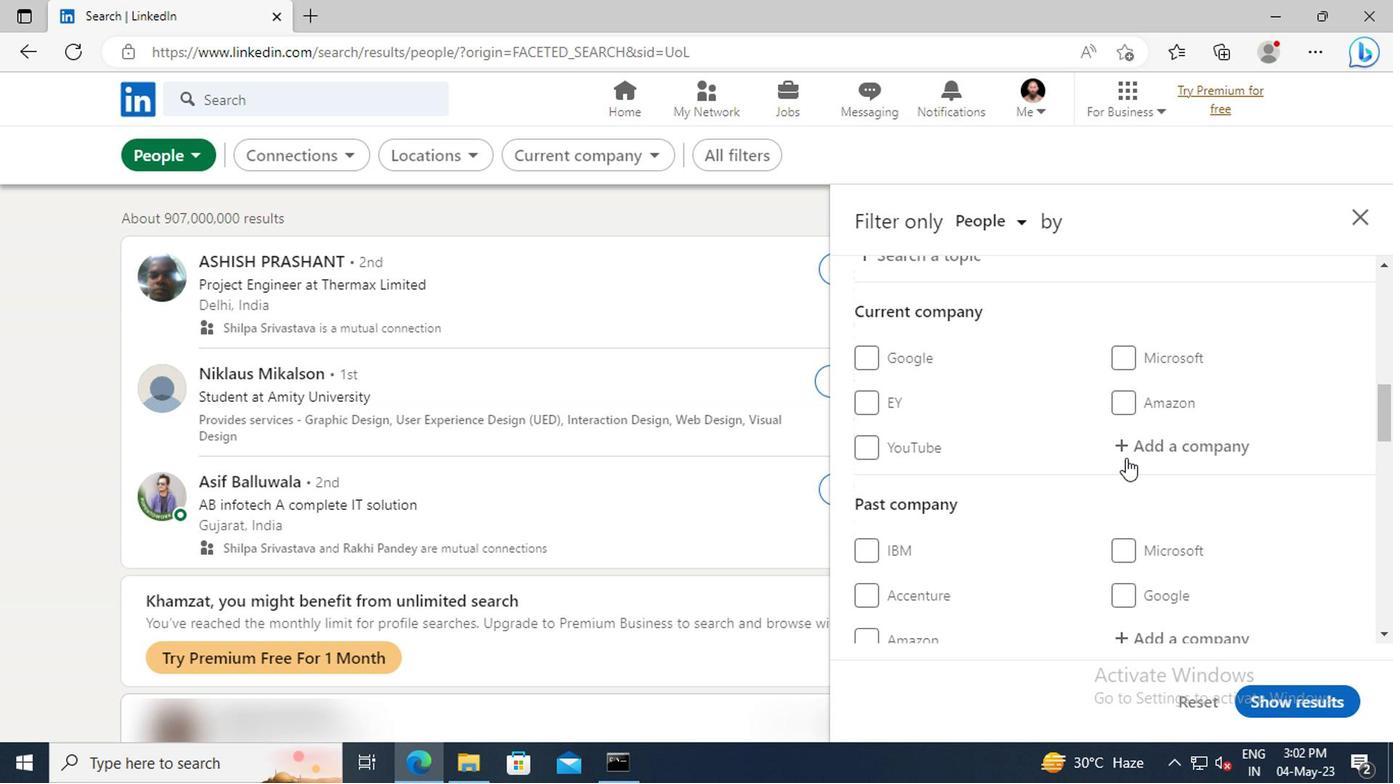 
Action: Key pressed <Key.shift>
Screenshot: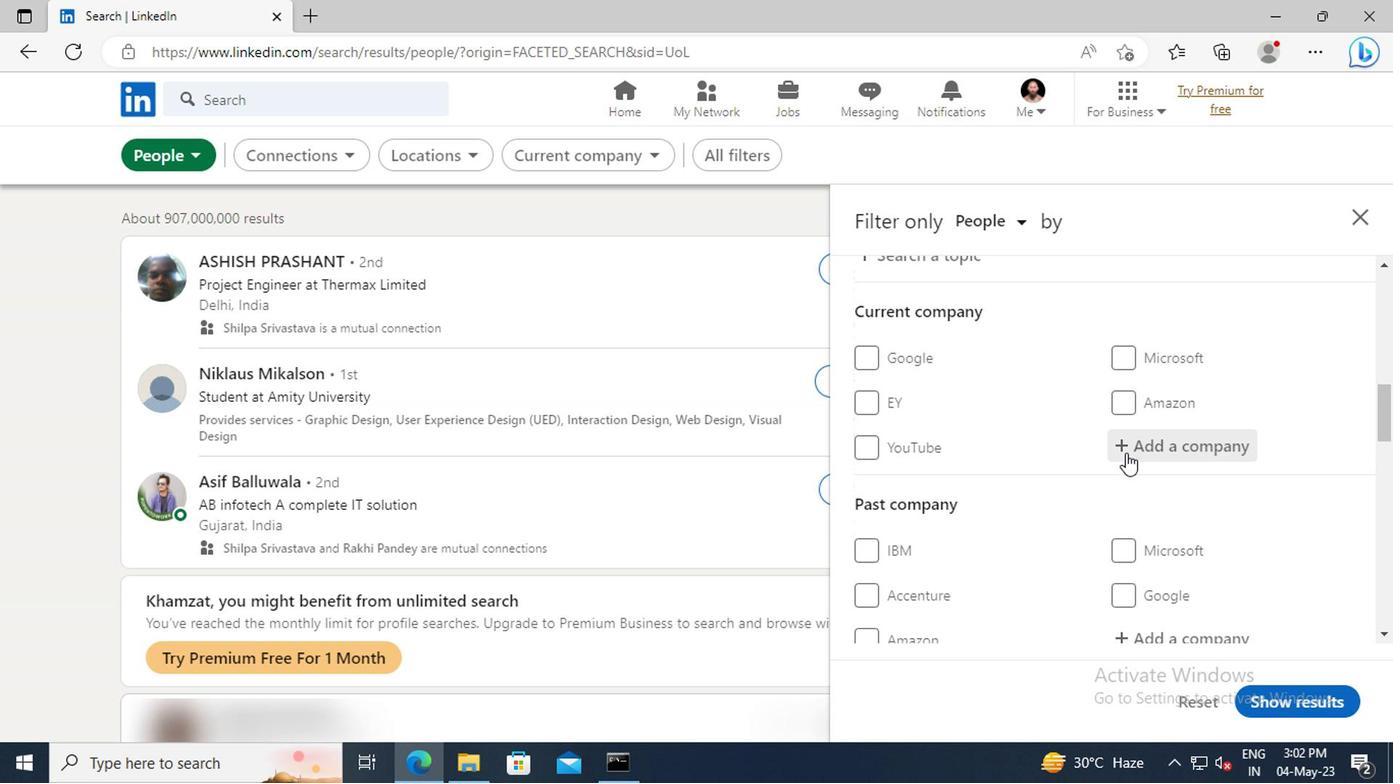 
Action: Mouse moved to (925, 461)
Screenshot: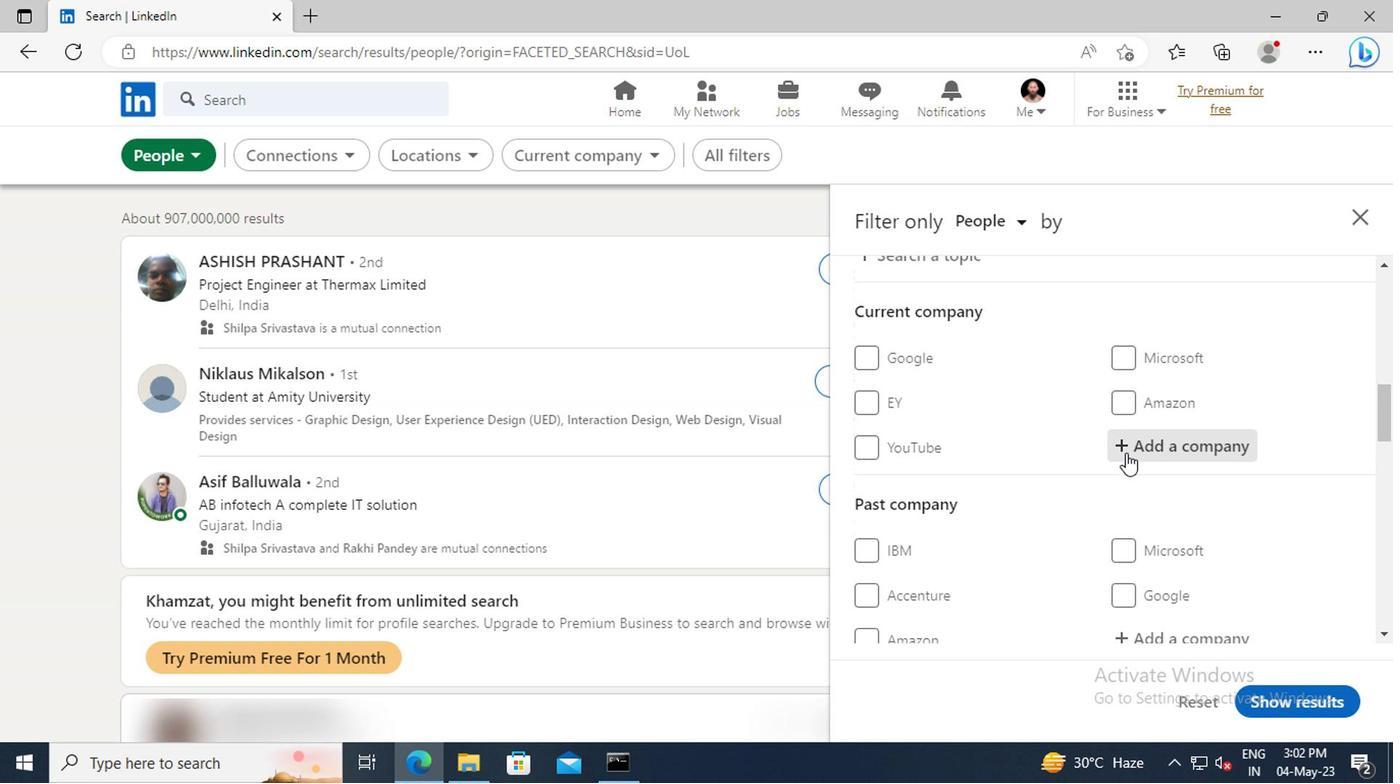 
Action: Key pressed <Key.shift><Key.shift>SWAROVSKI
Screenshot: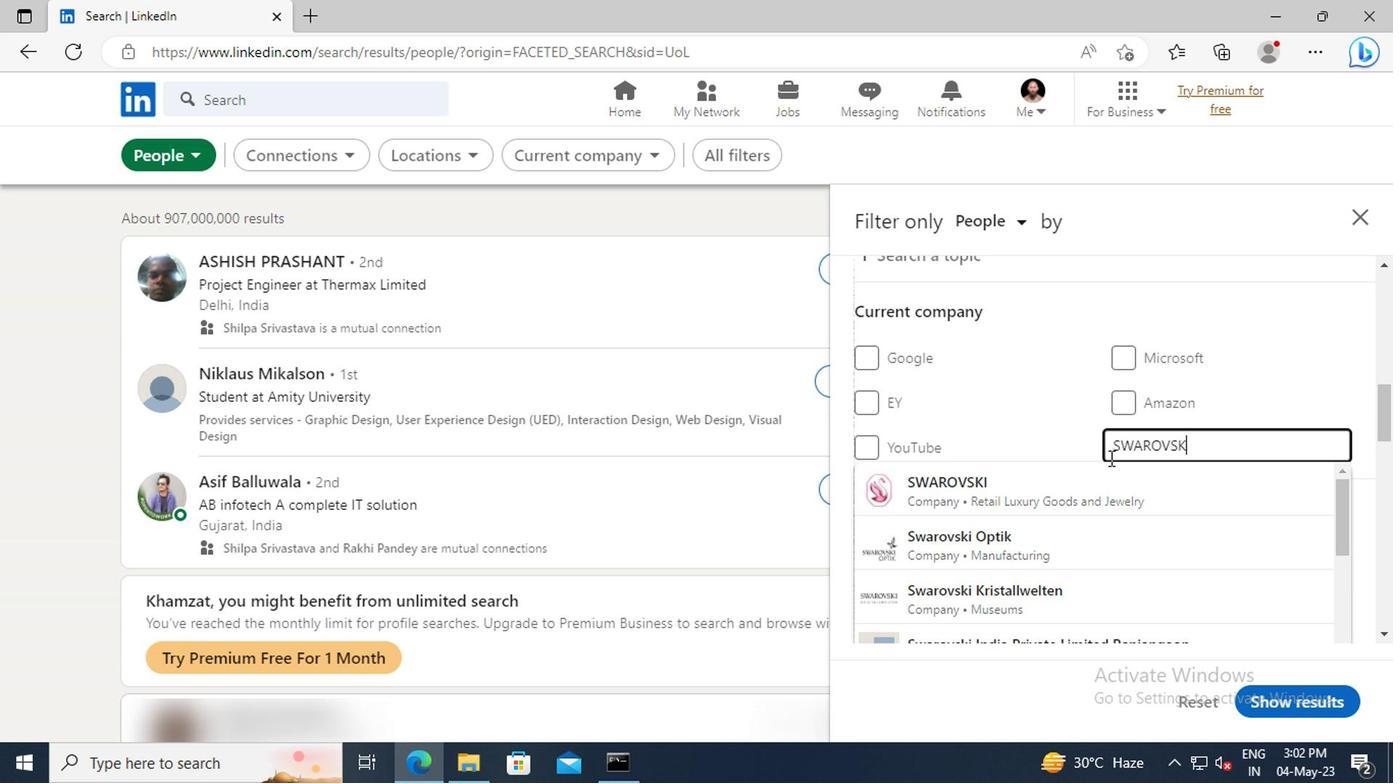 
Action: Mouse moved to (923, 478)
Screenshot: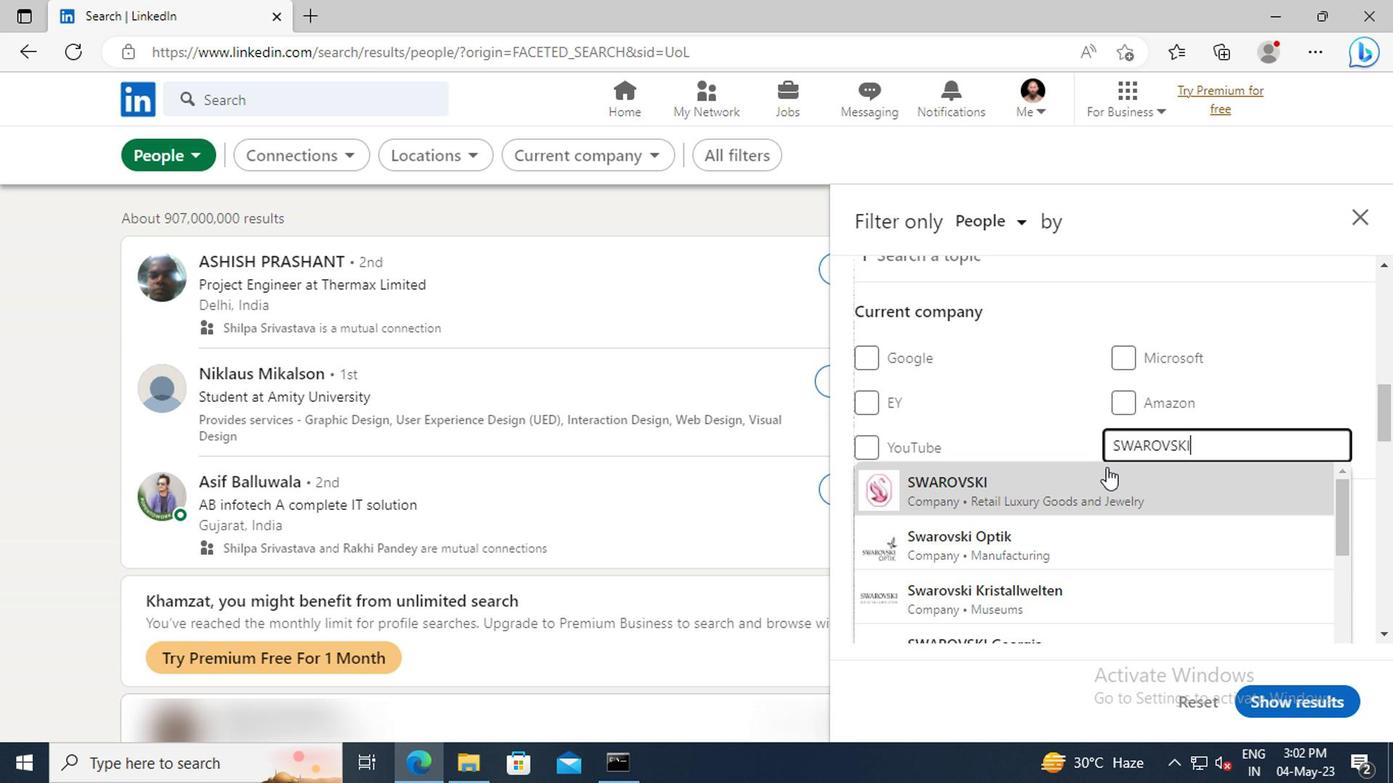 
Action: Mouse pressed left at (923, 478)
Screenshot: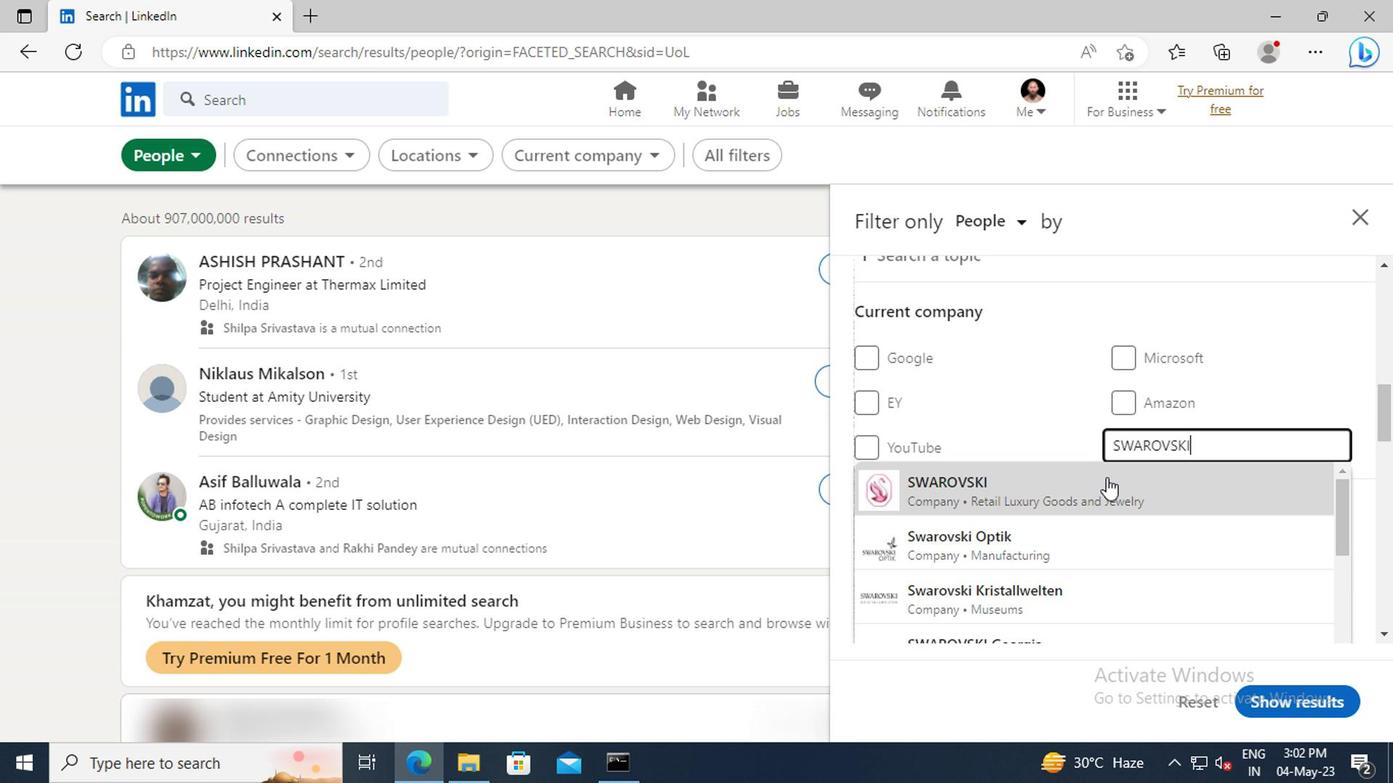 
Action: Mouse scrolled (923, 477) with delta (0, 0)
Screenshot: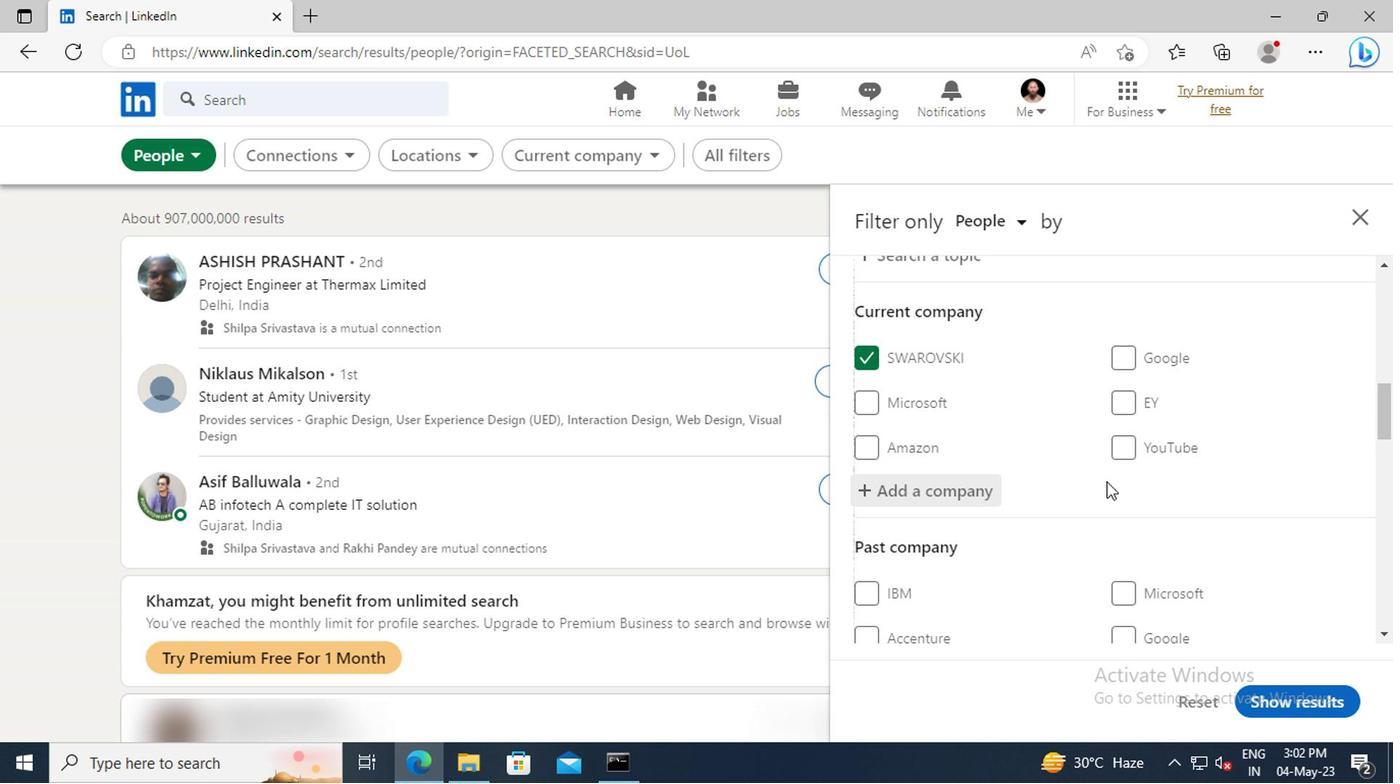 
Action: Mouse scrolled (923, 477) with delta (0, 0)
Screenshot: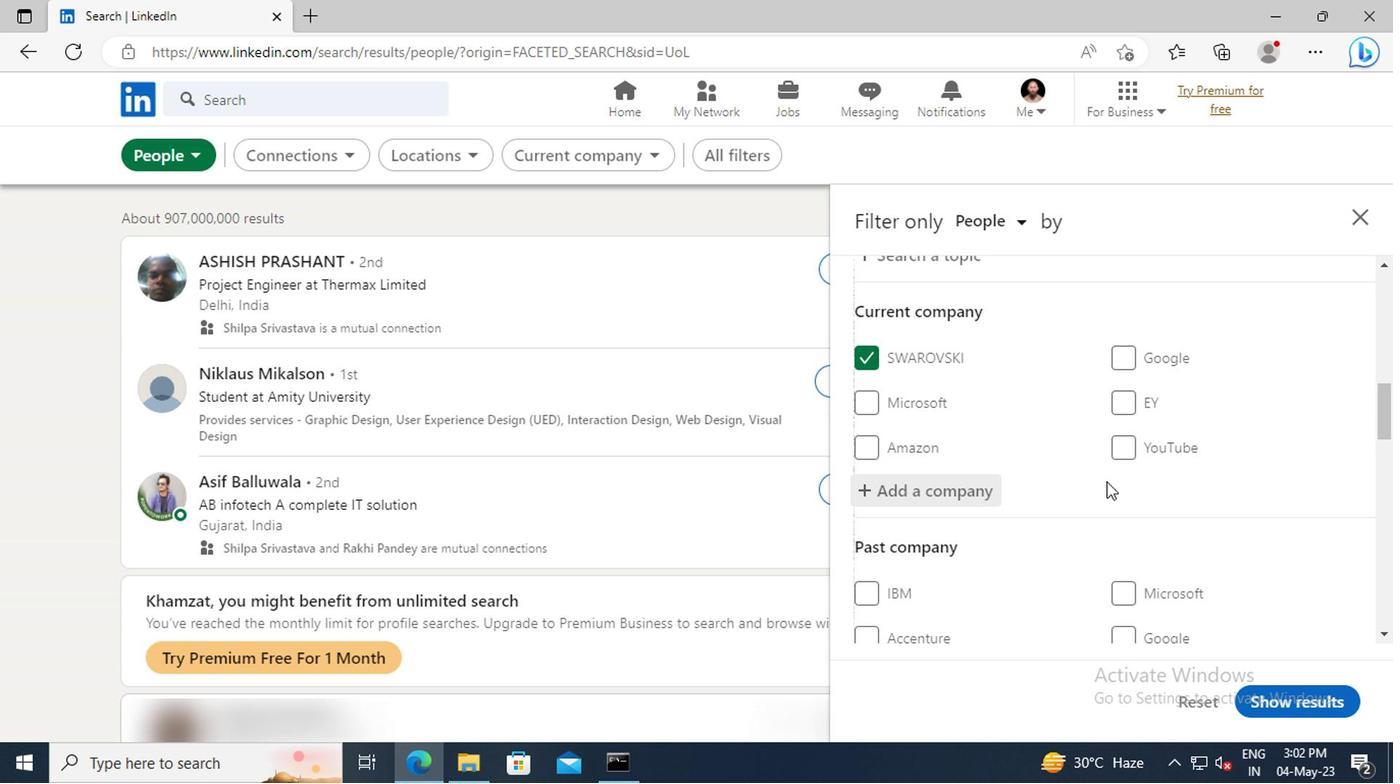 
Action: Mouse moved to (923, 478)
Screenshot: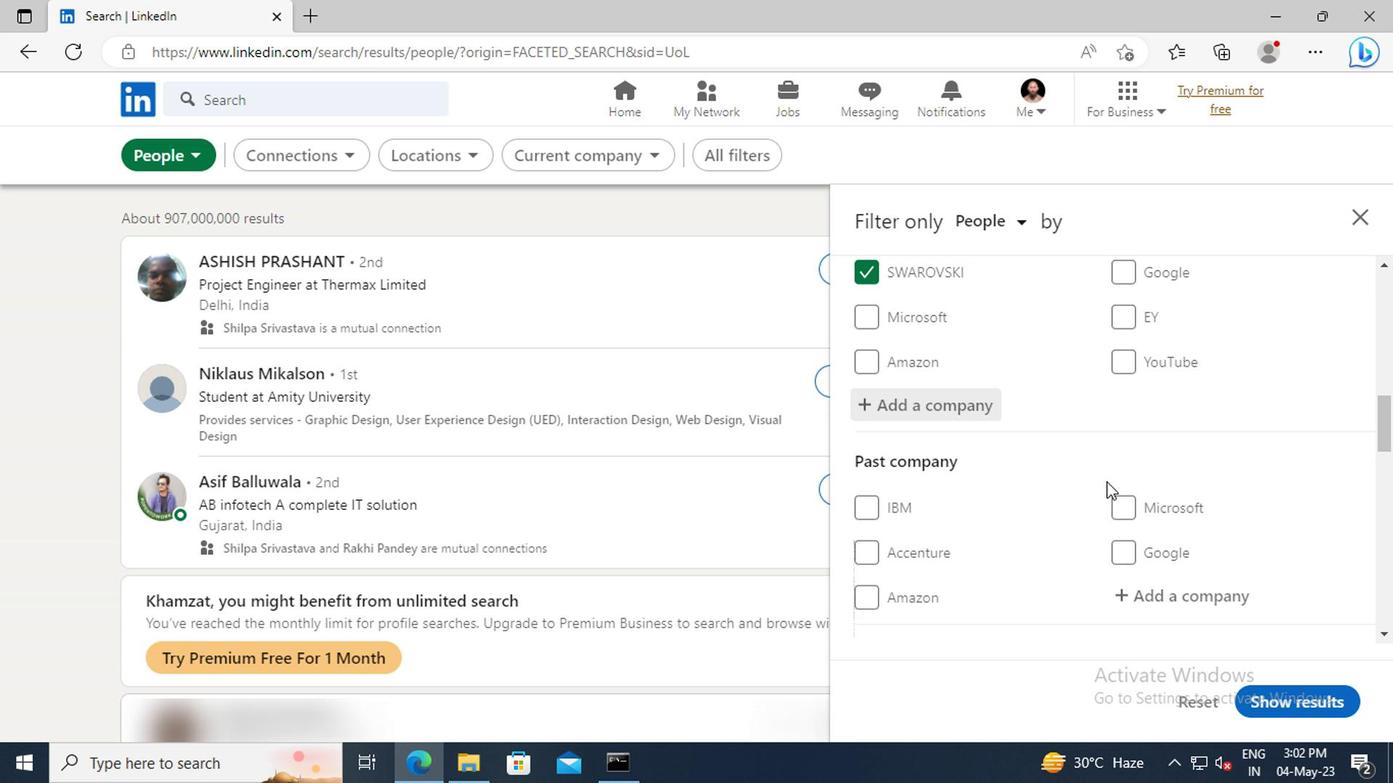 
Action: Mouse scrolled (923, 477) with delta (0, 0)
Screenshot: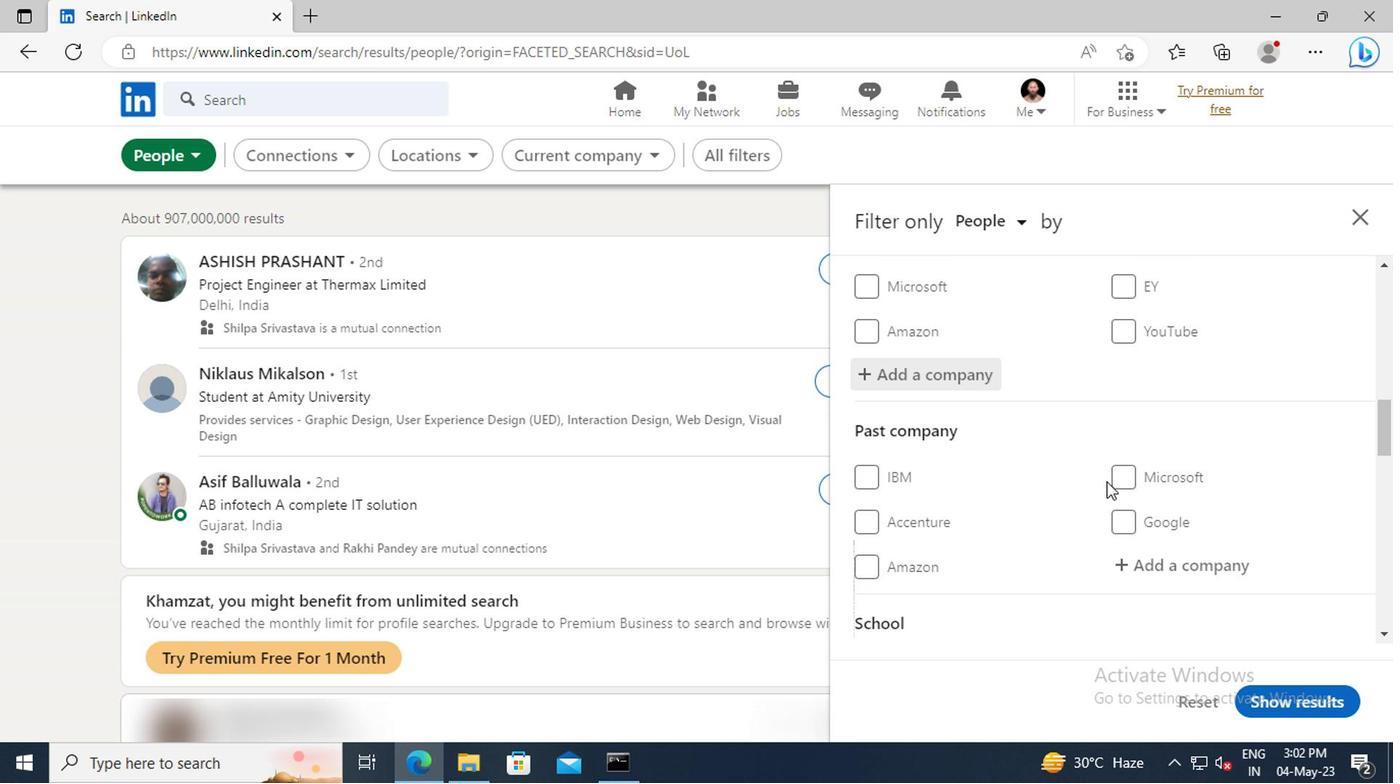 
Action: Mouse scrolled (923, 477) with delta (0, 0)
Screenshot: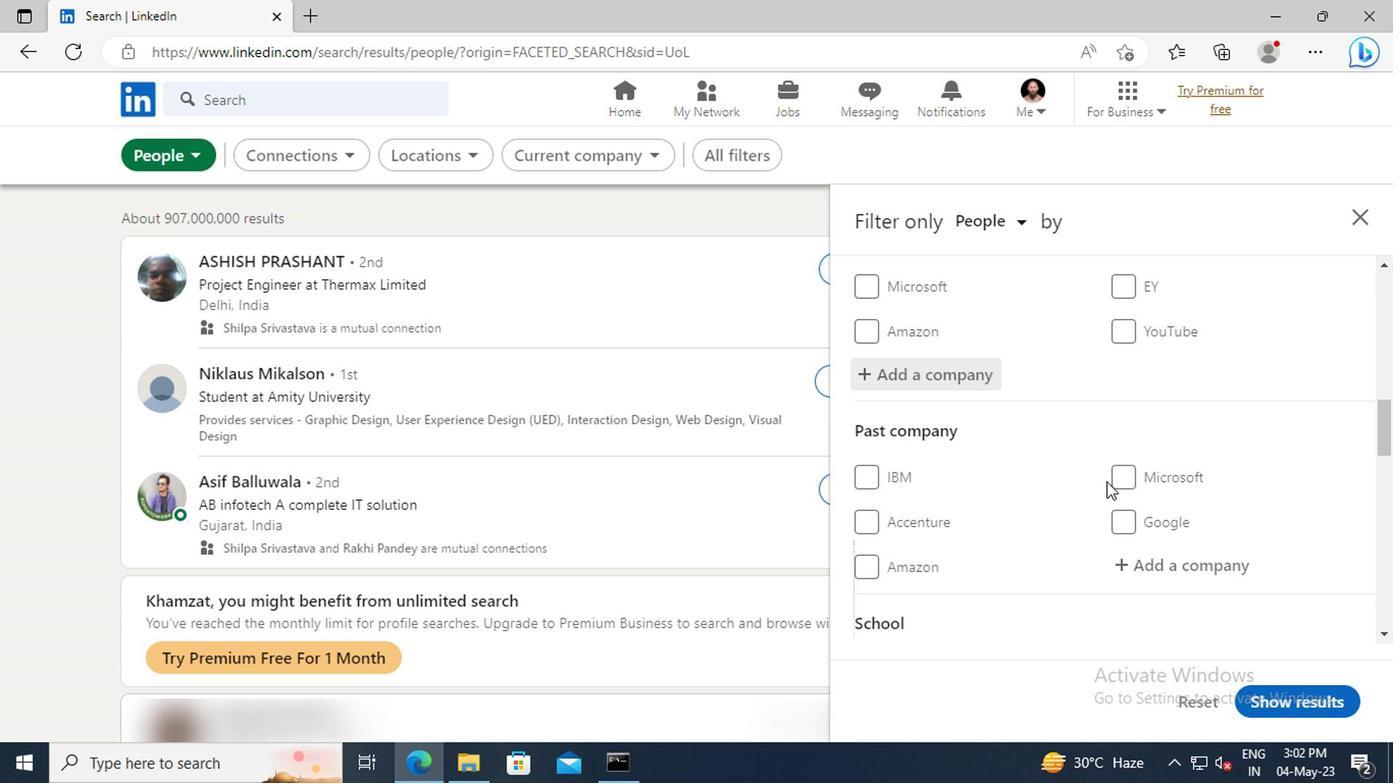 
Action: Mouse scrolled (923, 477) with delta (0, 0)
Screenshot: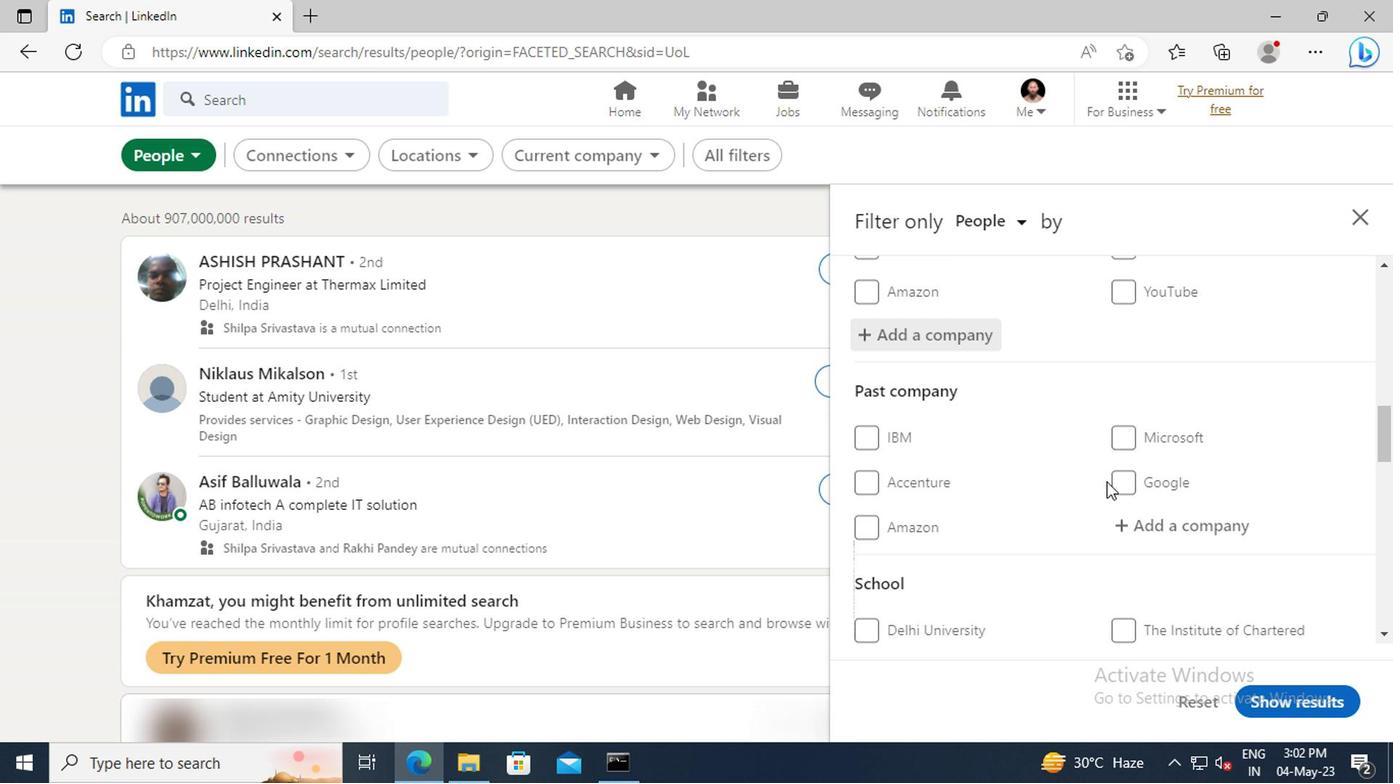 
Action: Mouse scrolled (923, 477) with delta (0, 0)
Screenshot: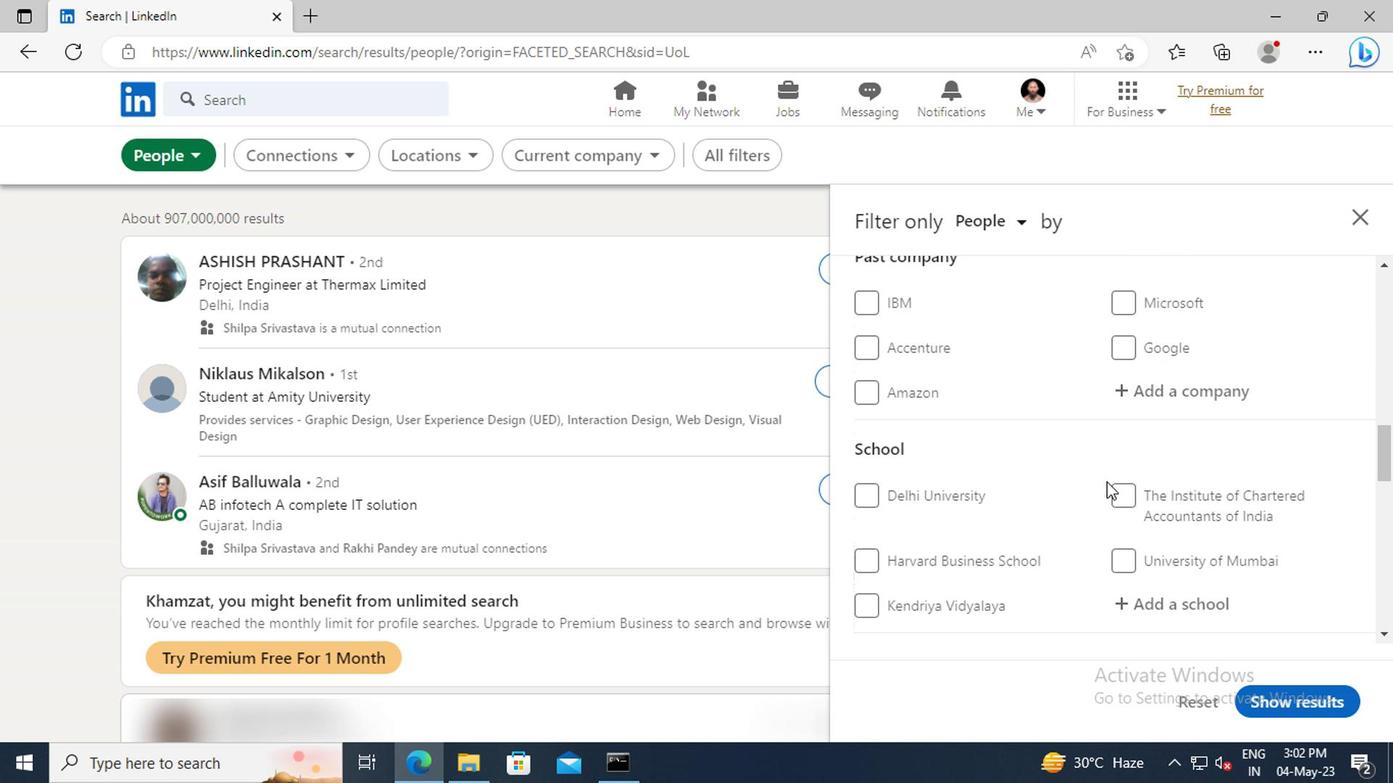 
Action: Mouse scrolled (923, 477) with delta (0, 0)
Screenshot: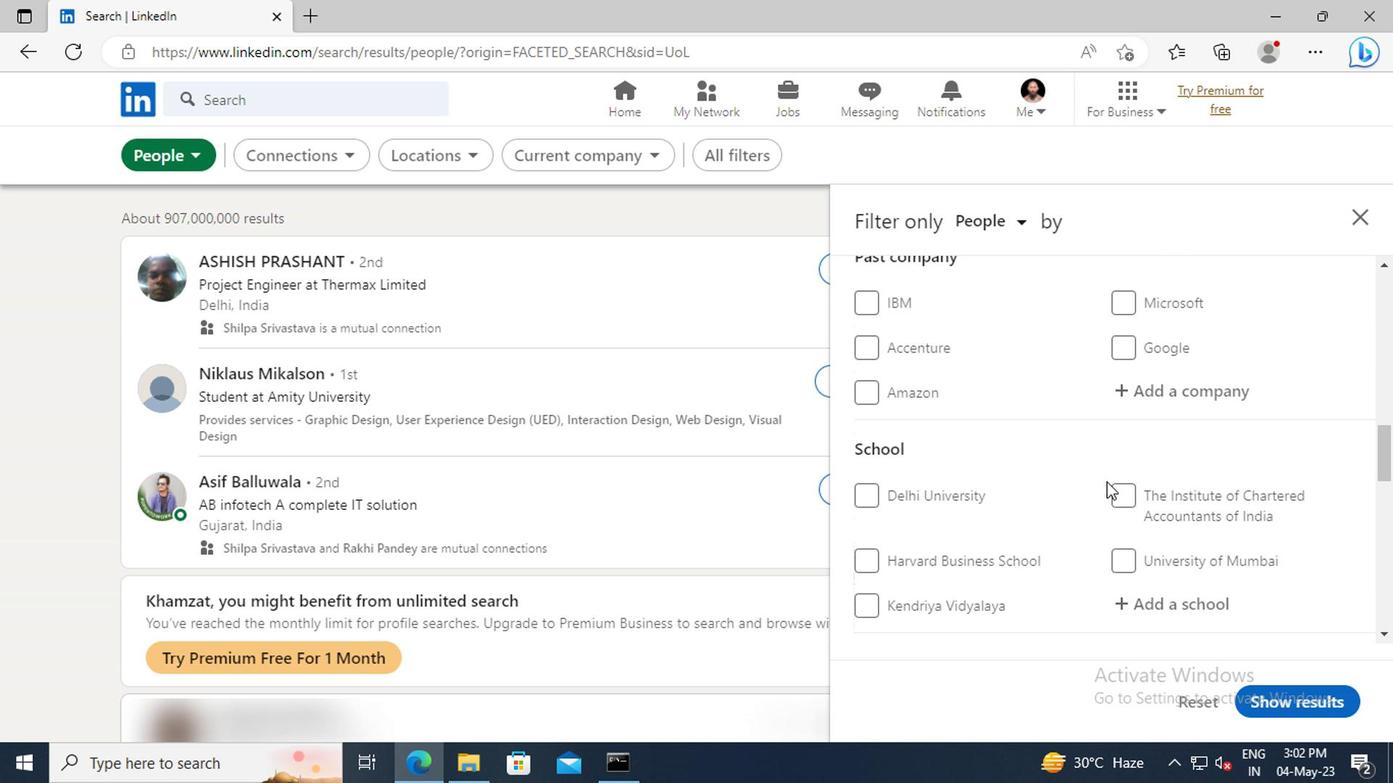 
Action: Mouse moved to (941, 482)
Screenshot: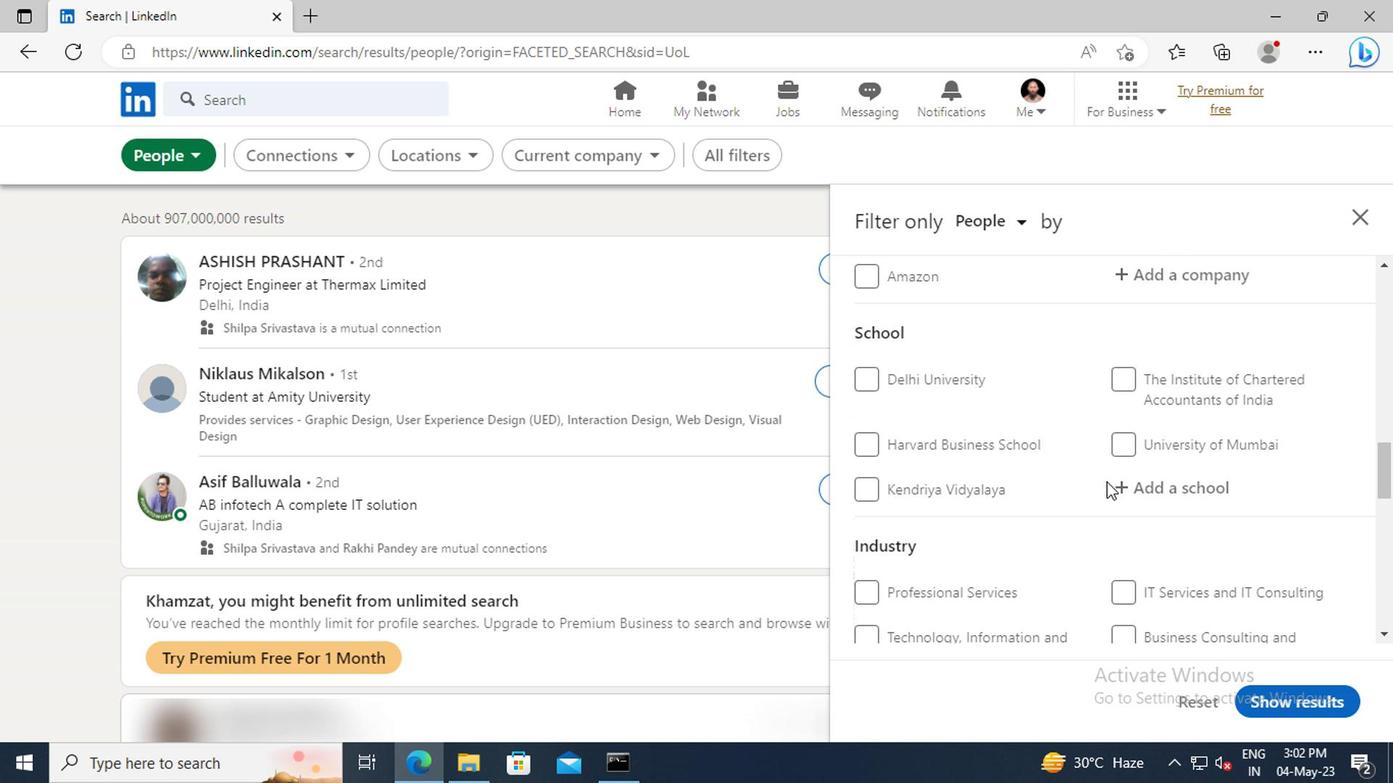 
Action: Mouse pressed left at (941, 482)
Screenshot: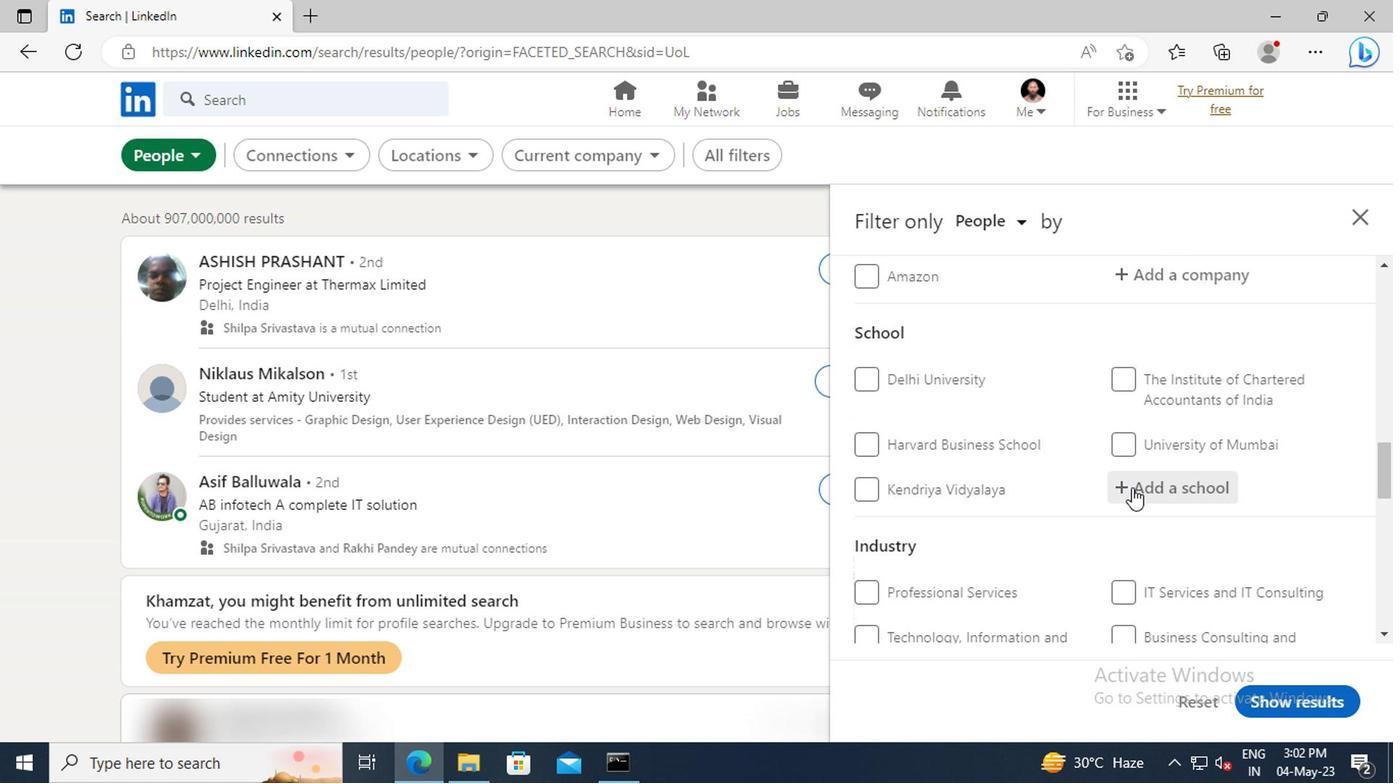 
Action: Mouse moved to (937, 484)
Screenshot: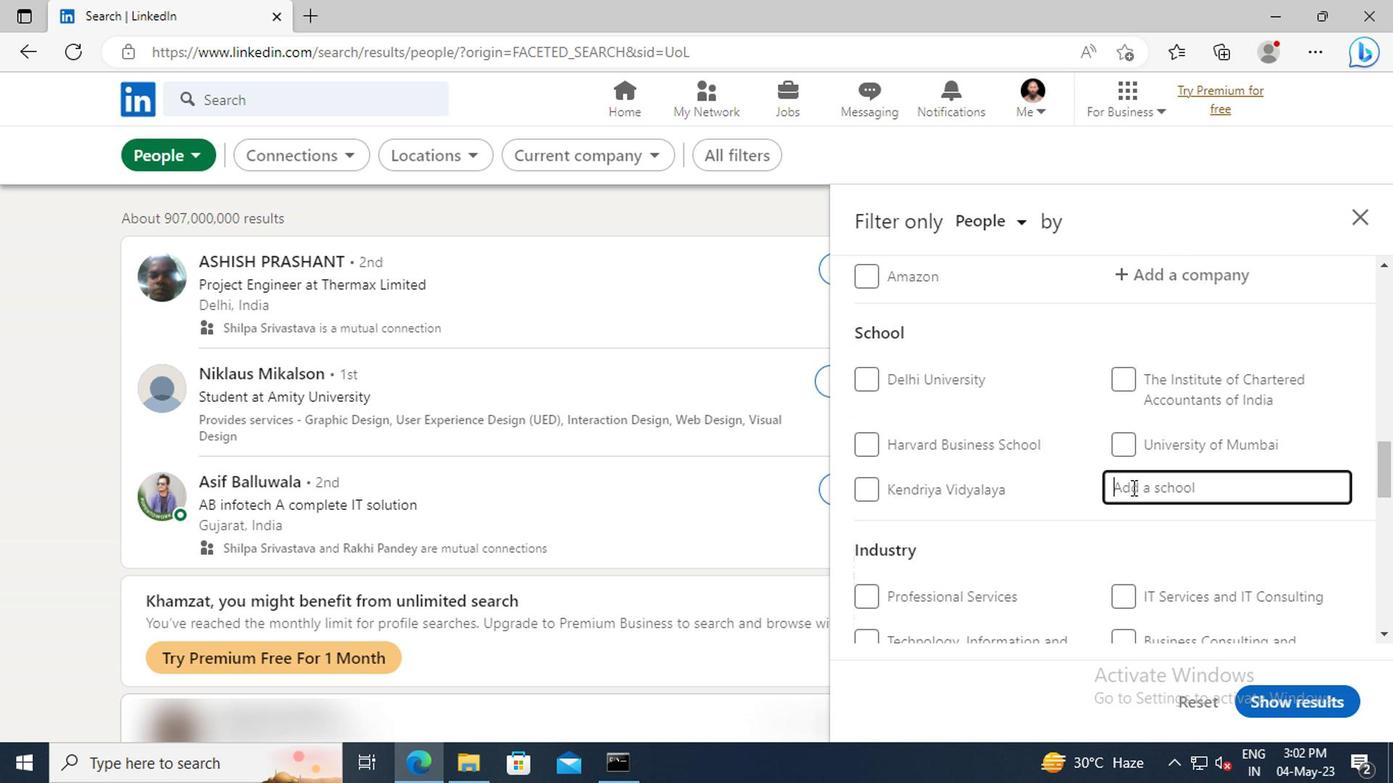 
Action: Key pressed <Key.shift>SHREE<Key.space><Key.shift>JAIN<Key.space>
Screenshot: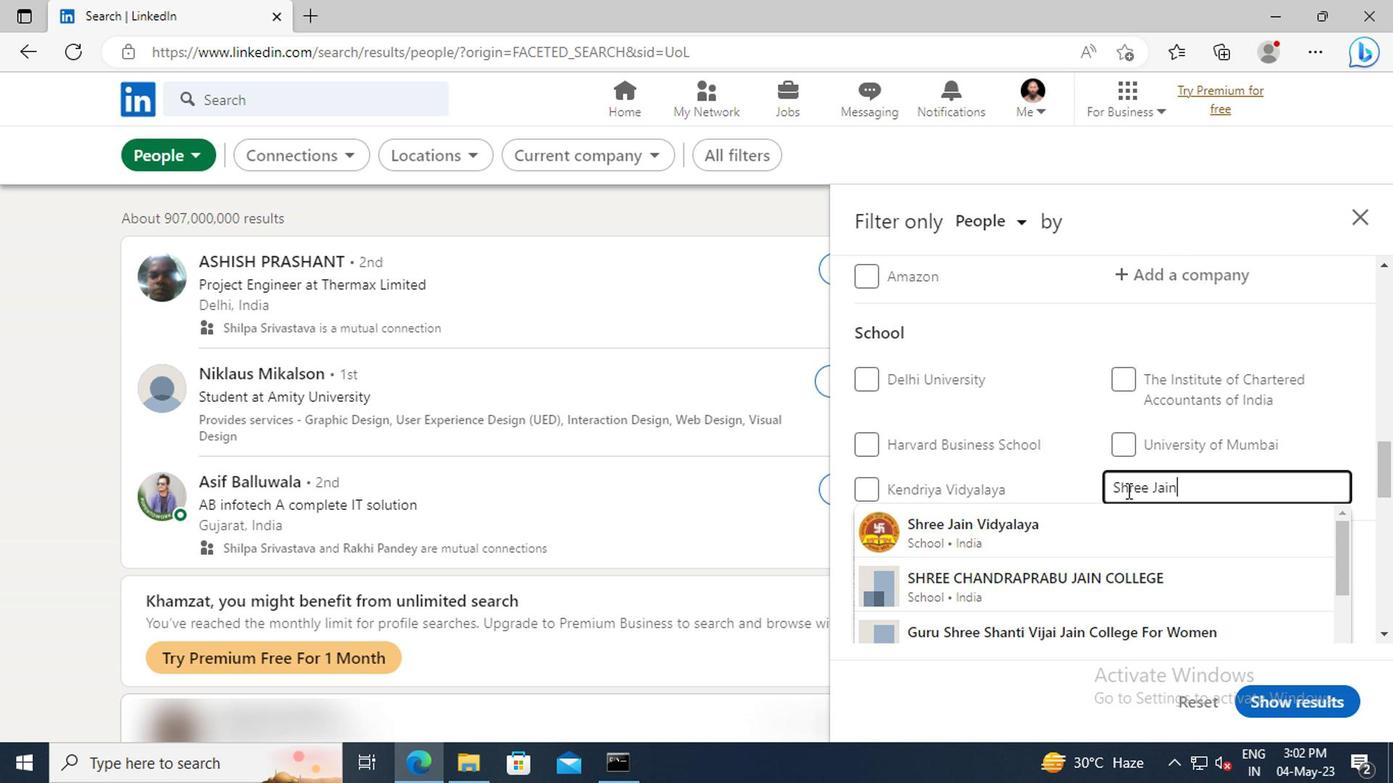 
Action: Mouse moved to (934, 503)
Screenshot: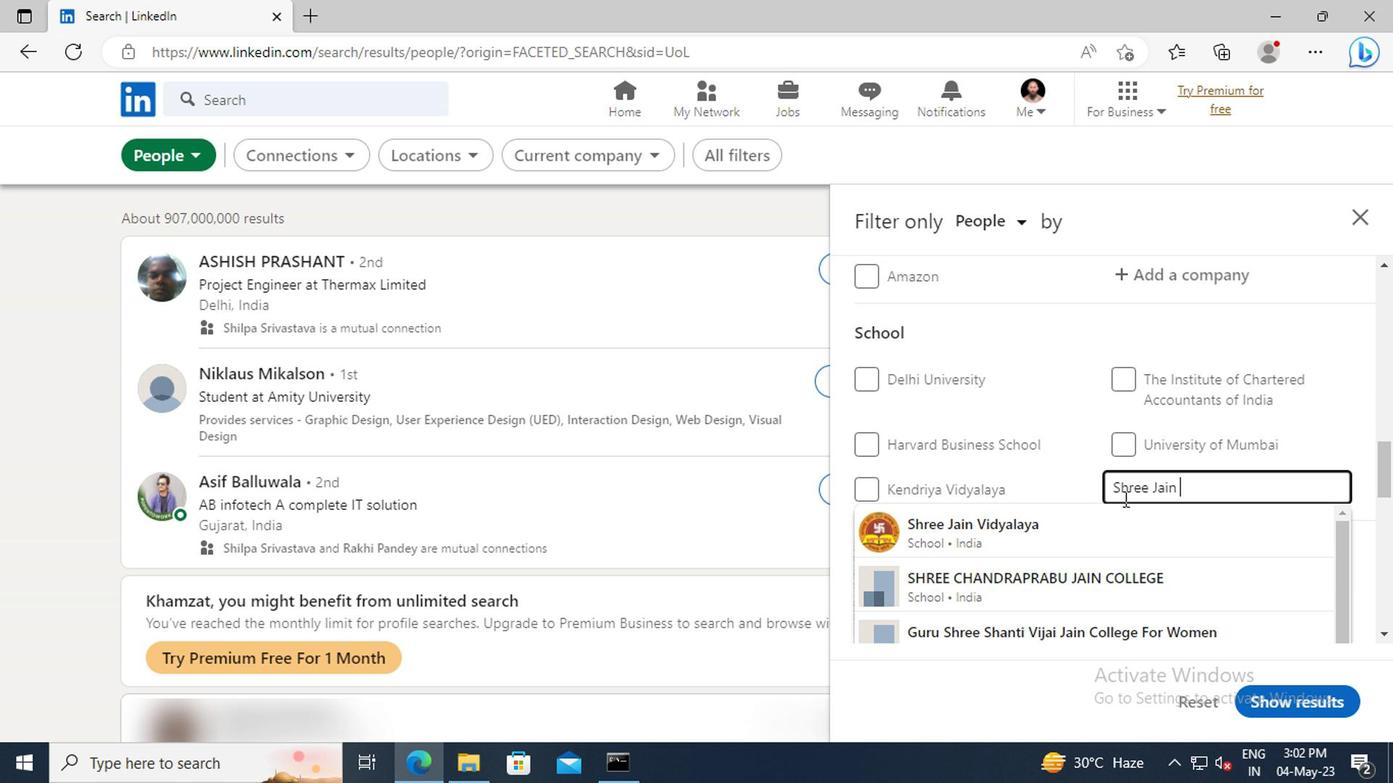 
Action: Mouse pressed left at (934, 503)
Screenshot: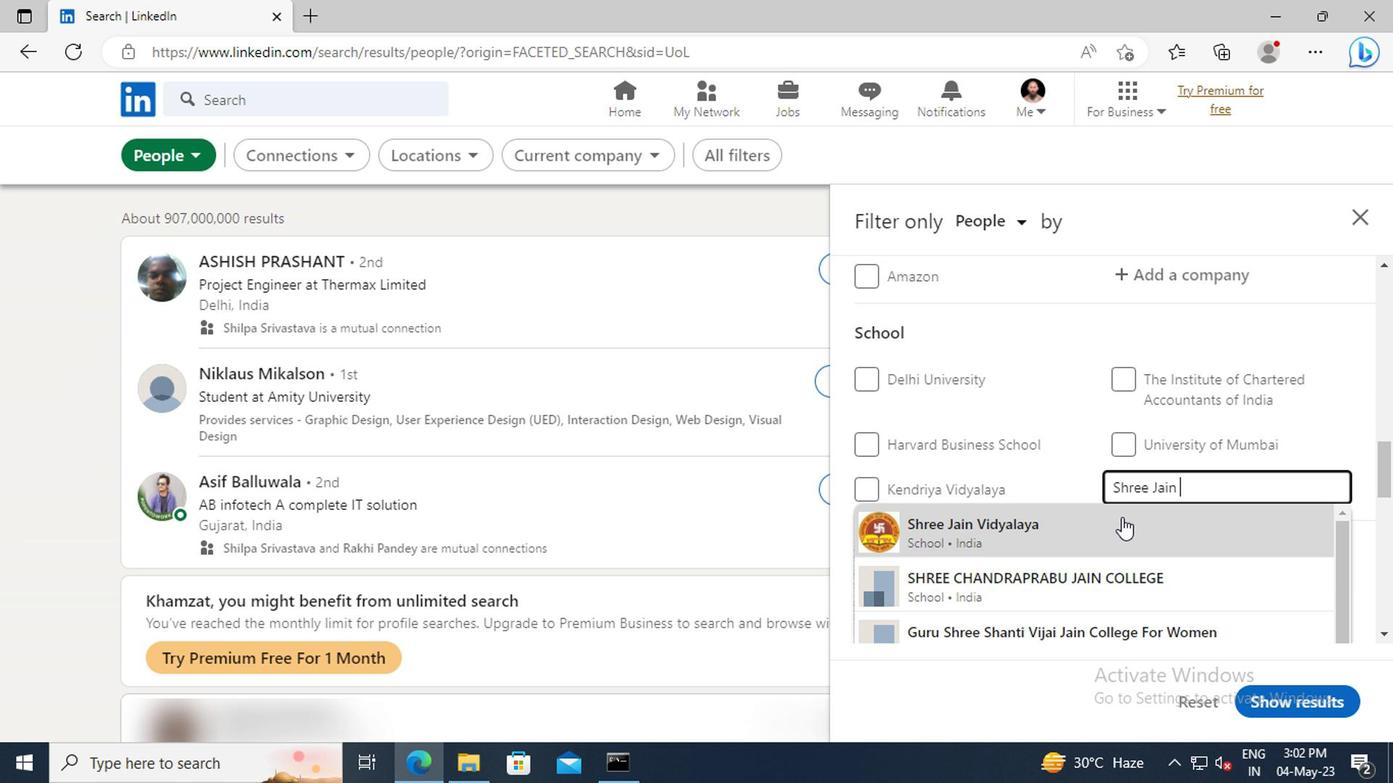 
Action: Mouse scrolled (934, 503) with delta (0, 0)
Screenshot: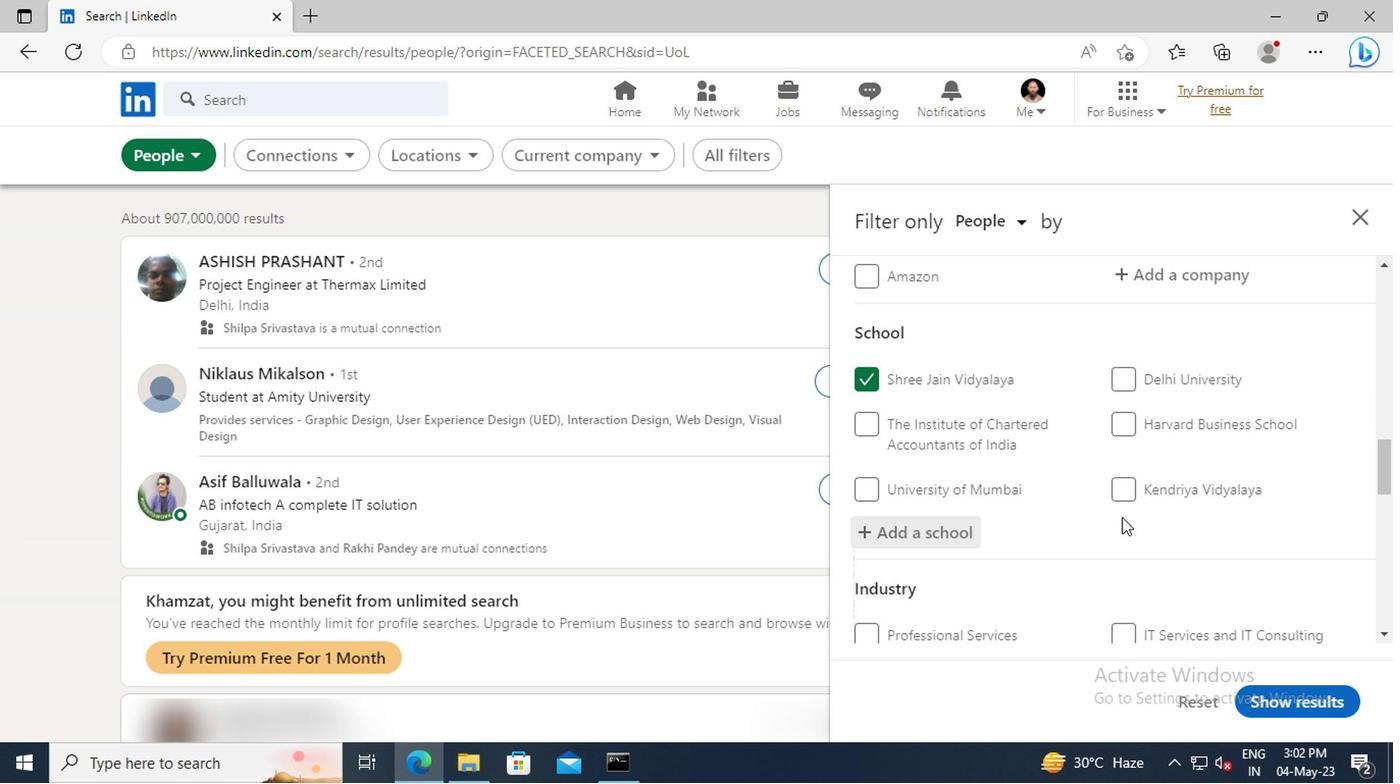
Action: Mouse scrolled (934, 503) with delta (0, 0)
Screenshot: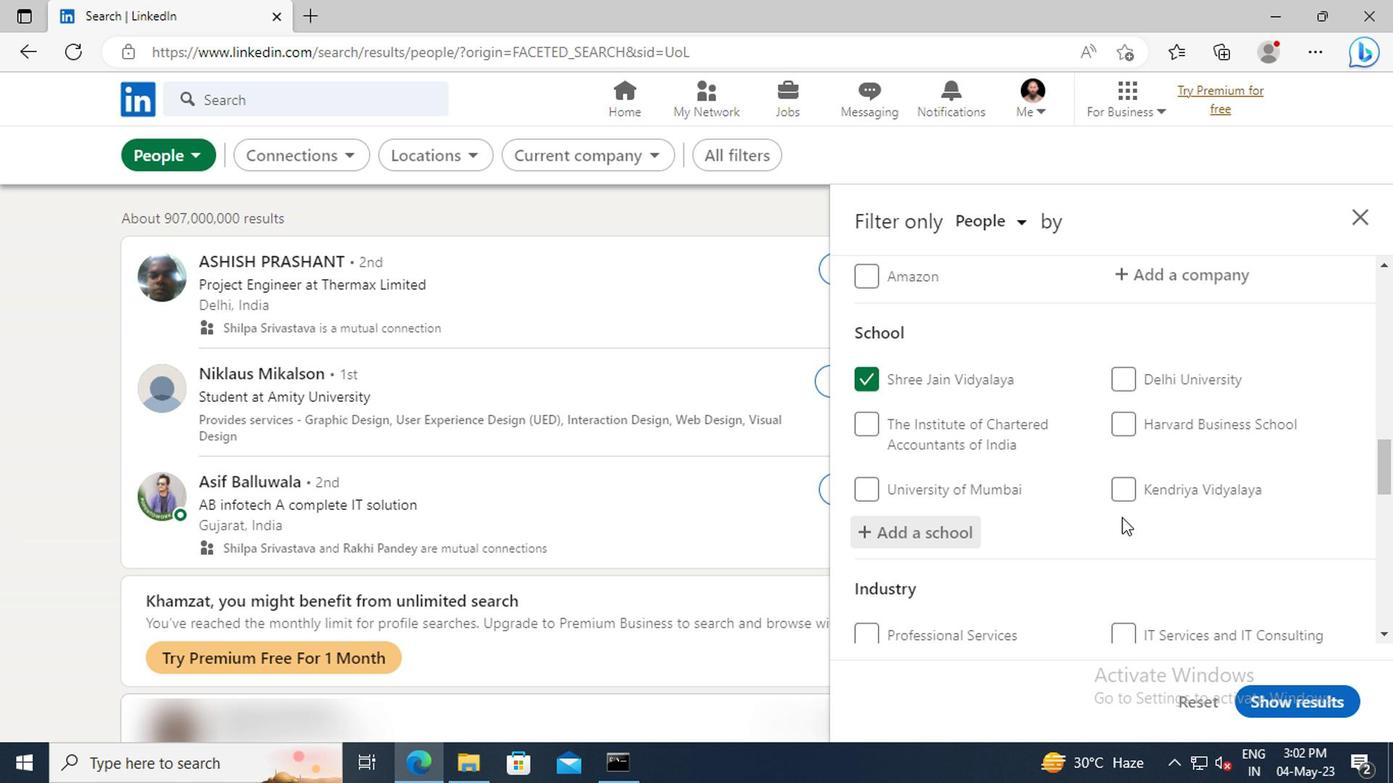 
Action: Mouse moved to (934, 500)
Screenshot: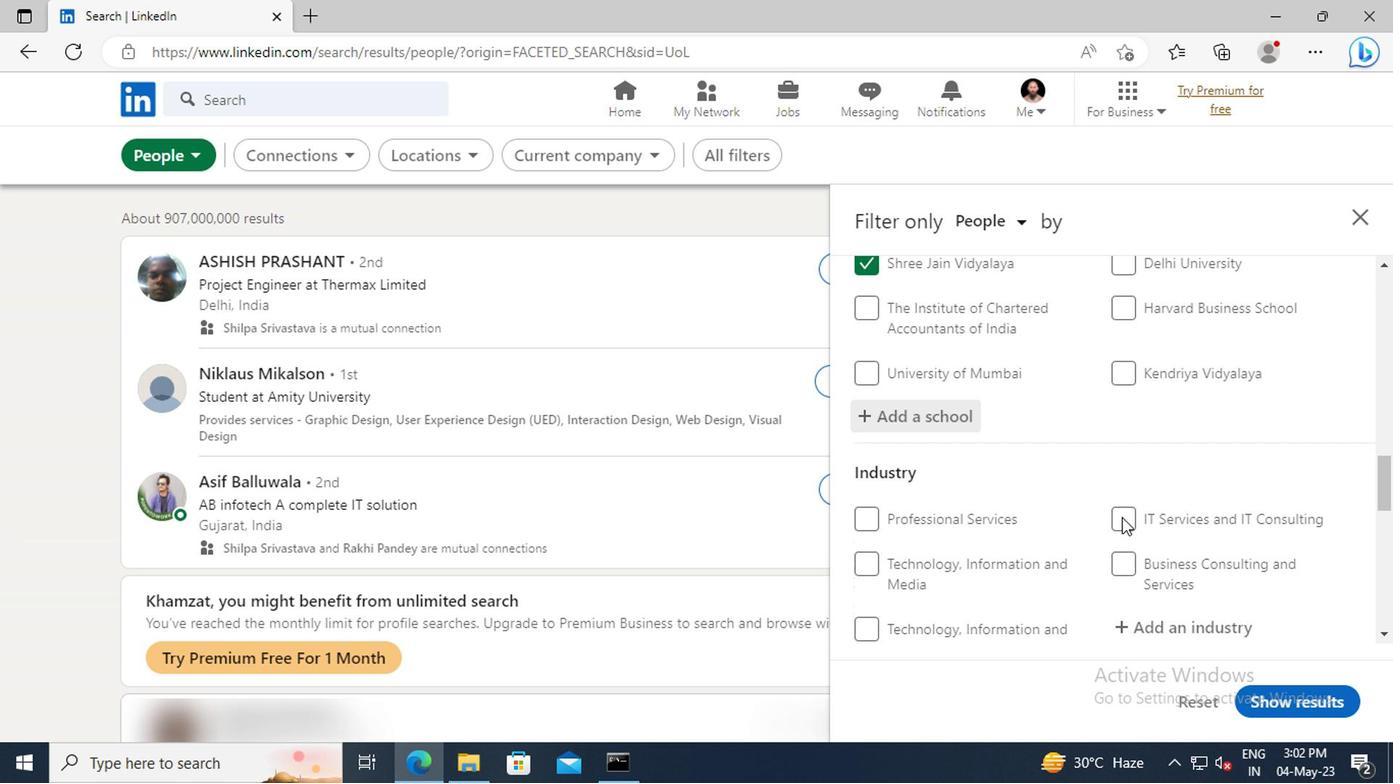 
Action: Mouse scrolled (934, 500) with delta (0, 0)
Screenshot: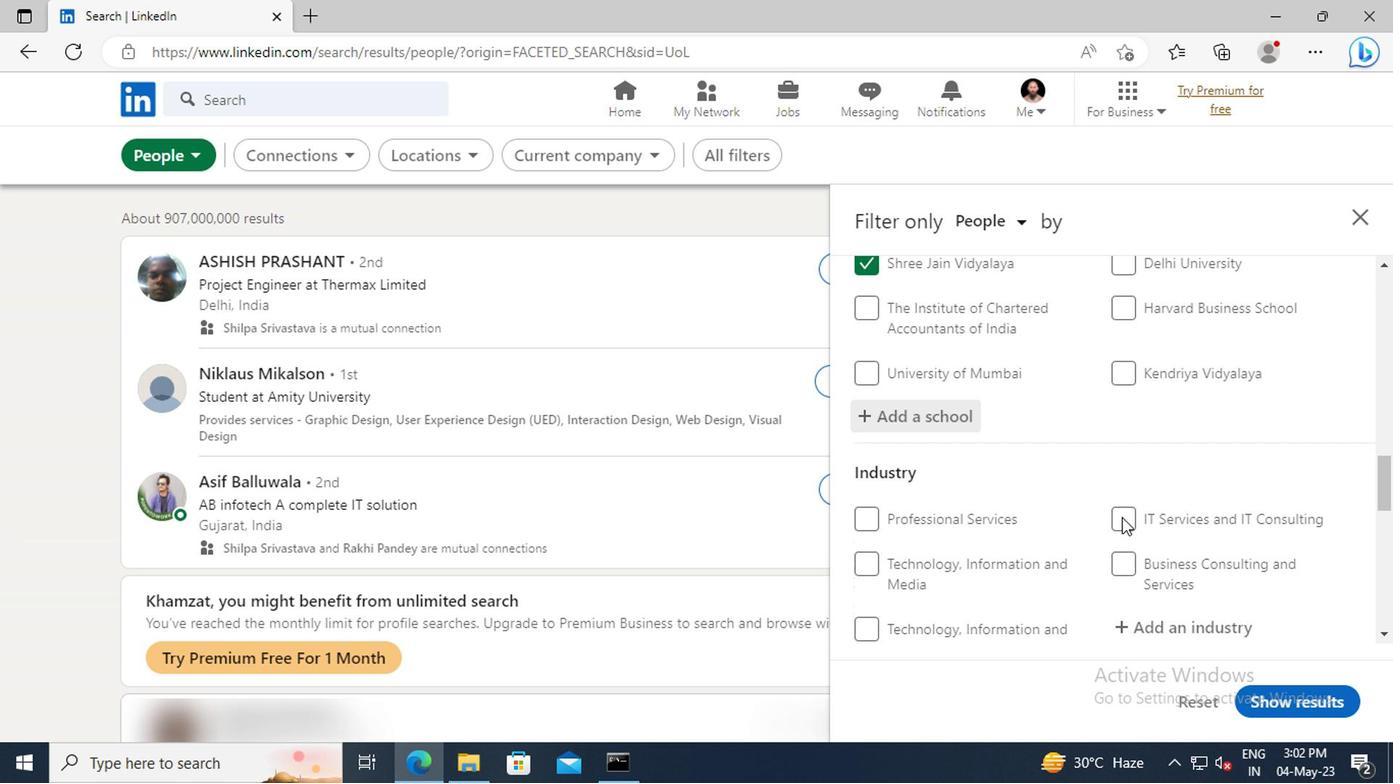 
Action: Mouse moved to (934, 497)
Screenshot: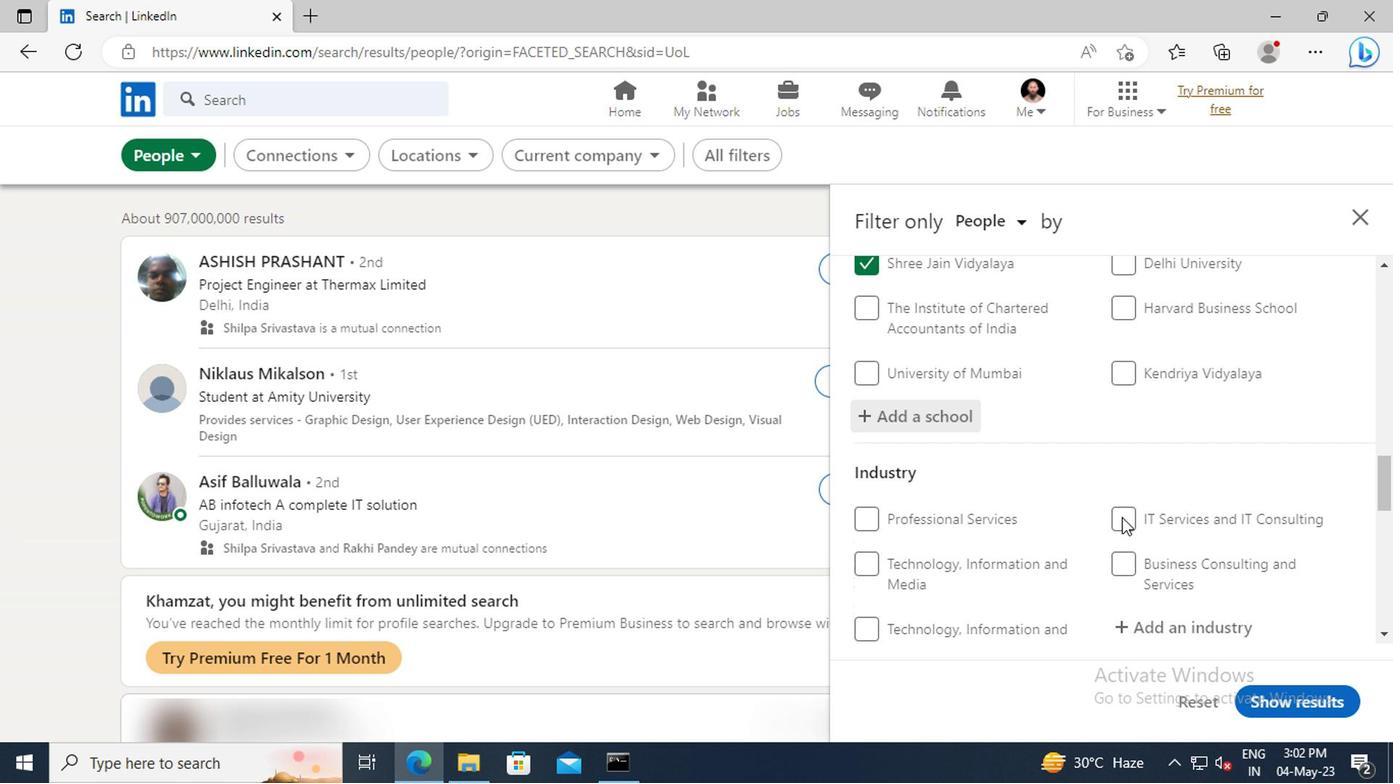 
Action: Mouse scrolled (934, 497) with delta (0, 0)
Screenshot: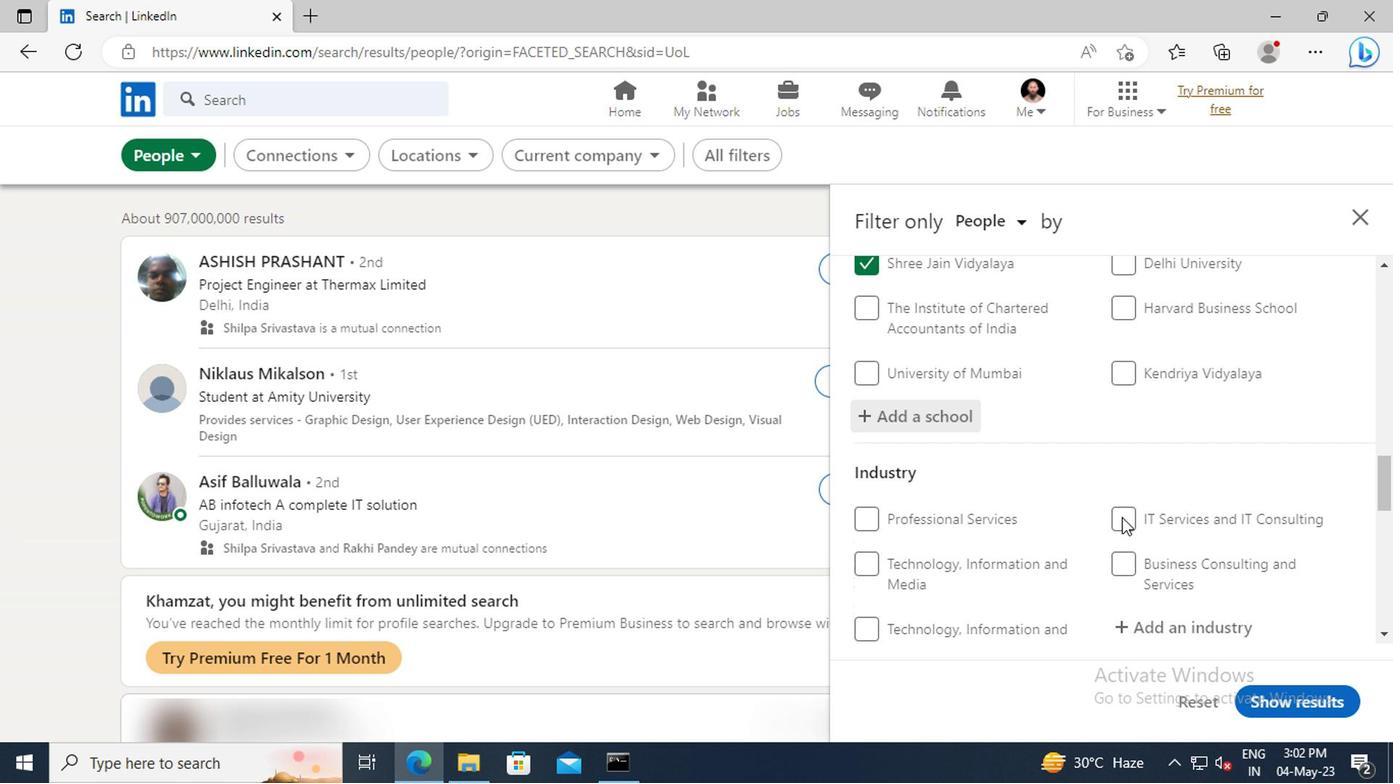 
Action: Mouse moved to (941, 499)
Screenshot: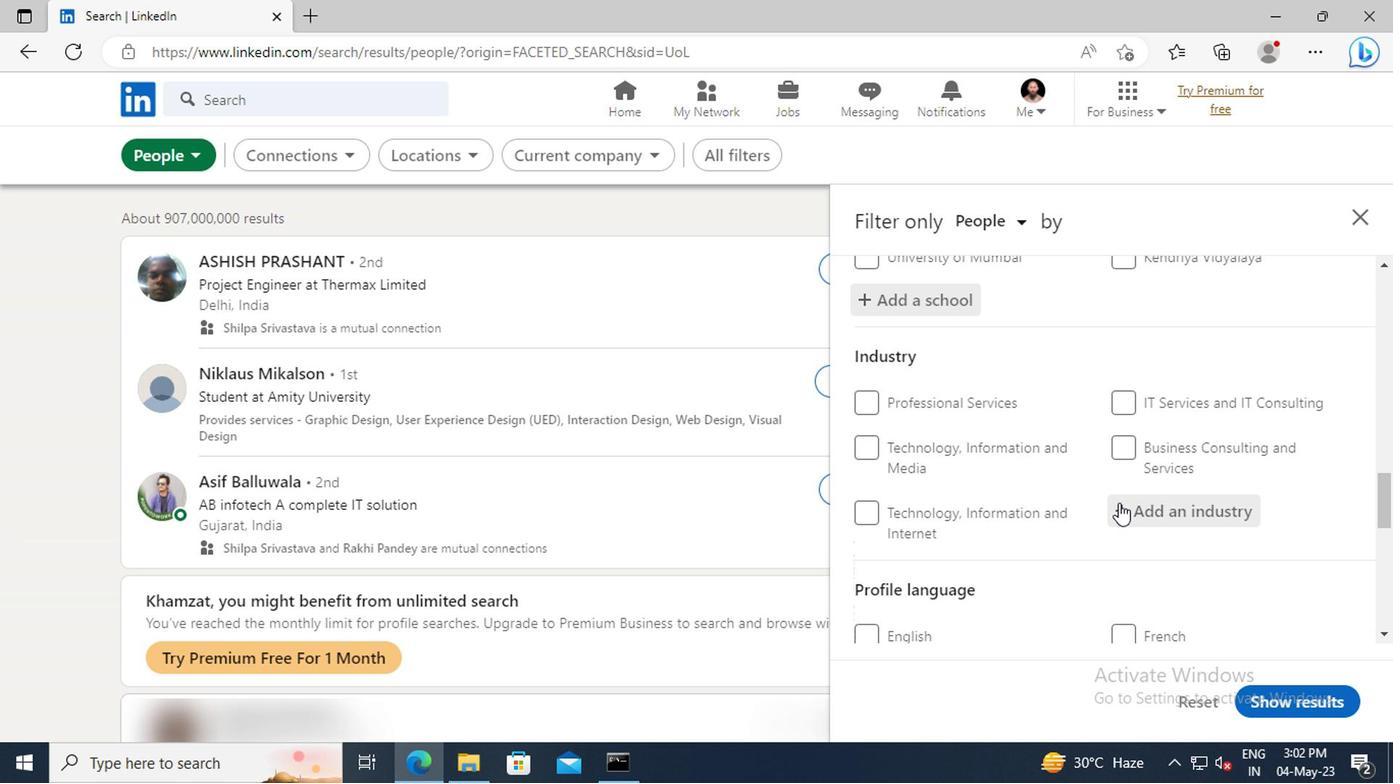 
Action: Mouse pressed left at (941, 499)
Screenshot: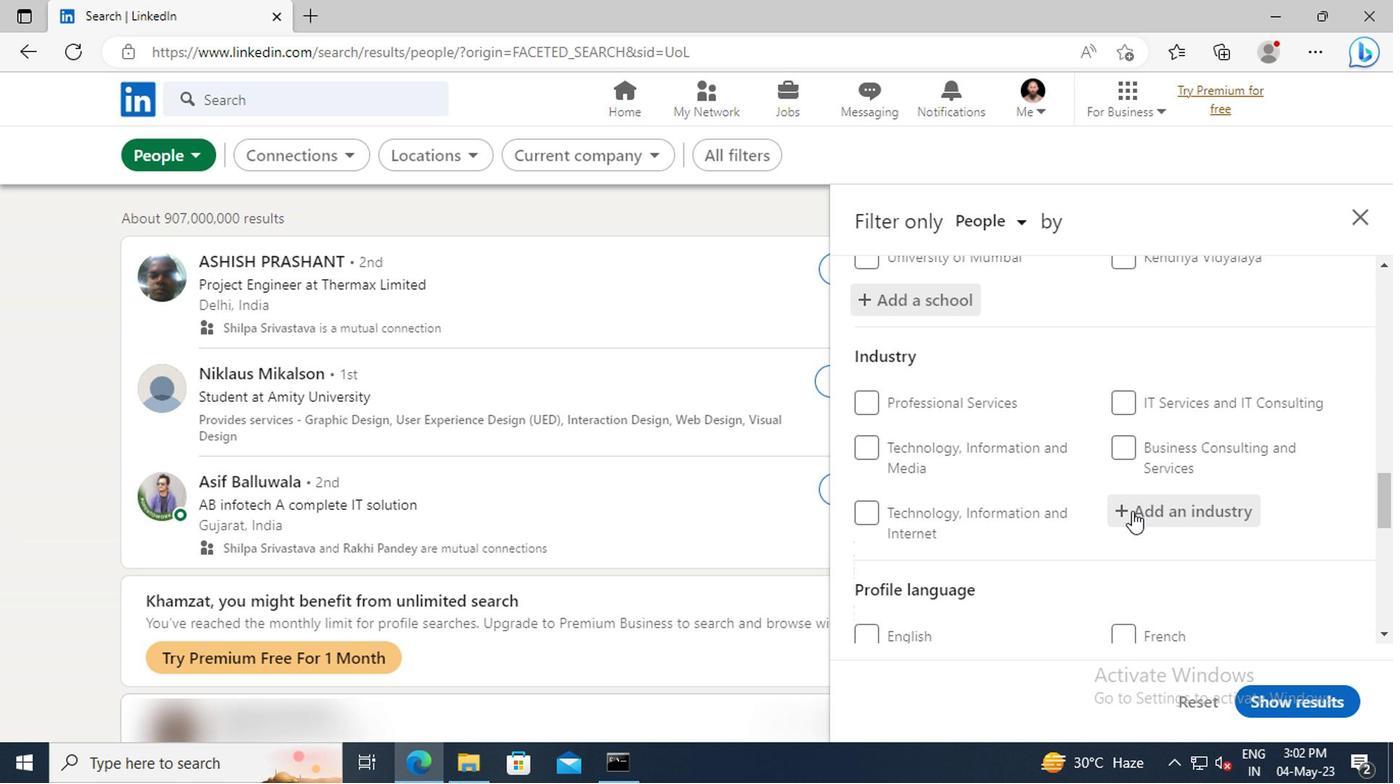 
Action: Key pressed <Key.shift>GAMBLI
Screenshot: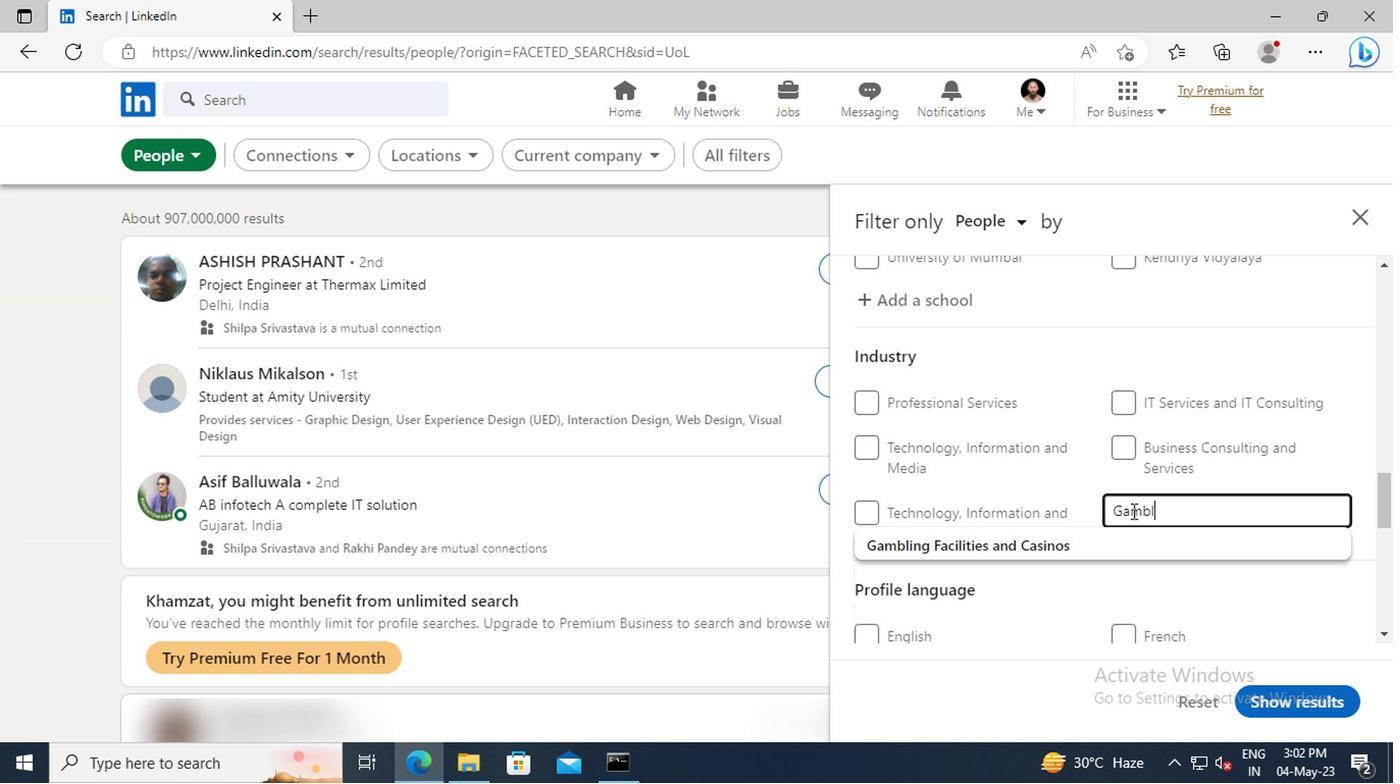 
Action: Mouse moved to (941, 514)
Screenshot: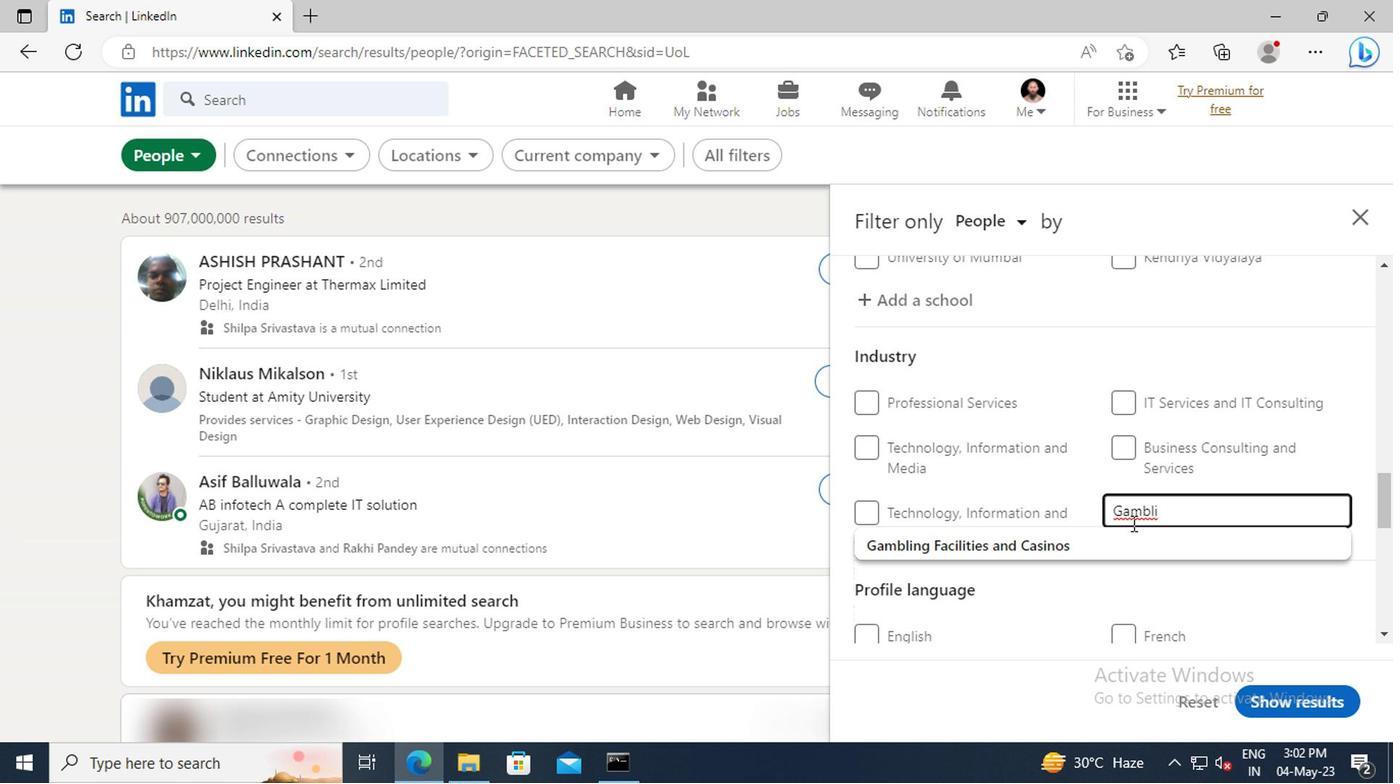 
Action: Mouse pressed left at (941, 514)
Screenshot: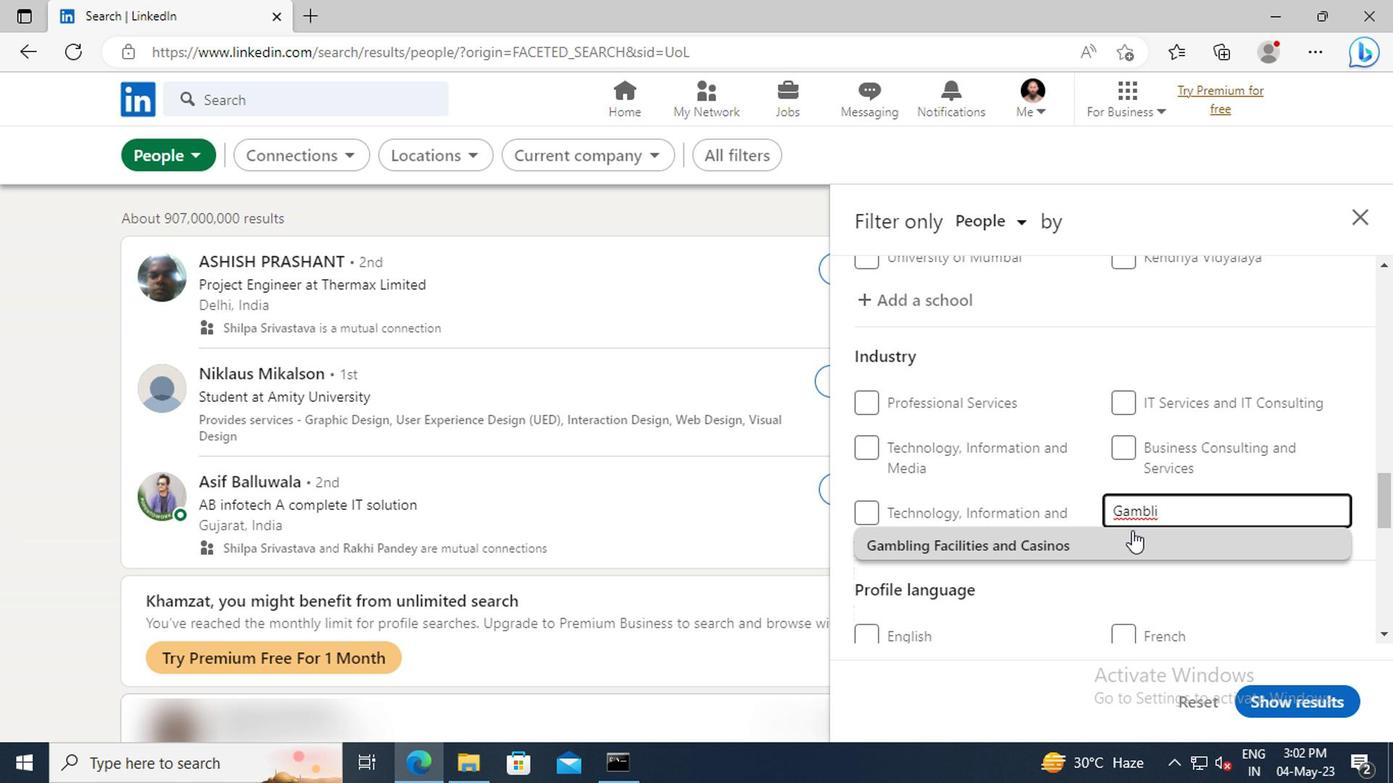 
Action: Mouse scrolled (941, 513) with delta (0, 0)
Screenshot: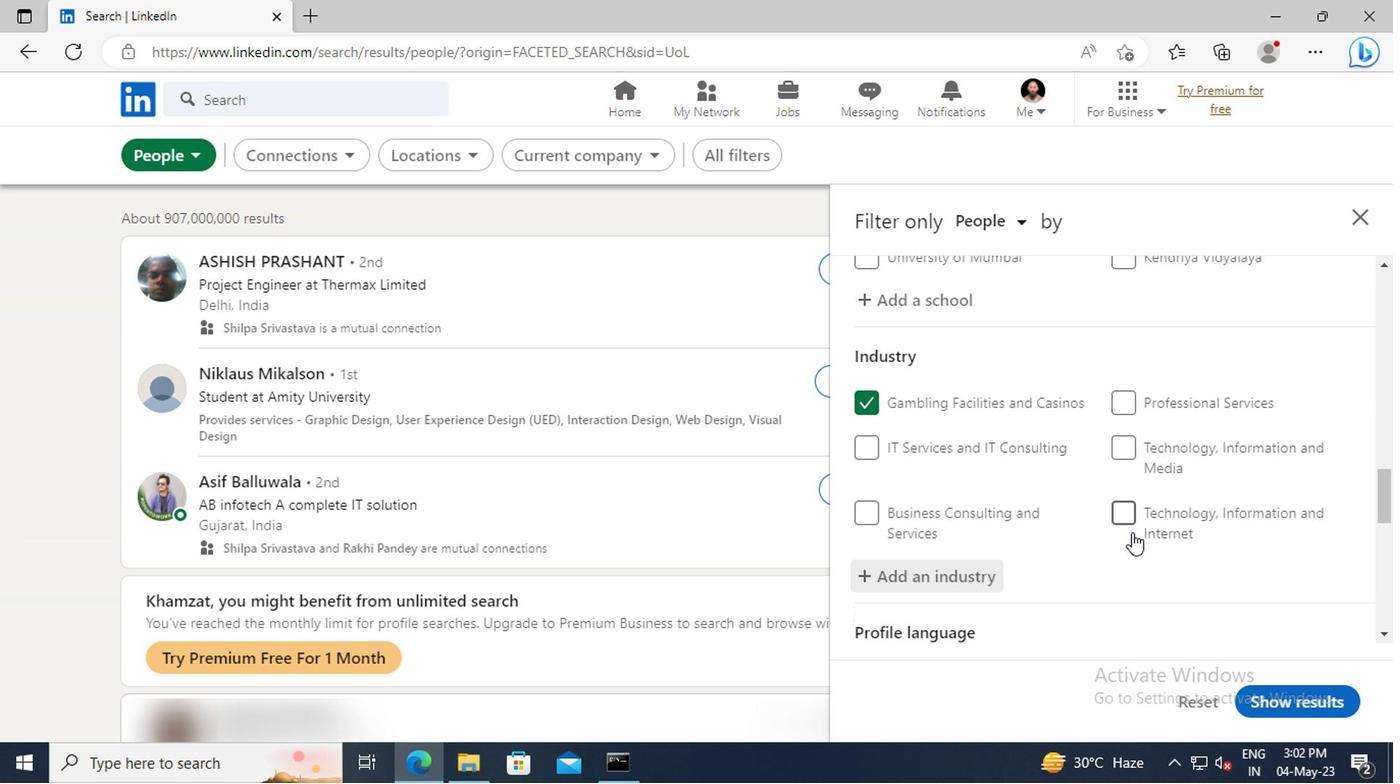 
Action: Mouse scrolled (941, 513) with delta (0, 0)
Screenshot: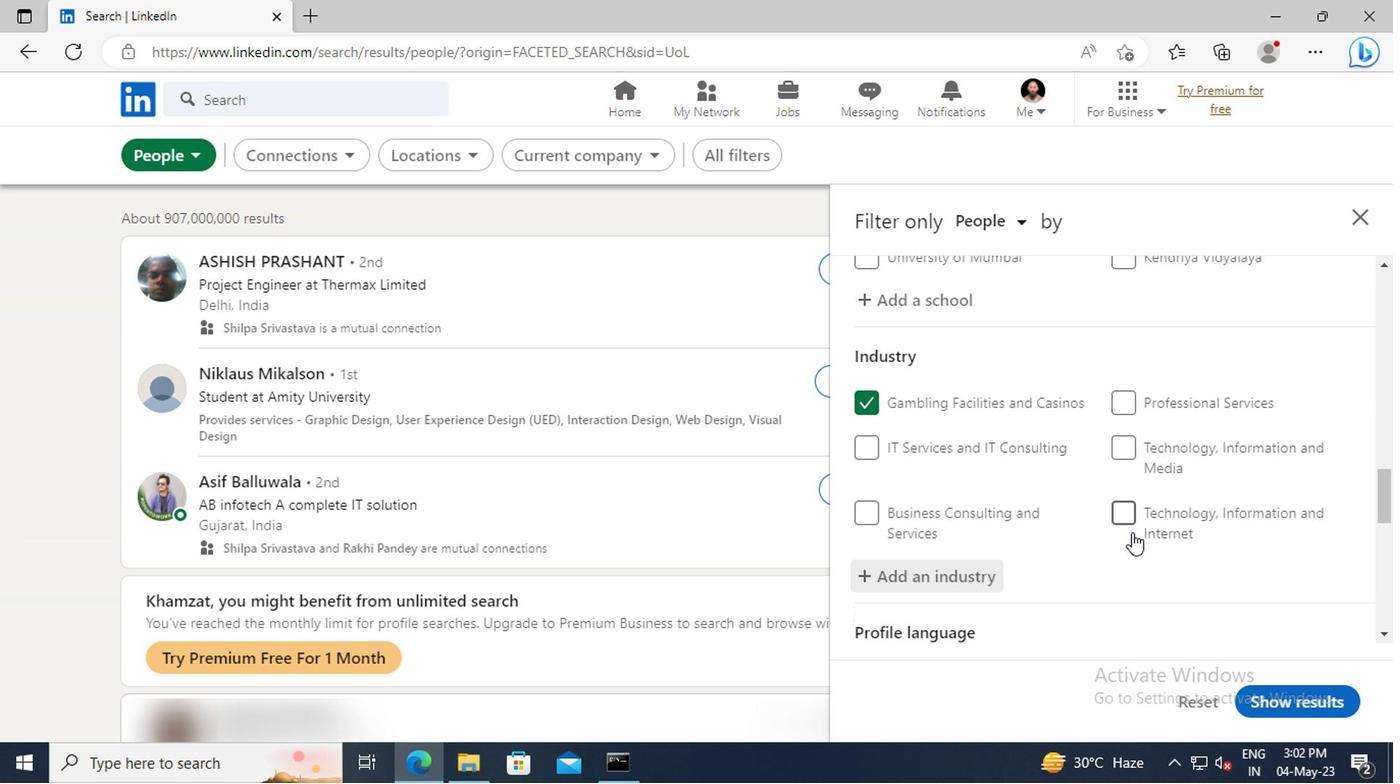 
Action: Mouse moved to (942, 509)
Screenshot: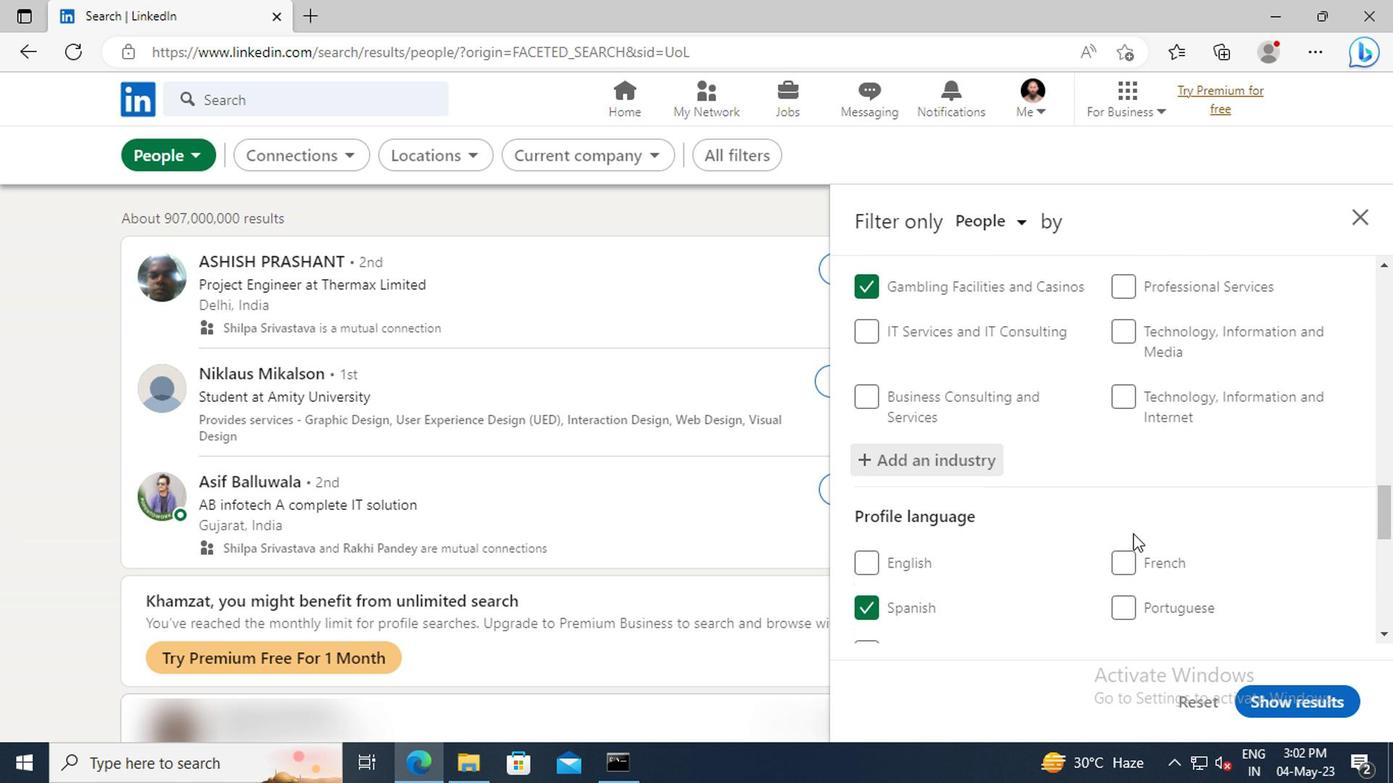 
Action: Mouse scrolled (942, 508) with delta (0, 0)
Screenshot: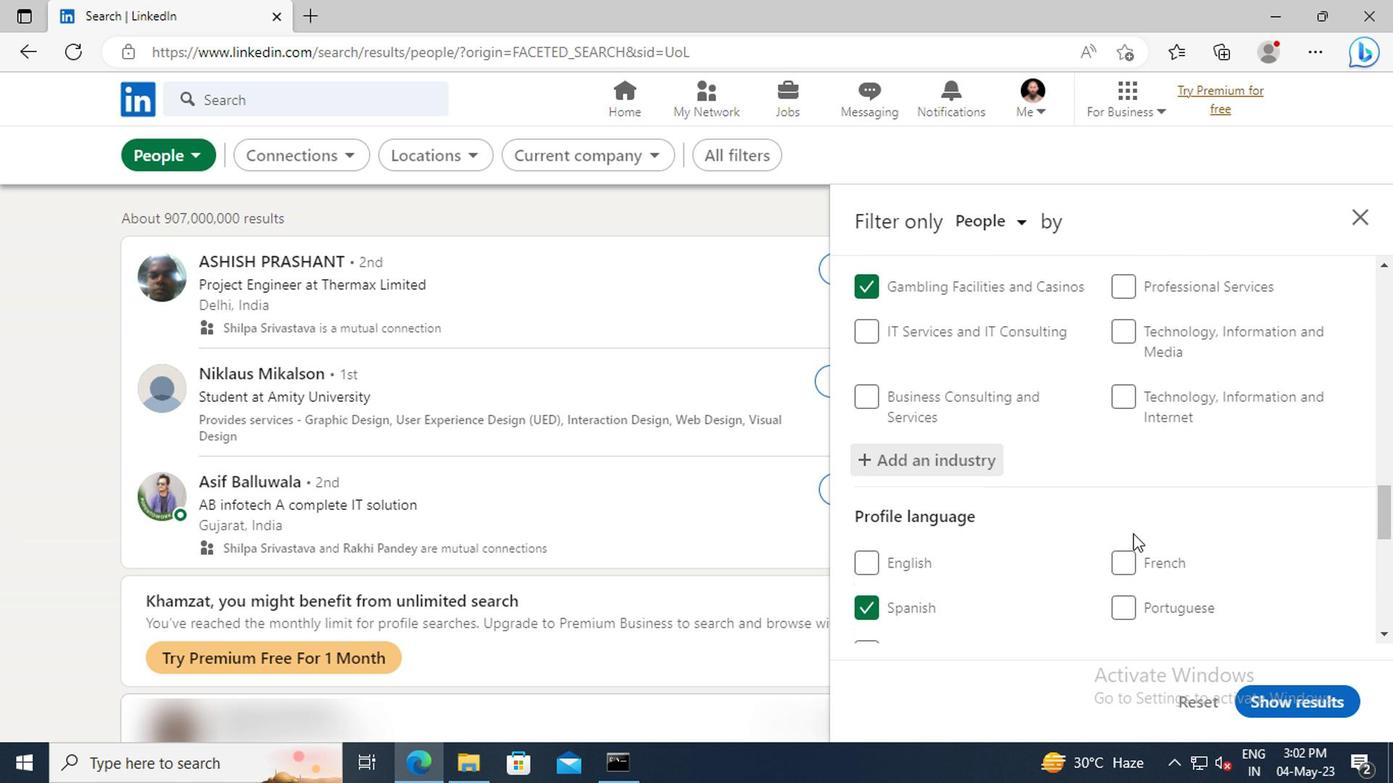 
Action: Mouse moved to (942, 509)
Screenshot: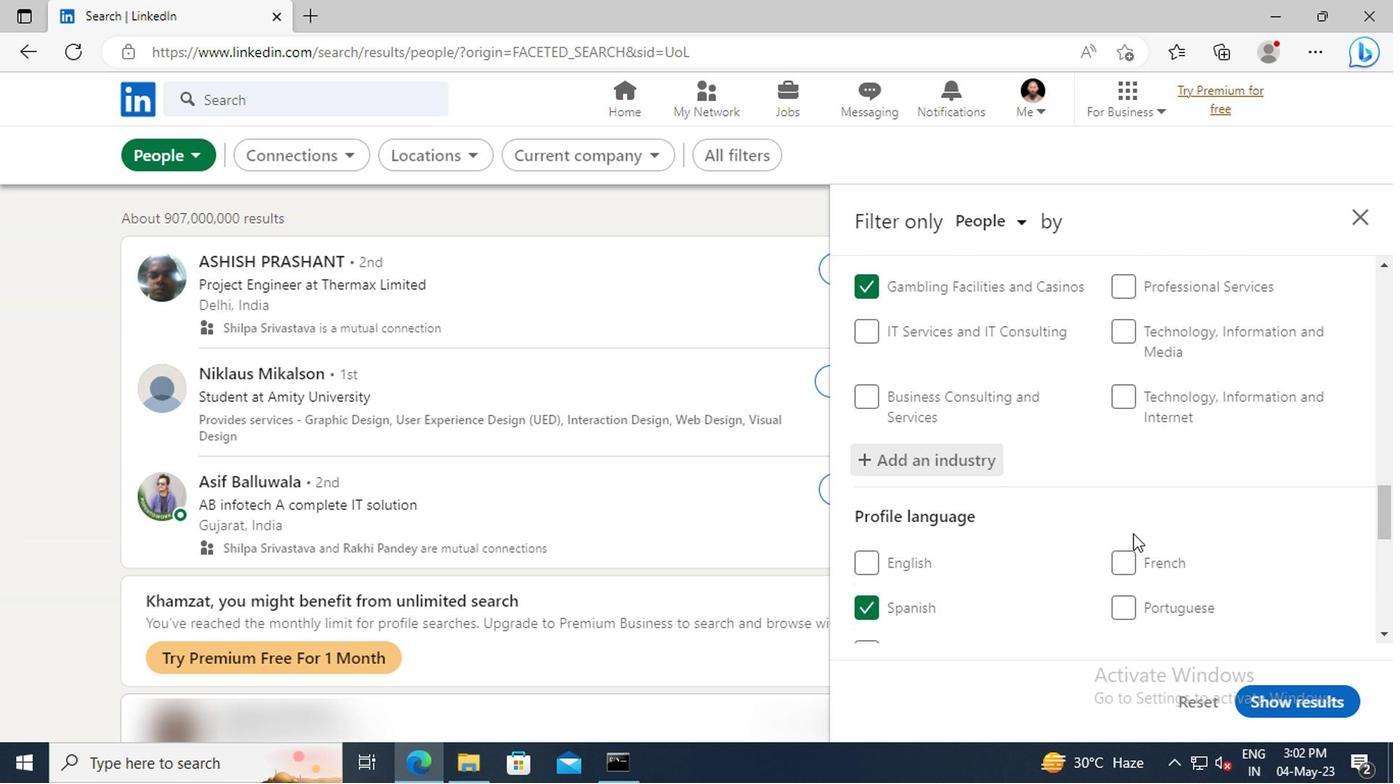 
Action: Mouse scrolled (942, 508) with delta (0, 0)
Screenshot: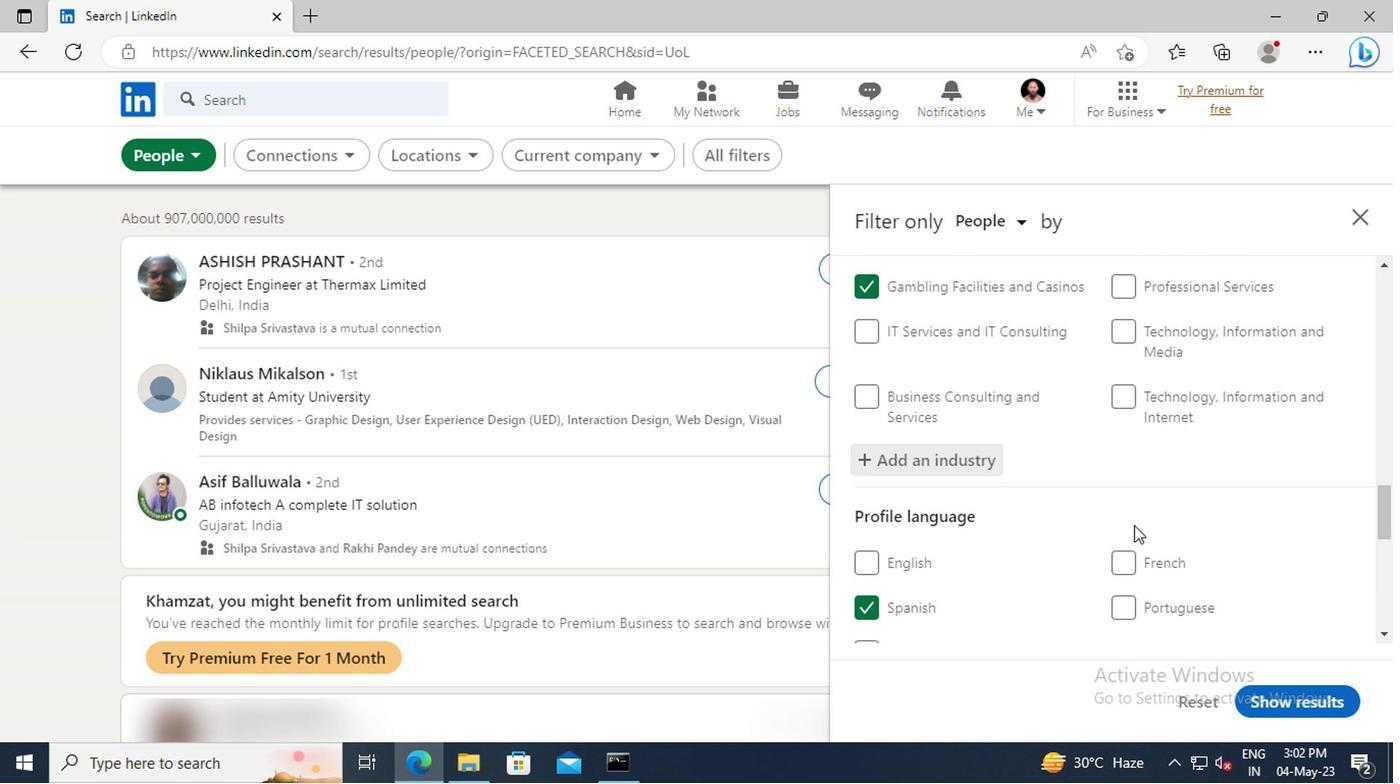 
Action: Mouse moved to (939, 497)
Screenshot: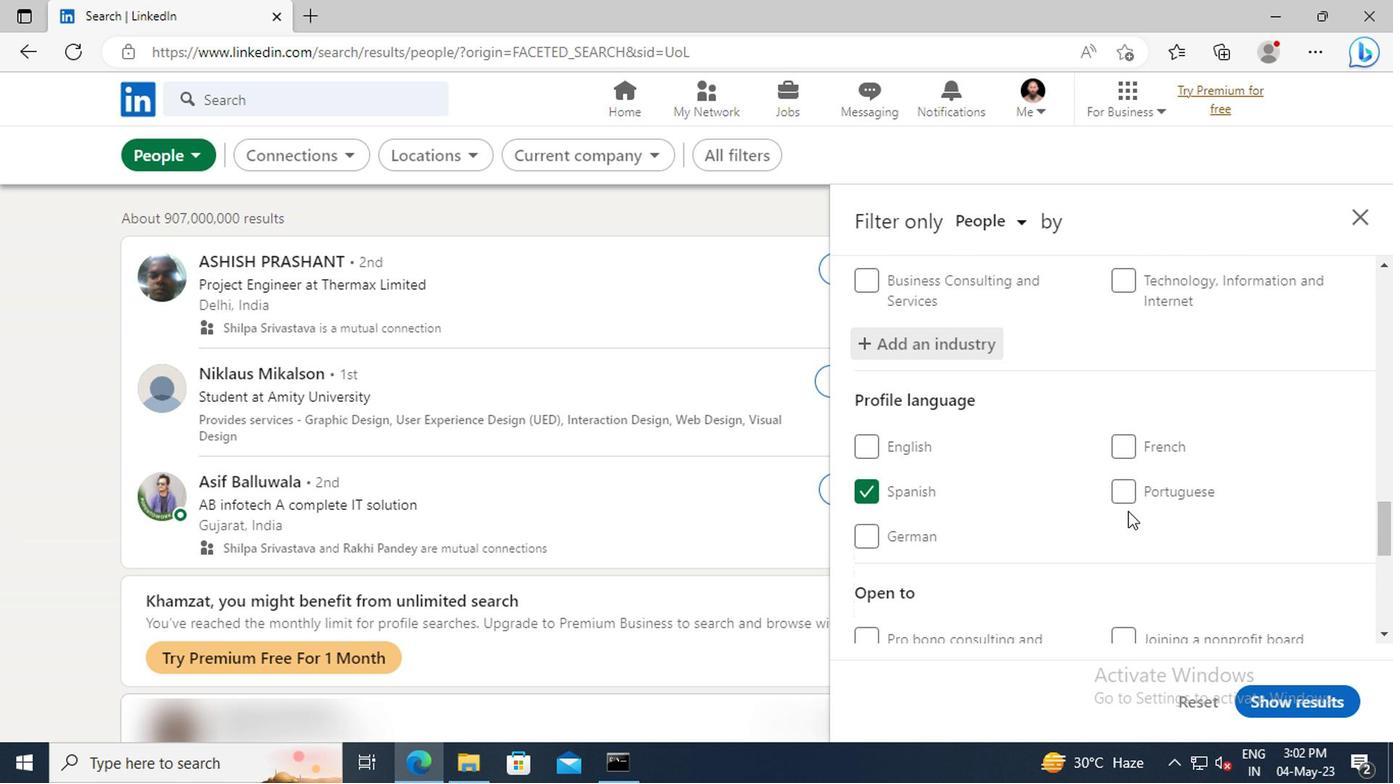 
Action: Mouse scrolled (939, 496) with delta (0, 0)
Screenshot: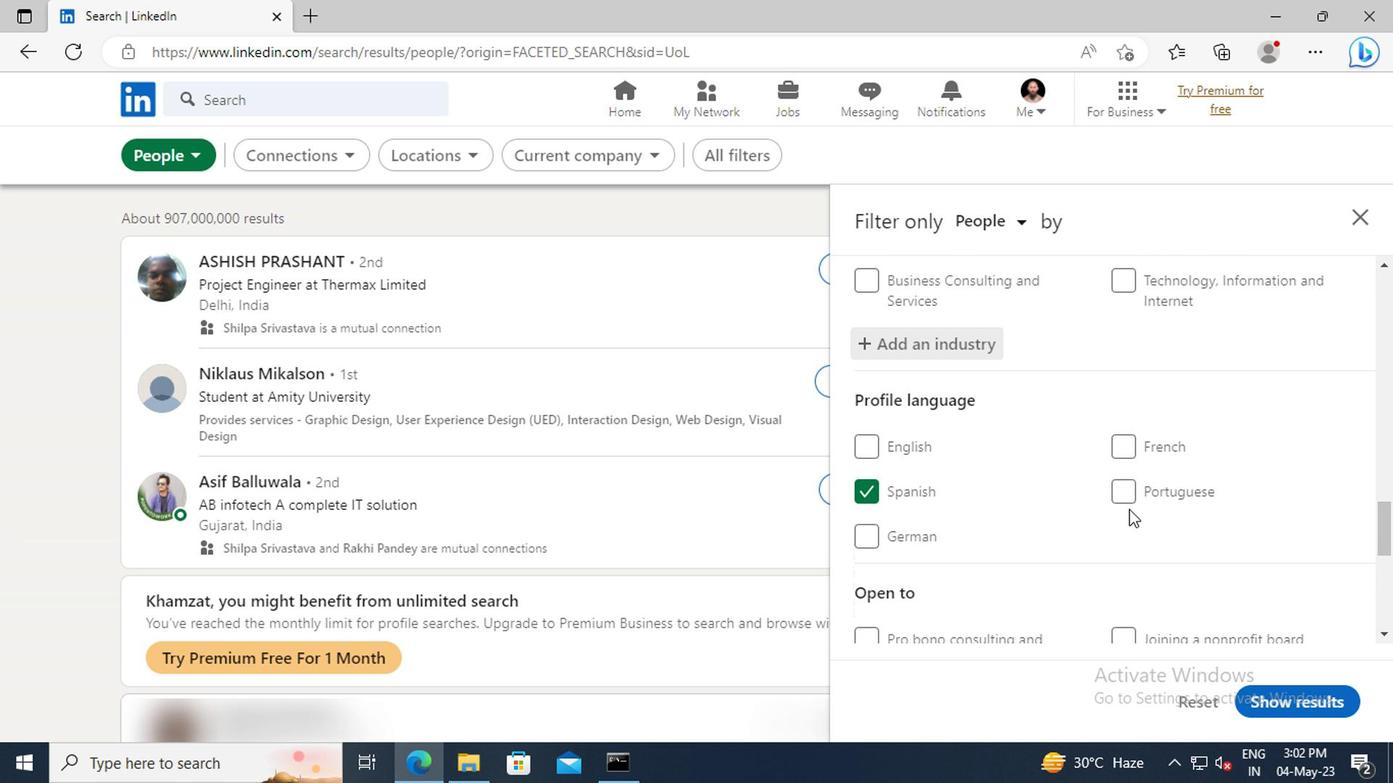 
Action: Mouse scrolled (939, 496) with delta (0, 0)
Screenshot: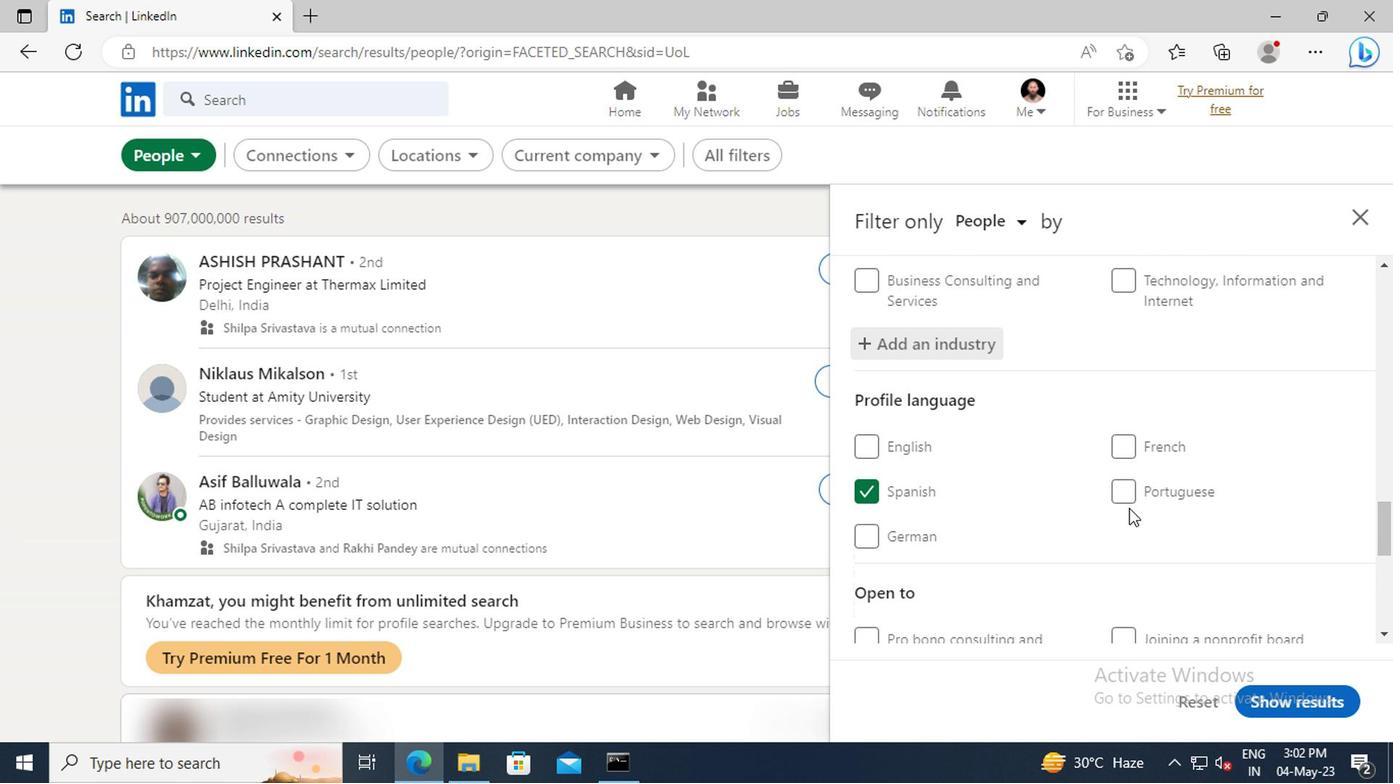 
Action: Mouse moved to (940, 492)
Screenshot: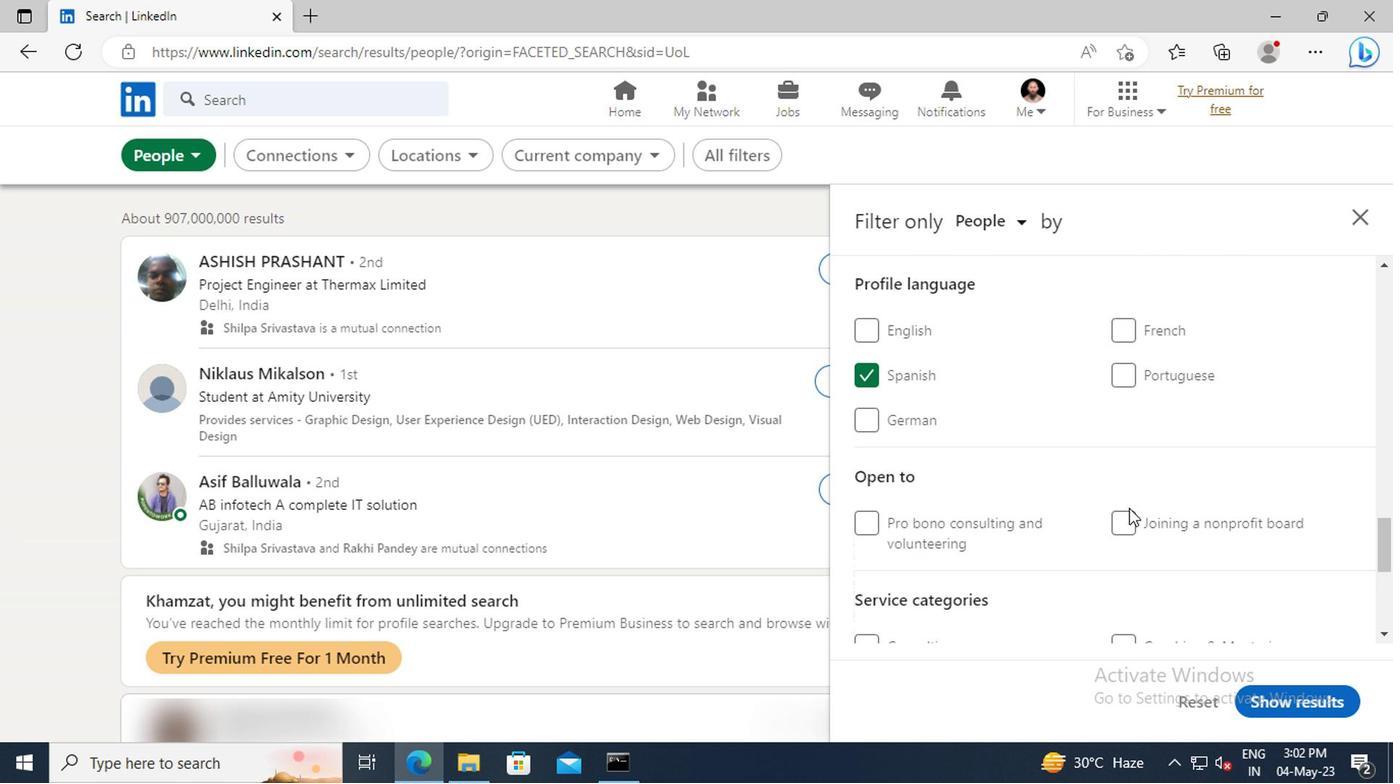 
Action: Mouse scrolled (940, 492) with delta (0, 0)
Screenshot: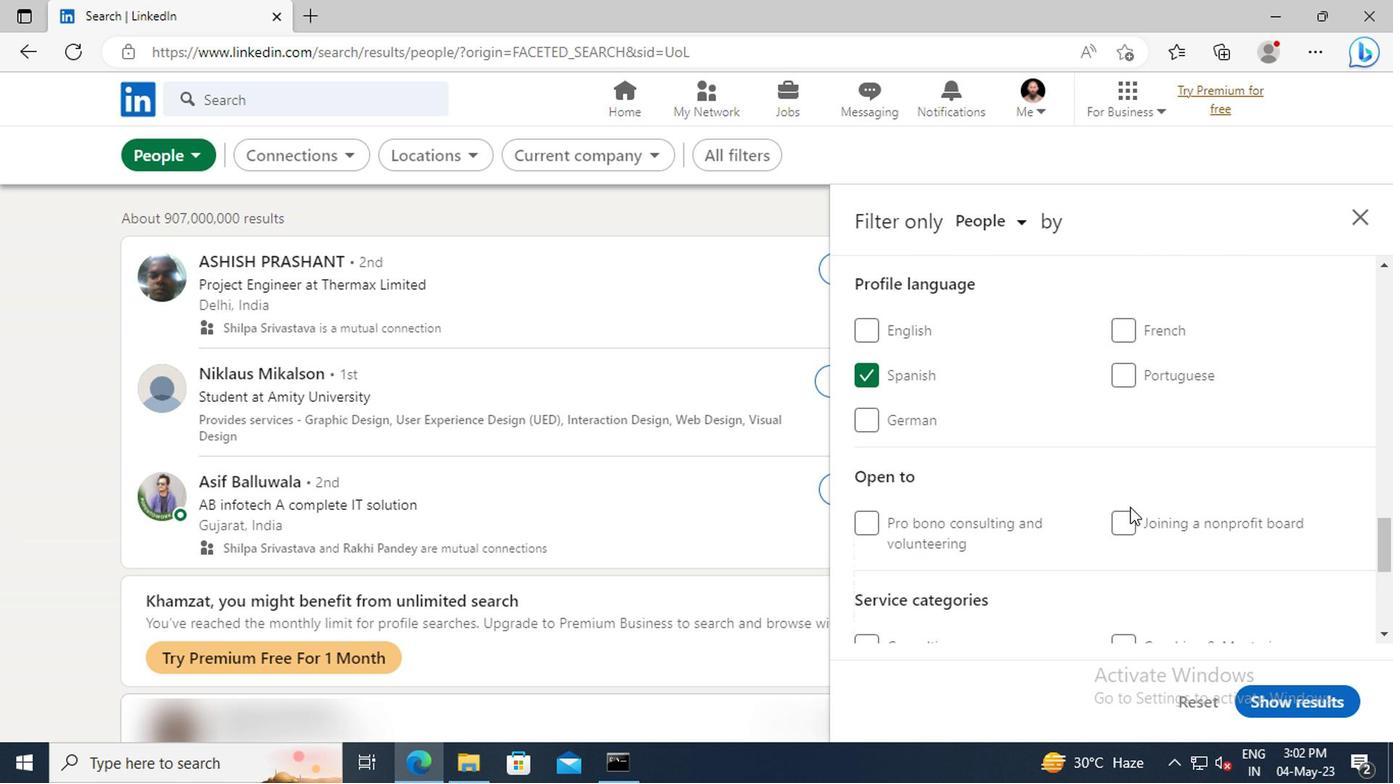 
Action: Mouse scrolled (940, 492) with delta (0, 0)
Screenshot: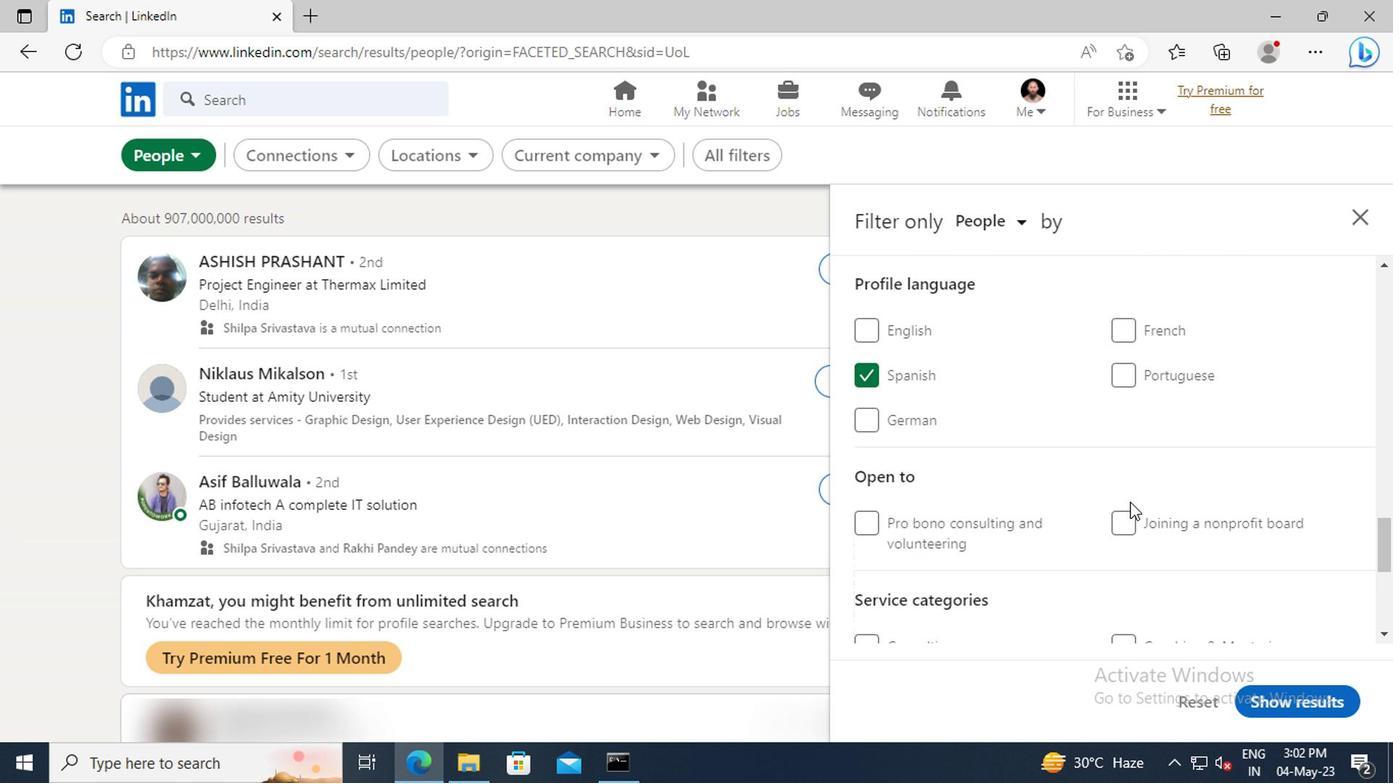 
Action: Mouse moved to (937, 487)
Screenshot: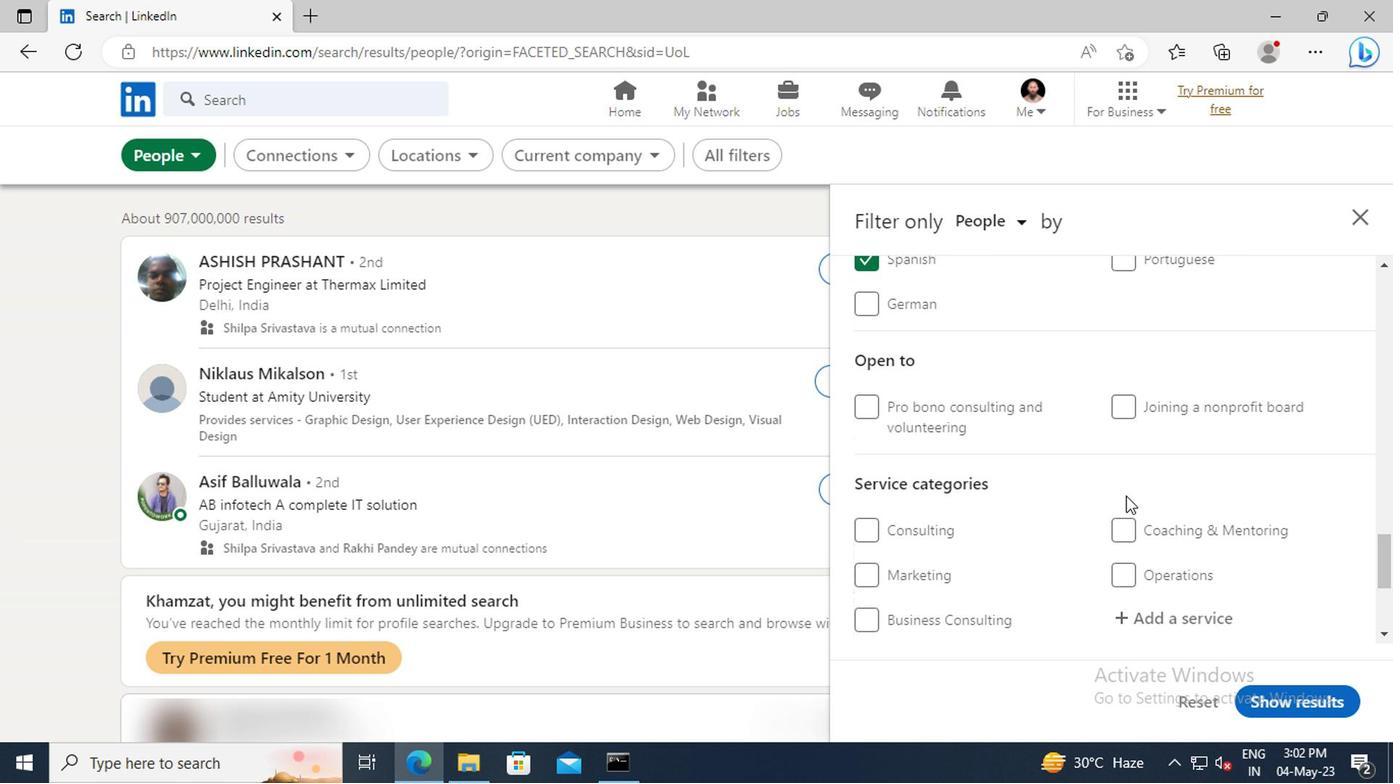 
Action: Mouse scrolled (937, 487) with delta (0, 0)
Screenshot: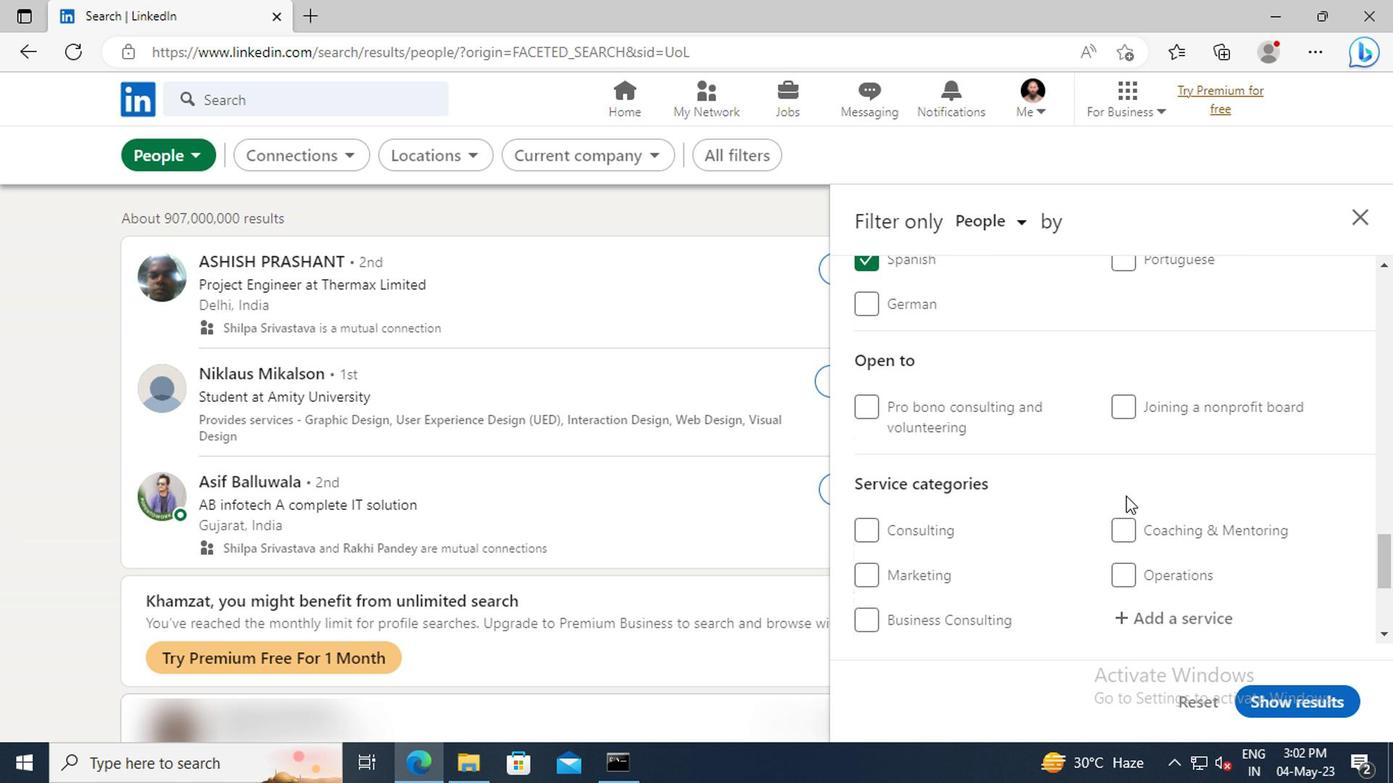 
Action: Mouse scrolled (937, 487) with delta (0, 0)
Screenshot: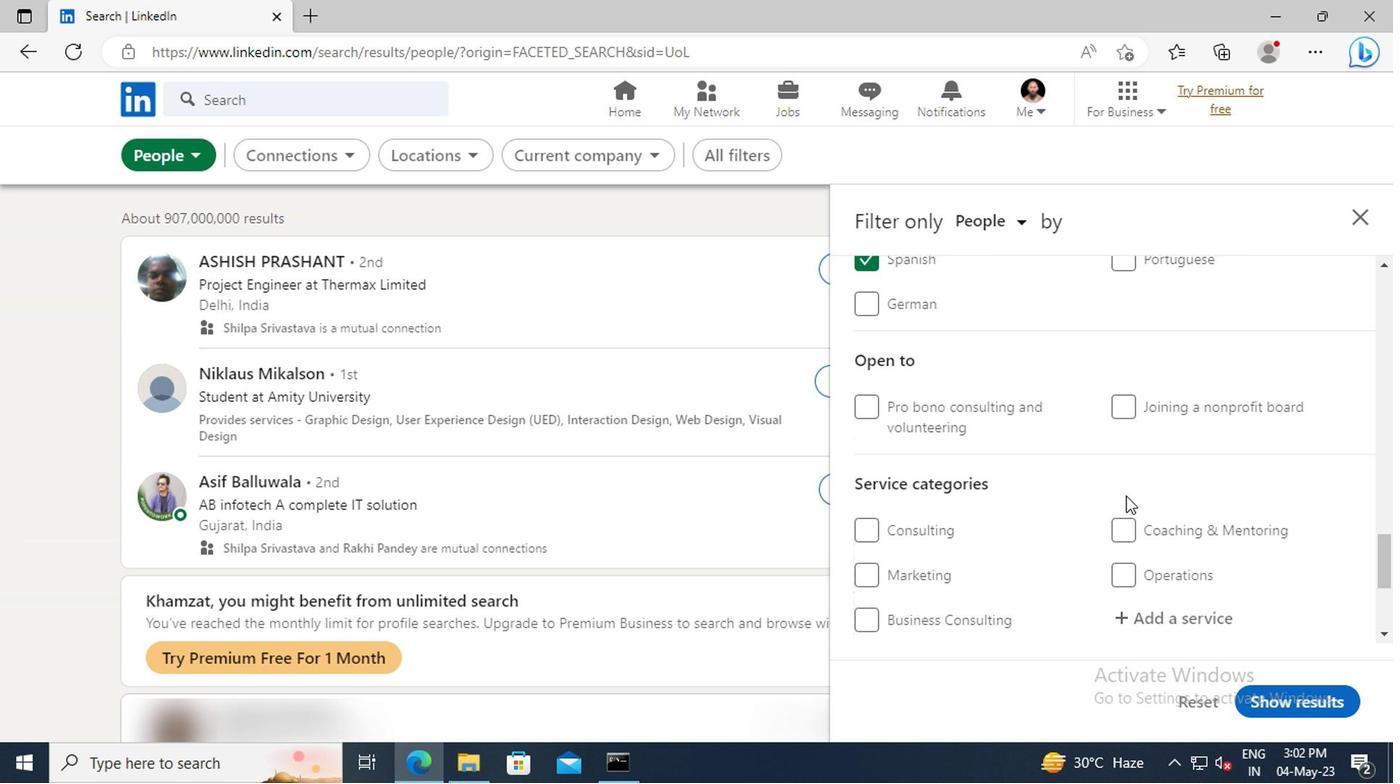 
Action: Mouse moved to (942, 489)
Screenshot: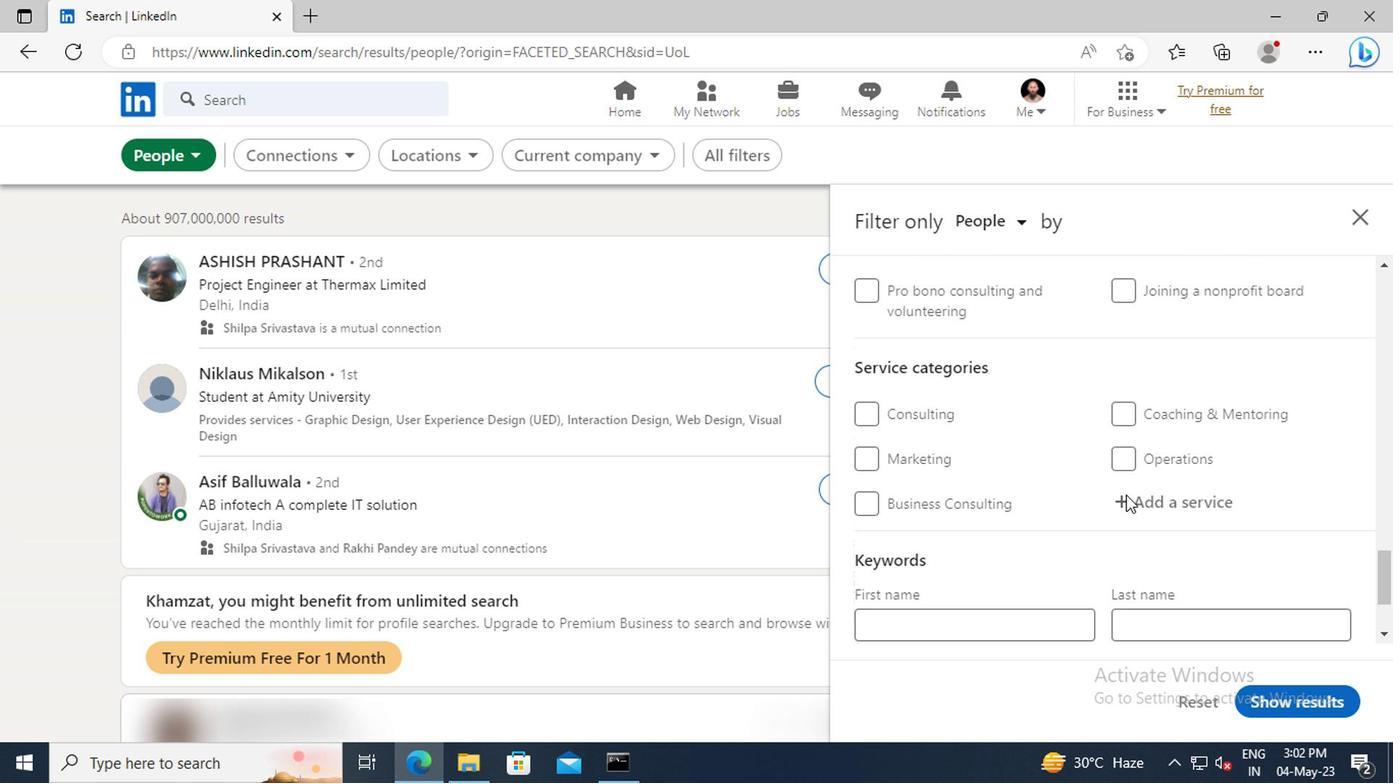 
Action: Mouse pressed left at (942, 489)
Screenshot: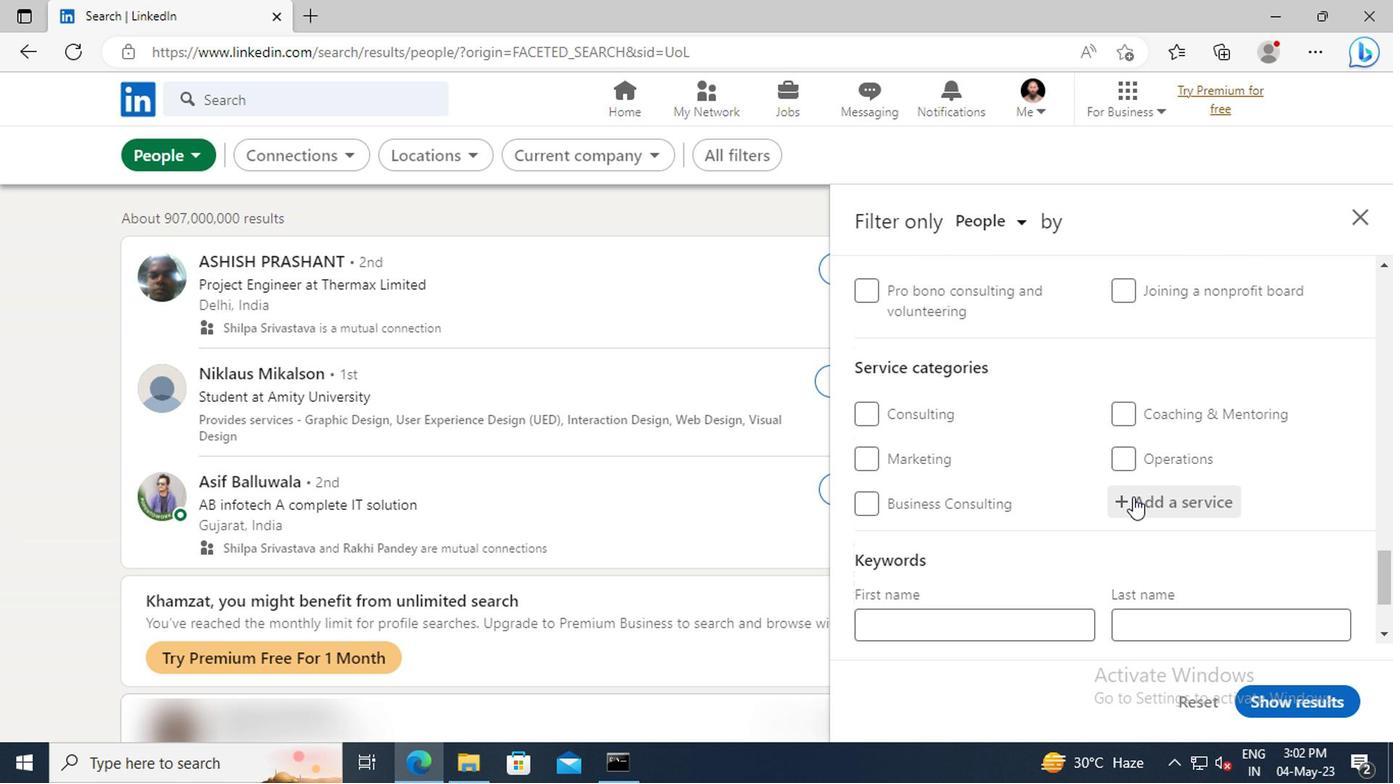 
Action: Key pressed <Key.shift>
Screenshot: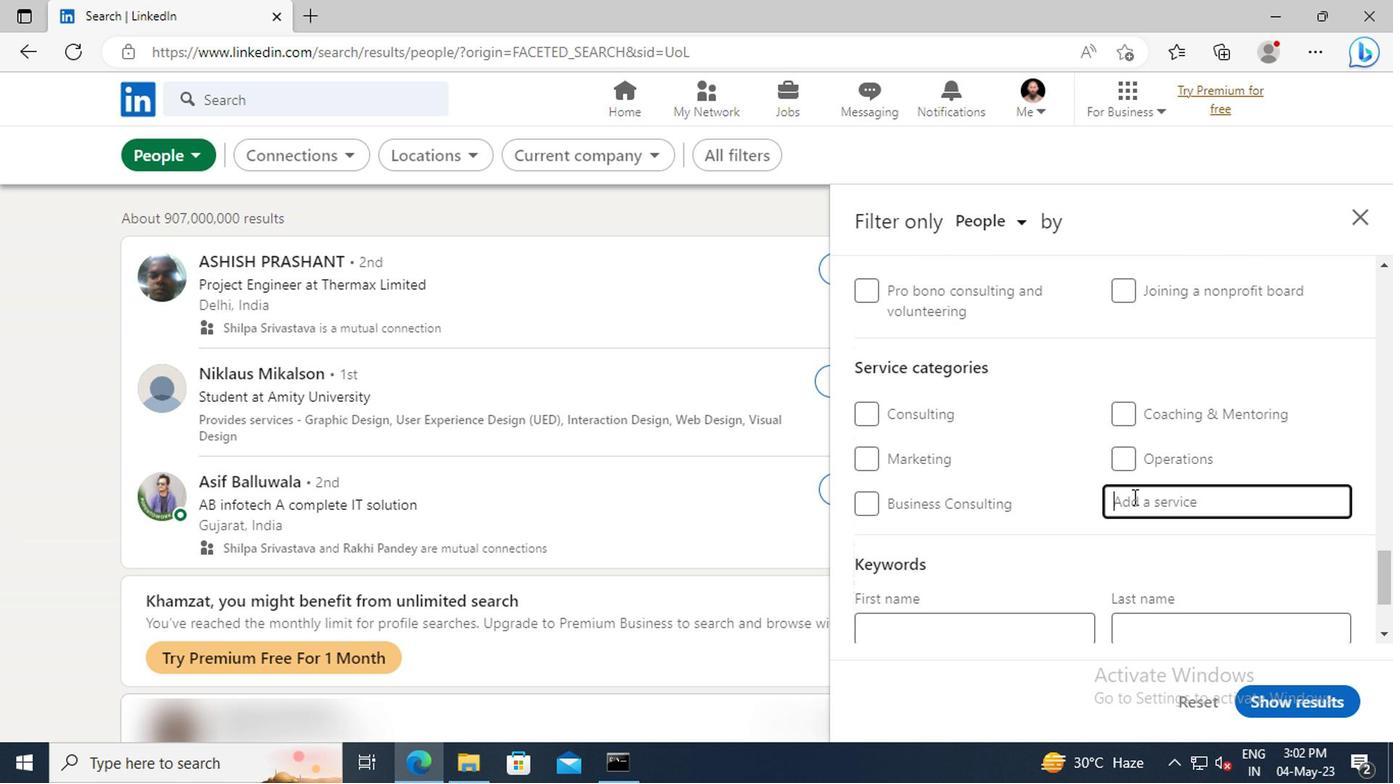 
Action: Mouse moved to (942, 489)
Screenshot: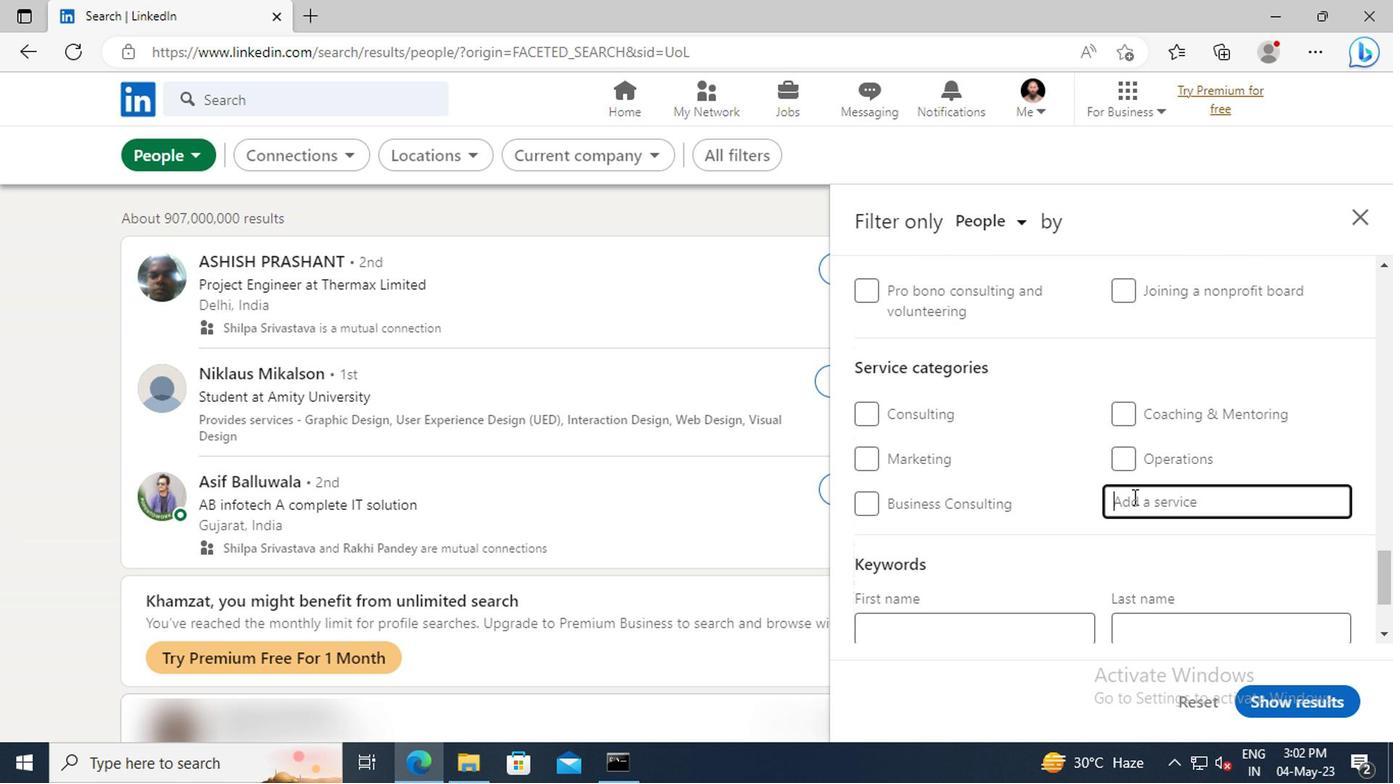 
Action: Key pressed COMPUTER<Key.space><Key.shift>RE
Screenshot: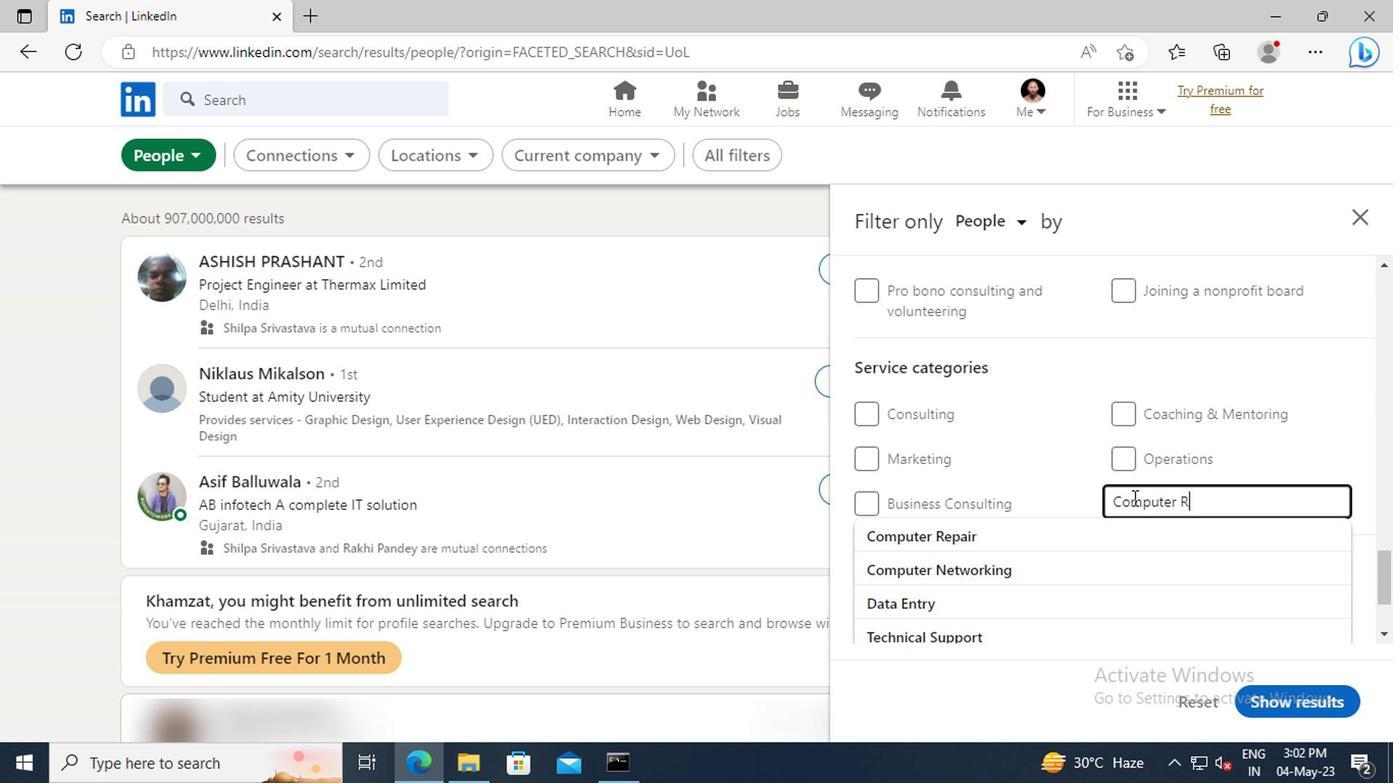
Action: Mouse moved to (941, 516)
Screenshot: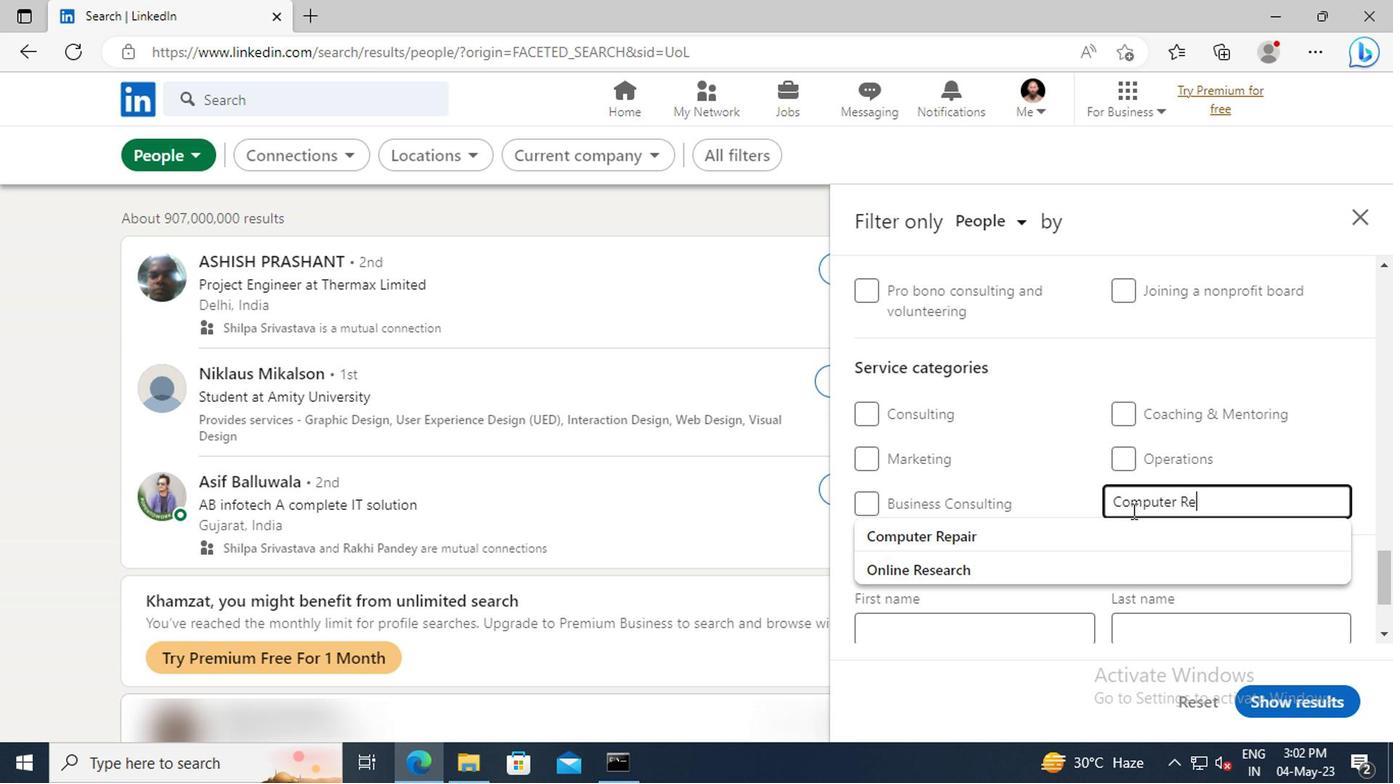 
Action: Mouse pressed left at (941, 516)
Screenshot: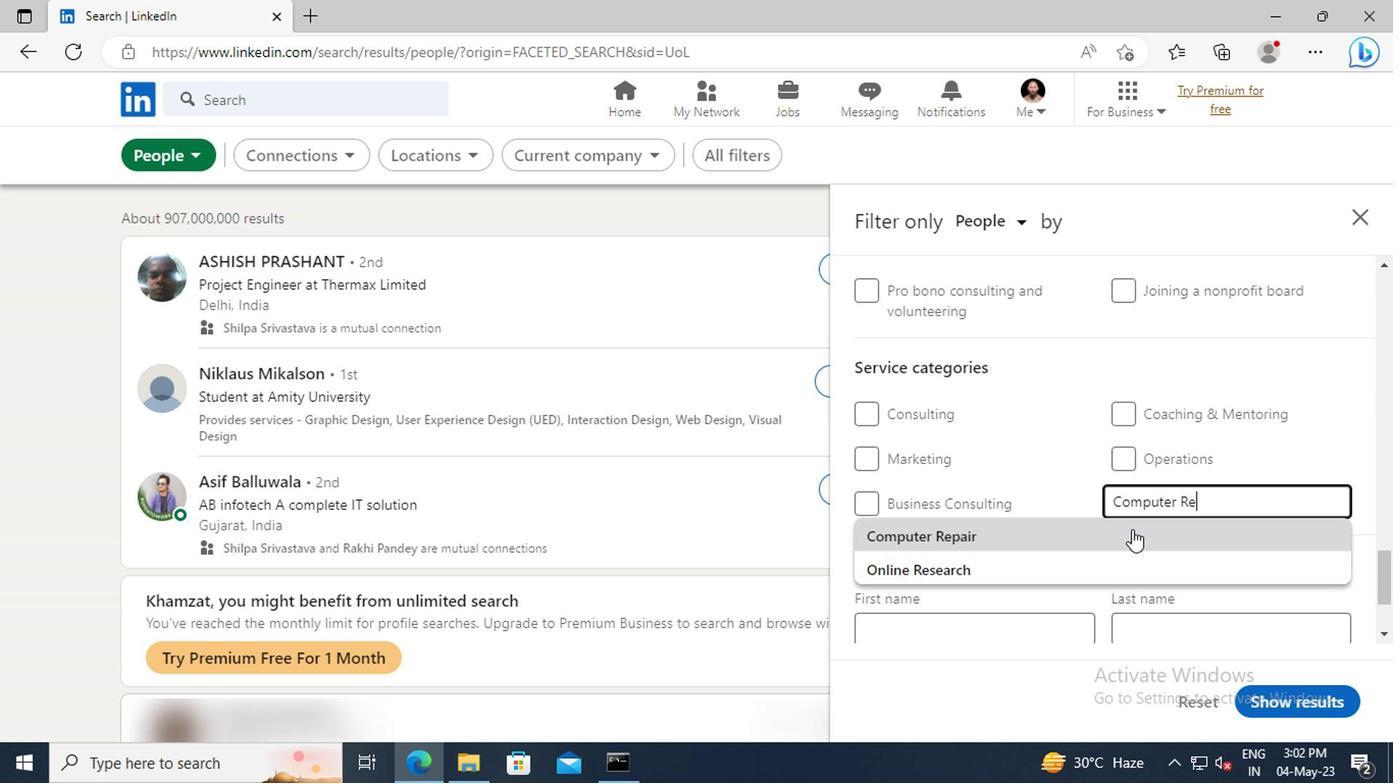 
Action: Mouse scrolled (941, 515) with delta (0, 0)
Screenshot: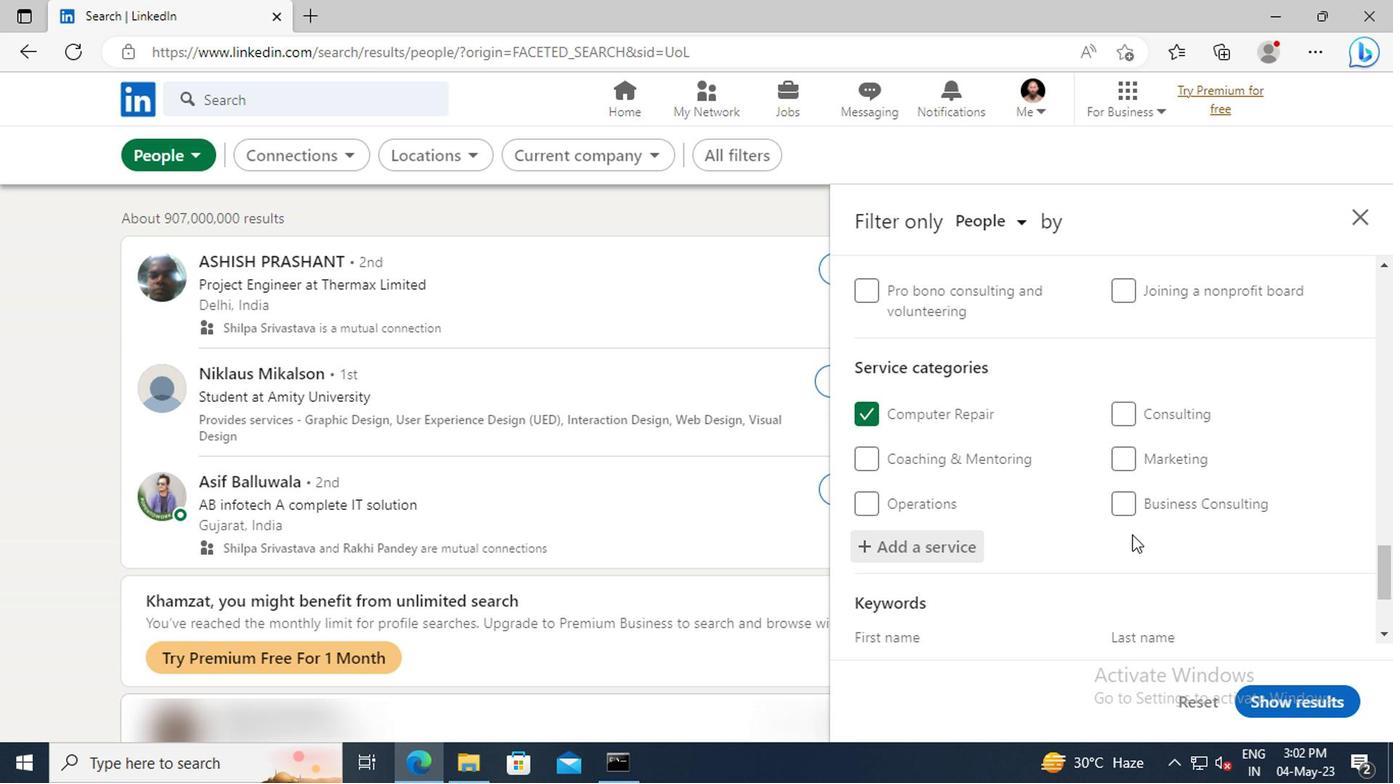
Action: Mouse scrolled (941, 515) with delta (0, 0)
Screenshot: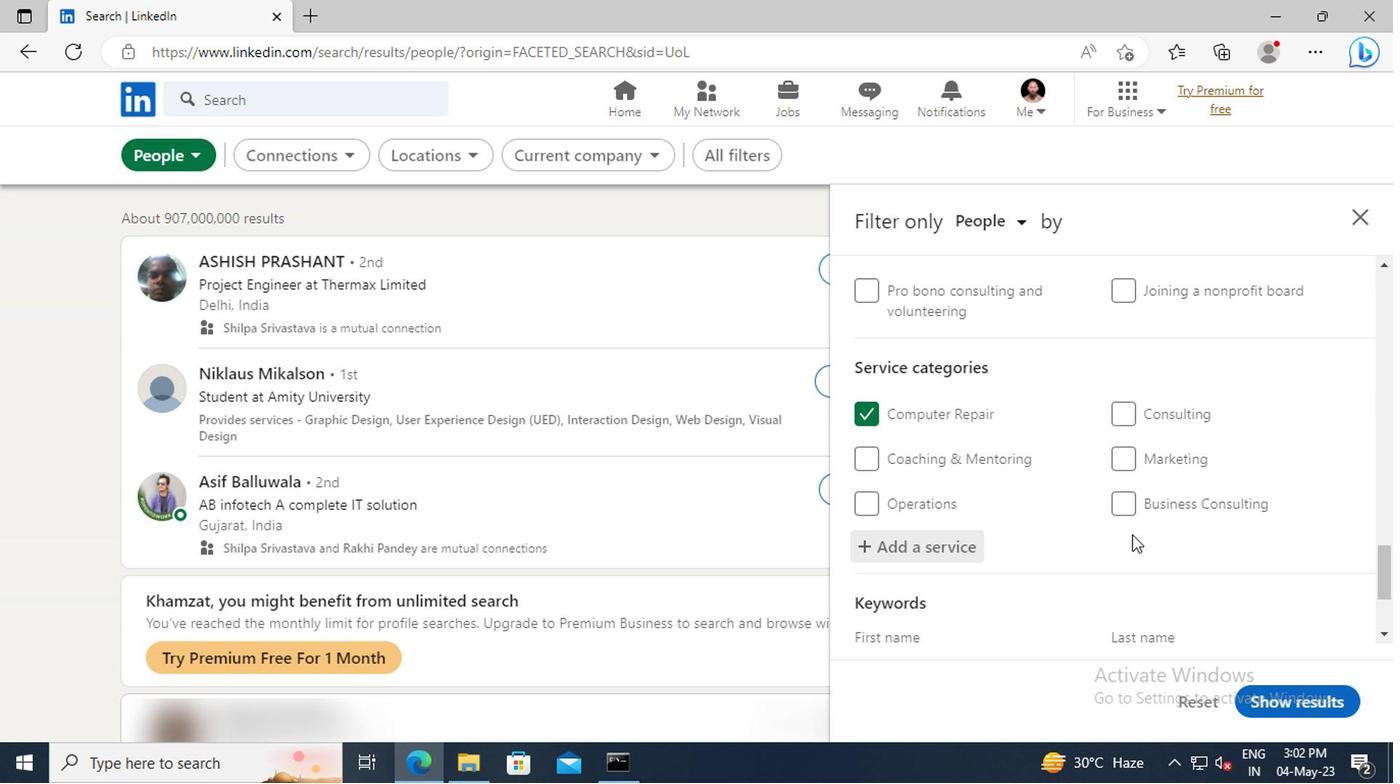 
Action: Mouse scrolled (941, 515) with delta (0, 0)
Screenshot: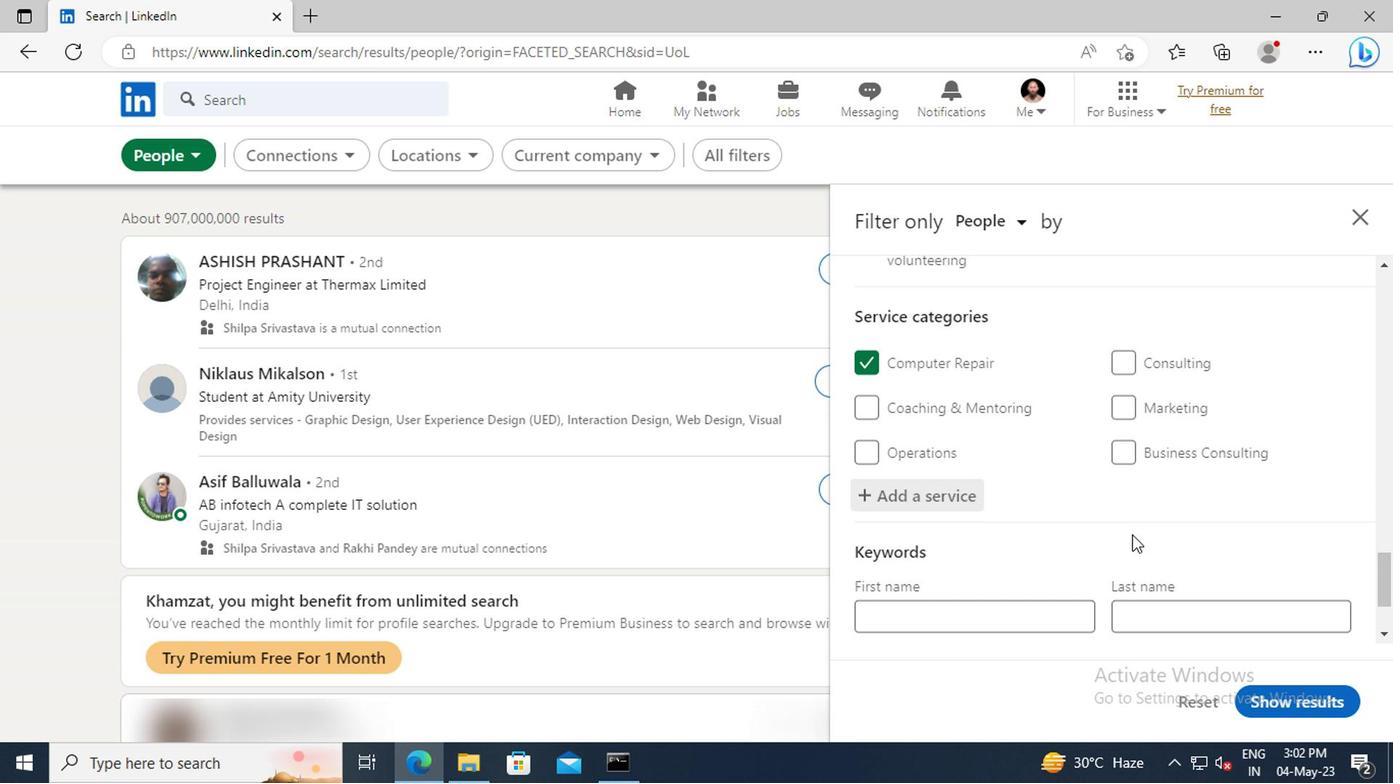 
Action: Mouse scrolled (941, 515) with delta (0, 0)
Screenshot: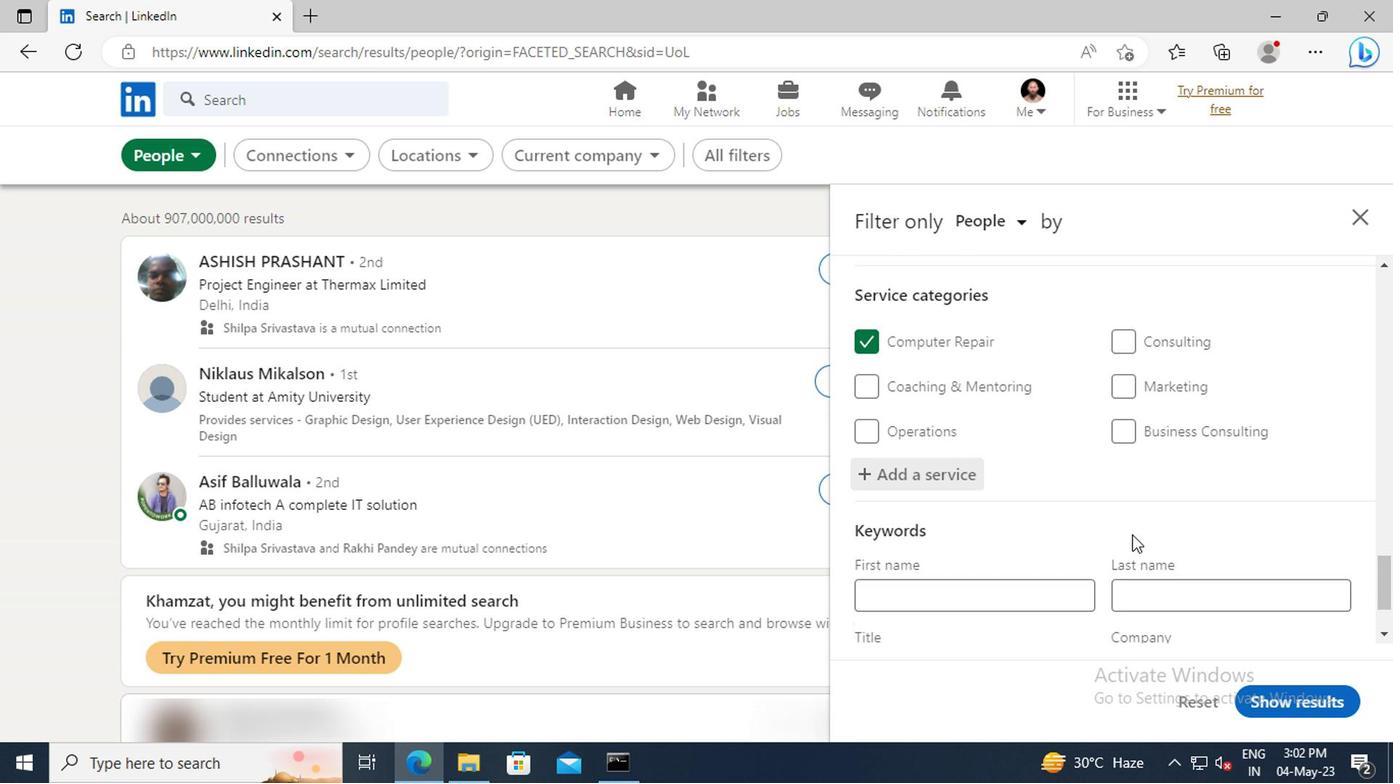 
Action: Mouse moved to (885, 529)
Screenshot: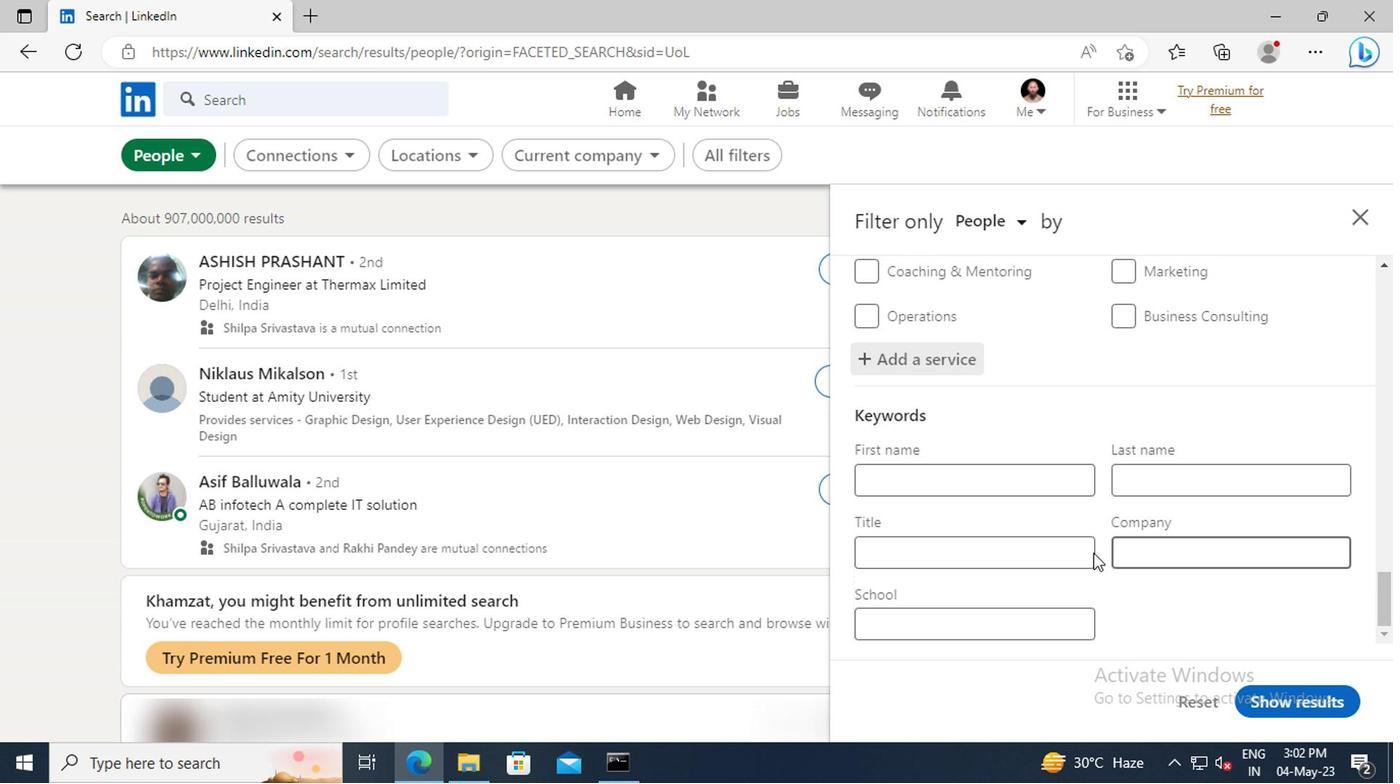 
Action: Mouse pressed left at (885, 529)
Screenshot: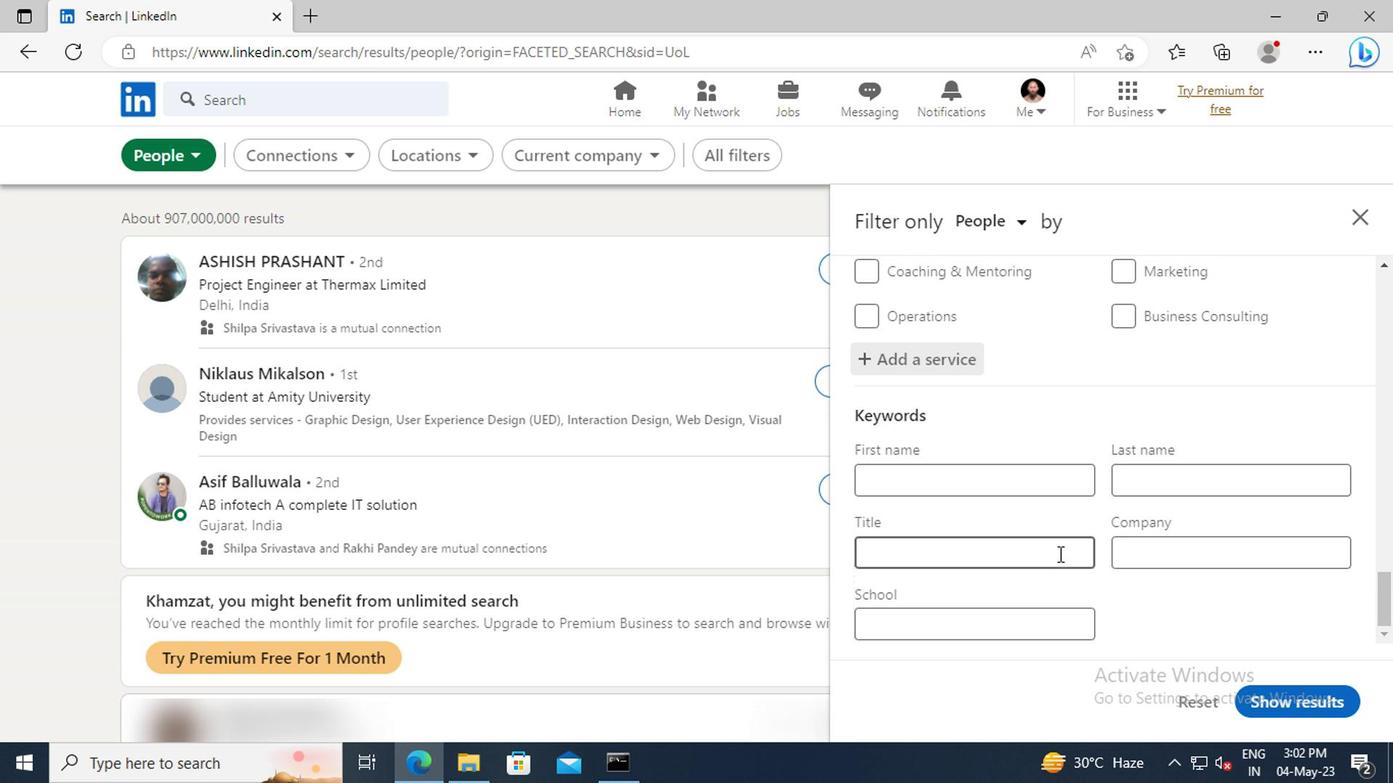 
Action: Key pressed <Key.shift>DATA<Key.space><Key.shift>ANALYST<Key.enter>
Screenshot: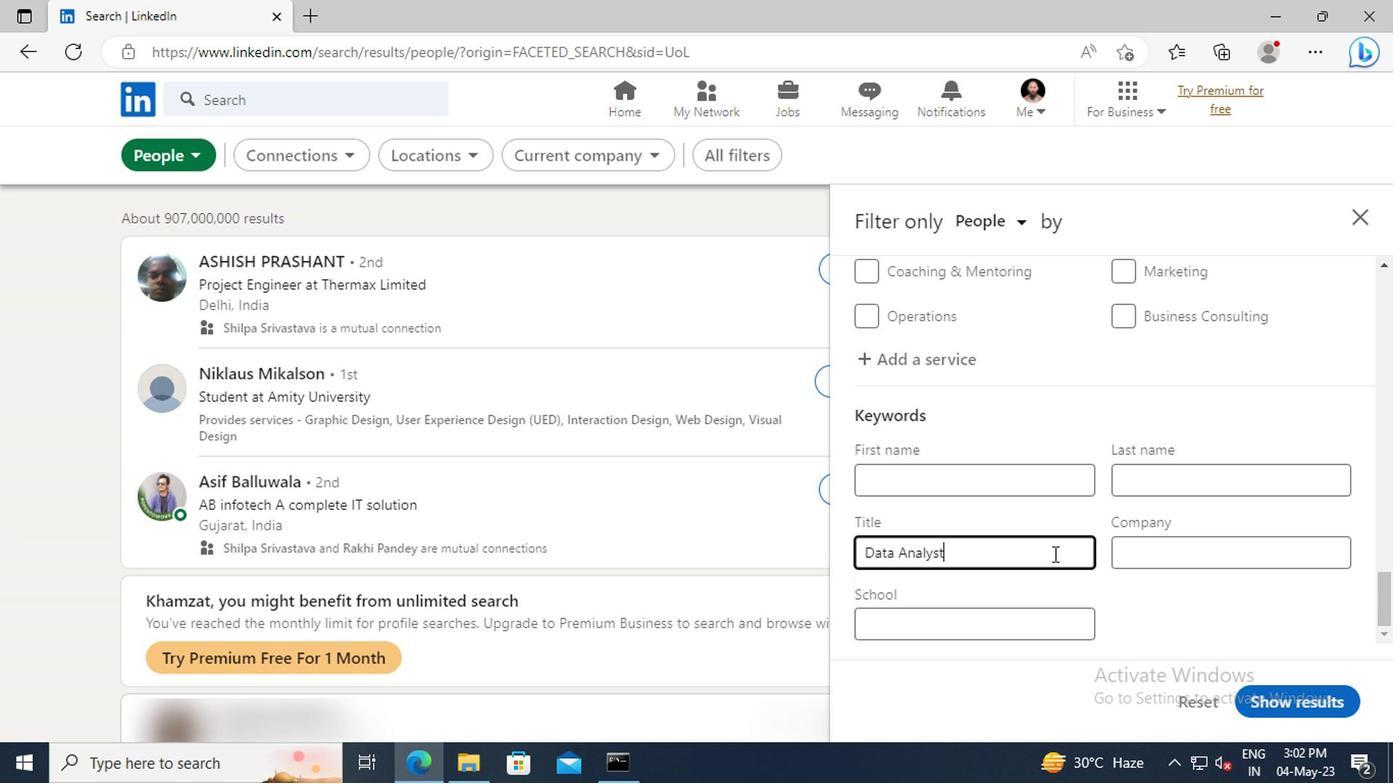 
Action: Mouse moved to (1047, 638)
Screenshot: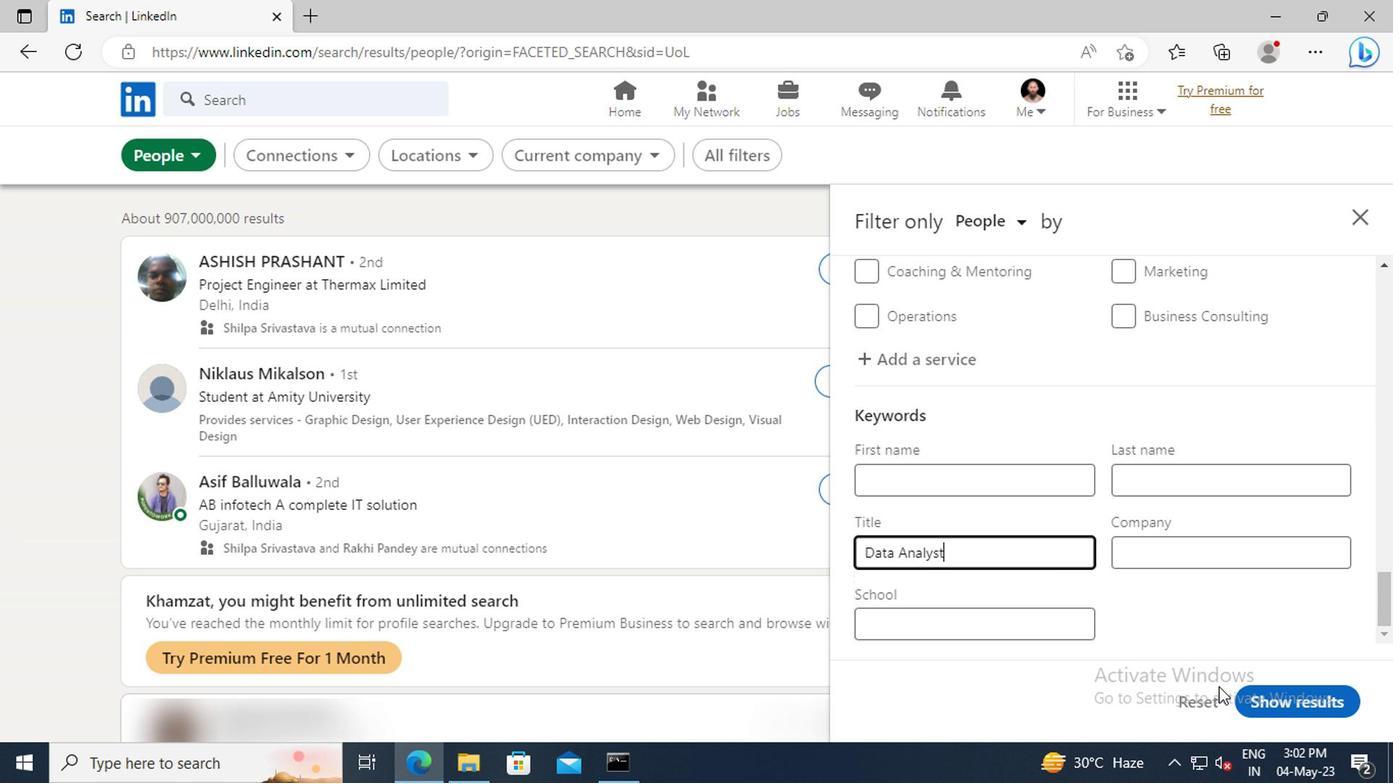 
Action: Mouse pressed left at (1047, 638)
Screenshot: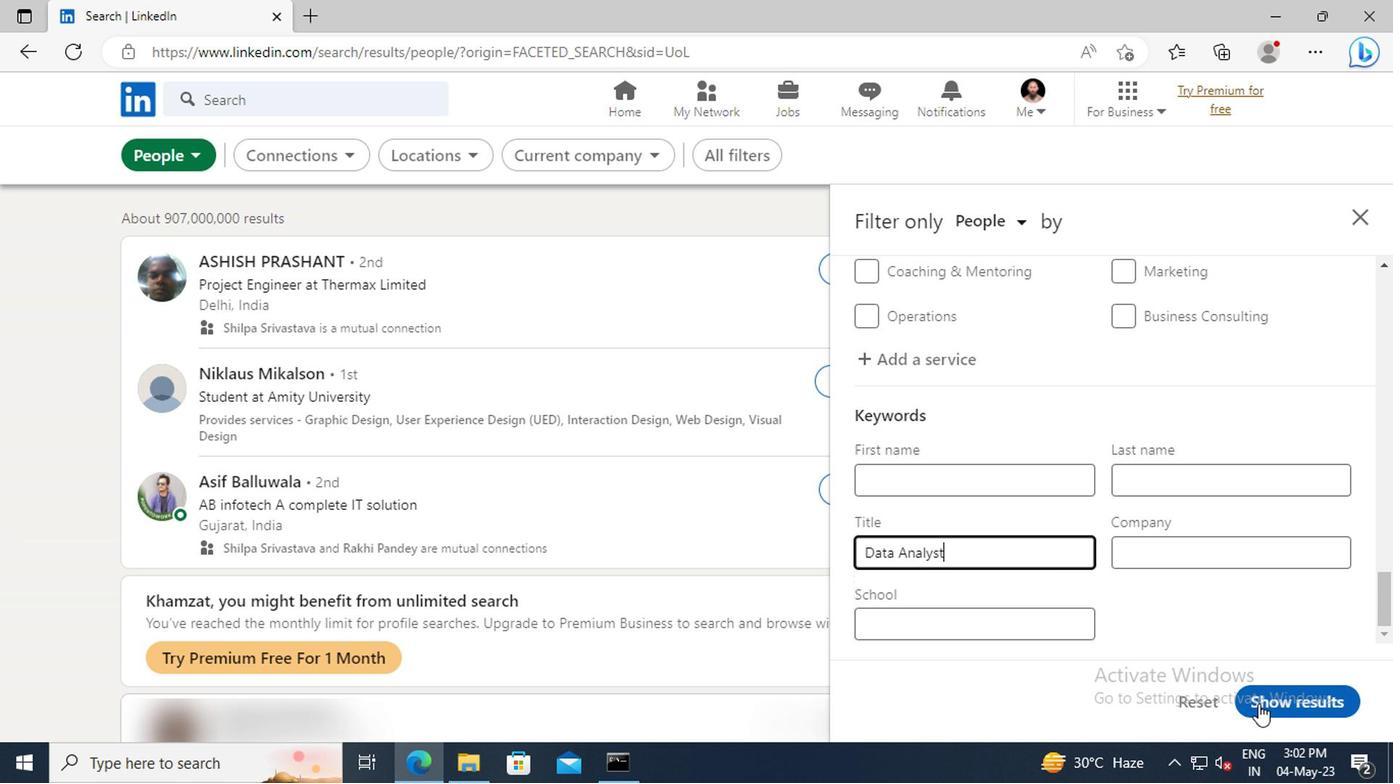 
Action: Mouse moved to (1048, 639)
Screenshot: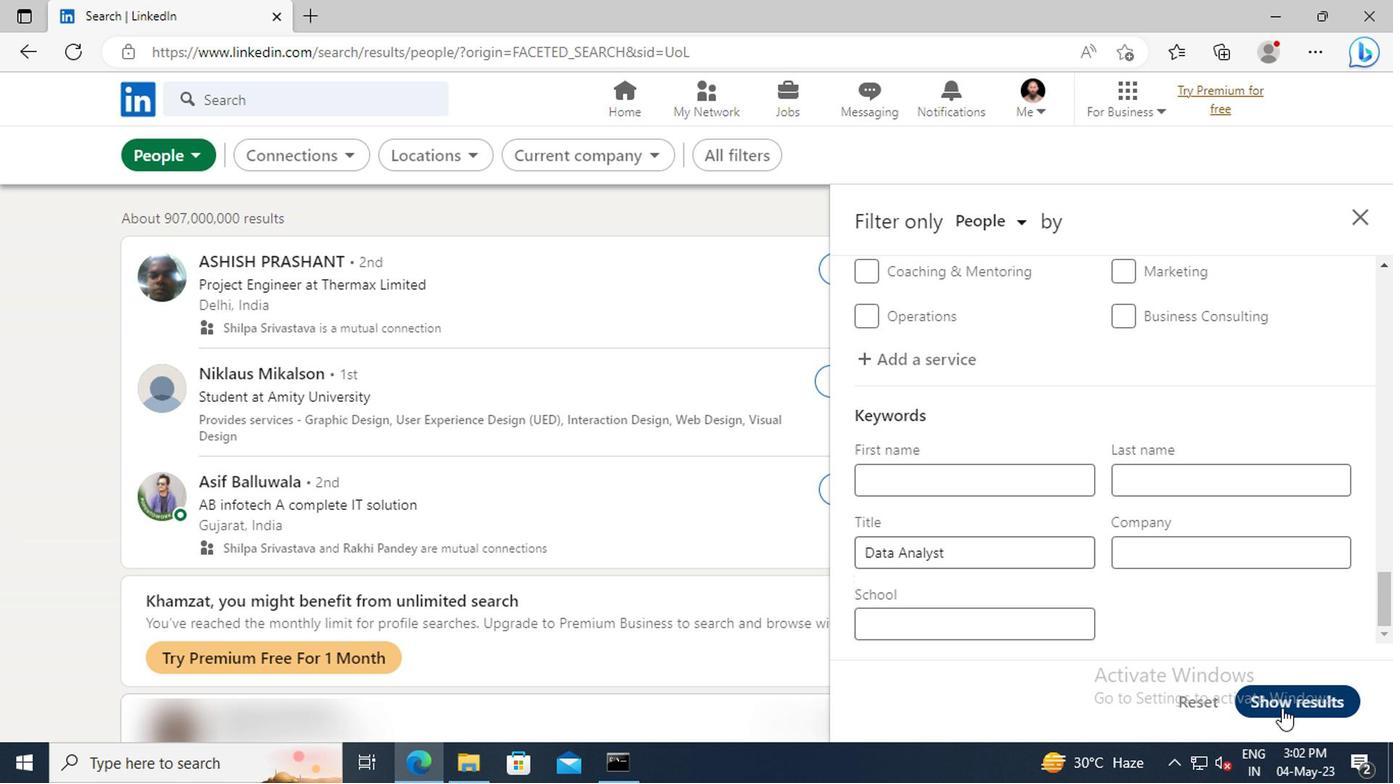
